 Task: Search one way flight ticket for 5 adults, 1 child, 2 infants in seat and 1 infant on lap in business from Eau Claire: Chippewa Valley Regional Airport to Raleigh: Raleigh-durham International Airport on 8-5-2023. Choice of flights is JetBlue. Number of bags: 1 carry on bag. Price is upto 110000. Outbound departure time preference is 4:45.
Action: Mouse moved to (375, 360)
Screenshot: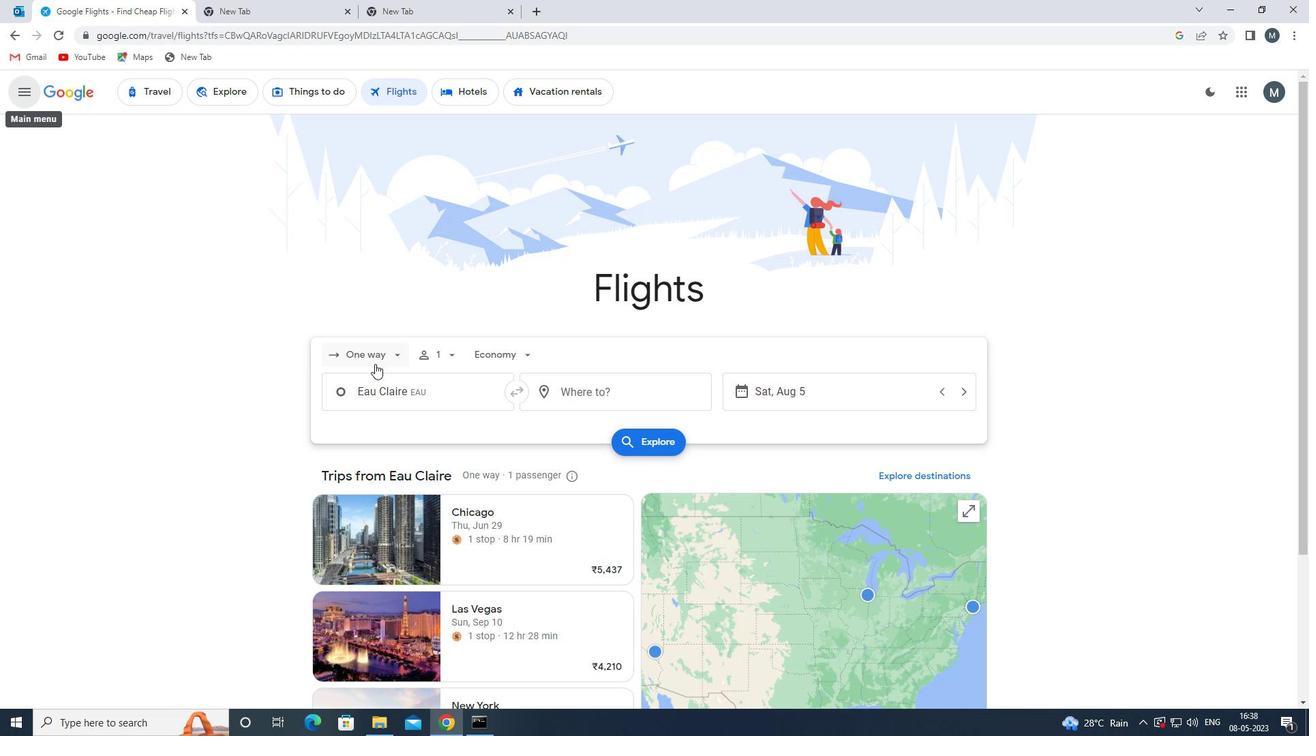 
Action: Mouse pressed left at (375, 360)
Screenshot: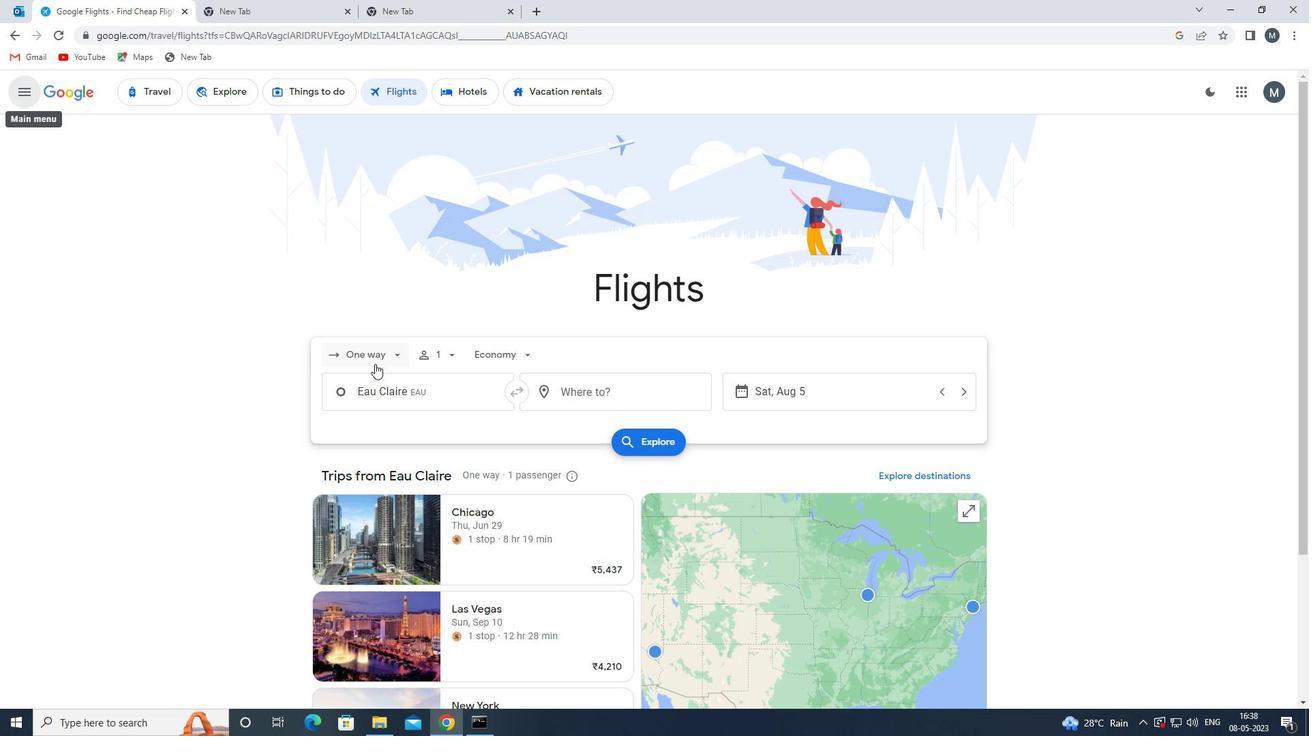 
Action: Mouse moved to (385, 422)
Screenshot: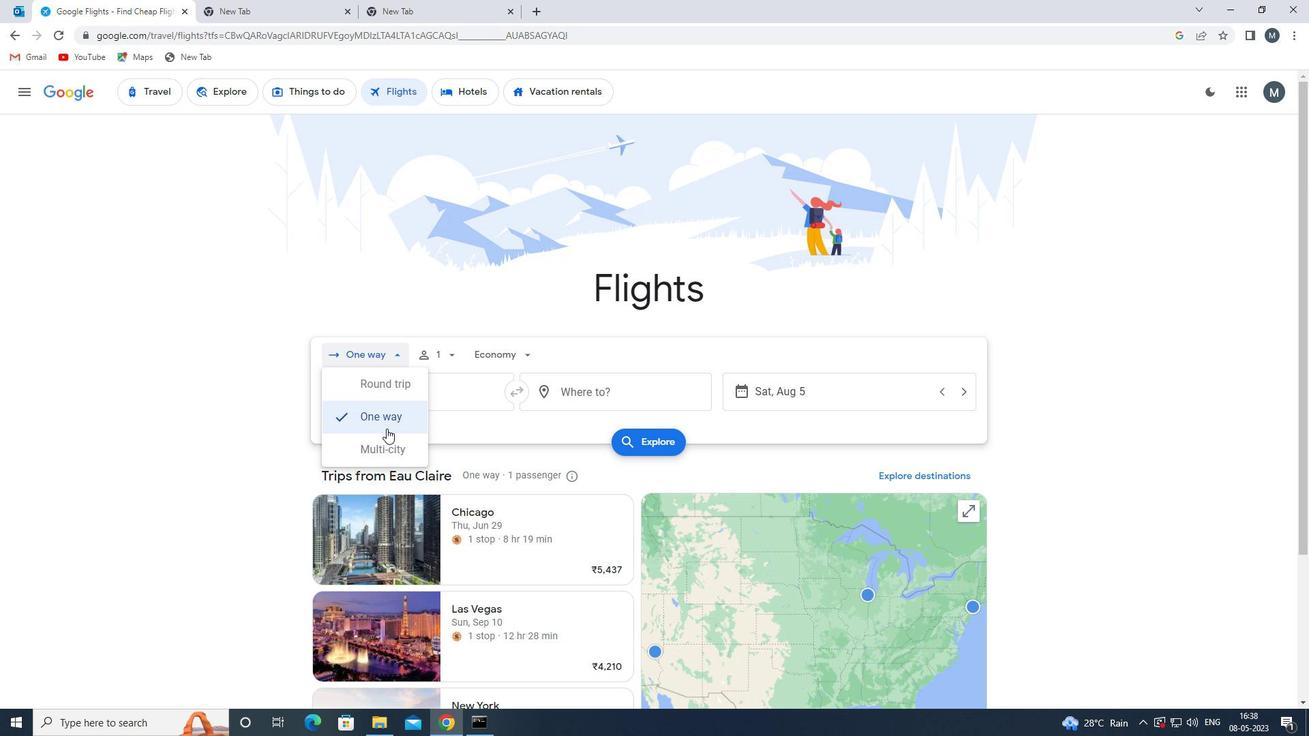 
Action: Mouse pressed left at (385, 422)
Screenshot: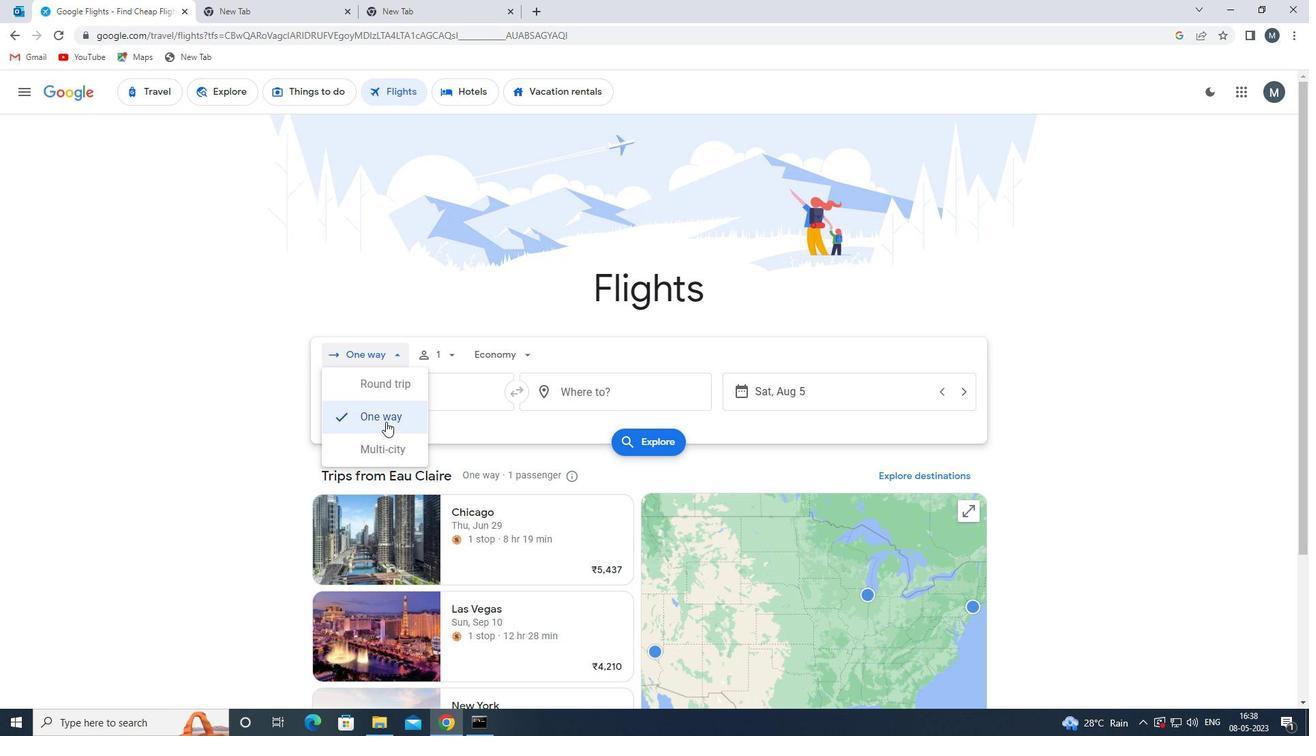 
Action: Mouse moved to (451, 357)
Screenshot: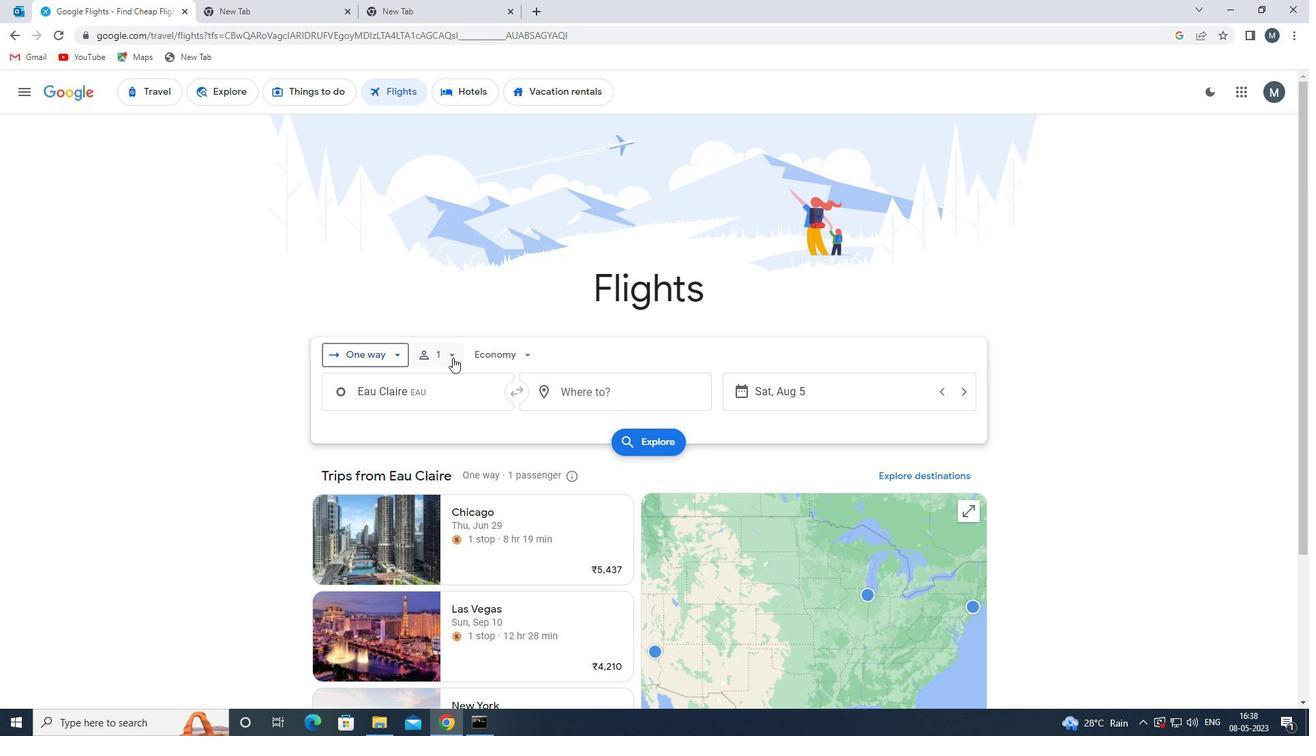 
Action: Mouse pressed left at (451, 357)
Screenshot: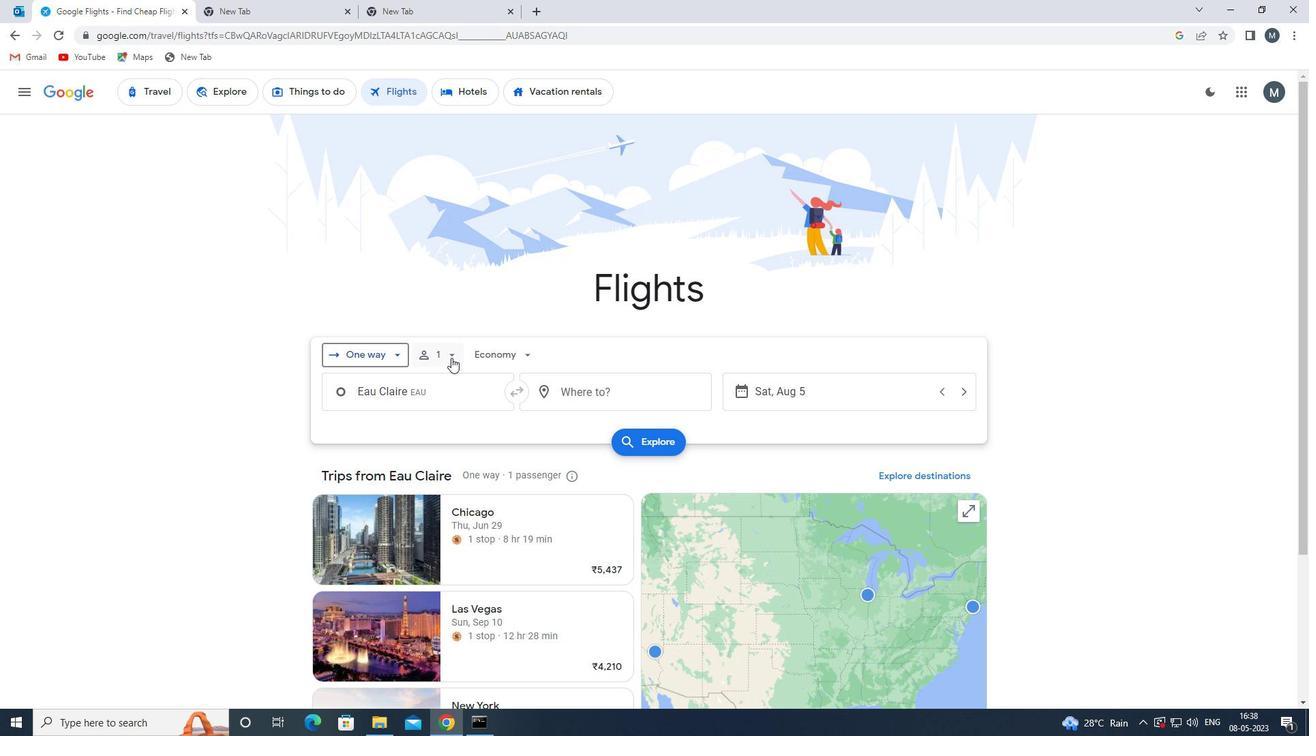 
Action: Mouse moved to (557, 387)
Screenshot: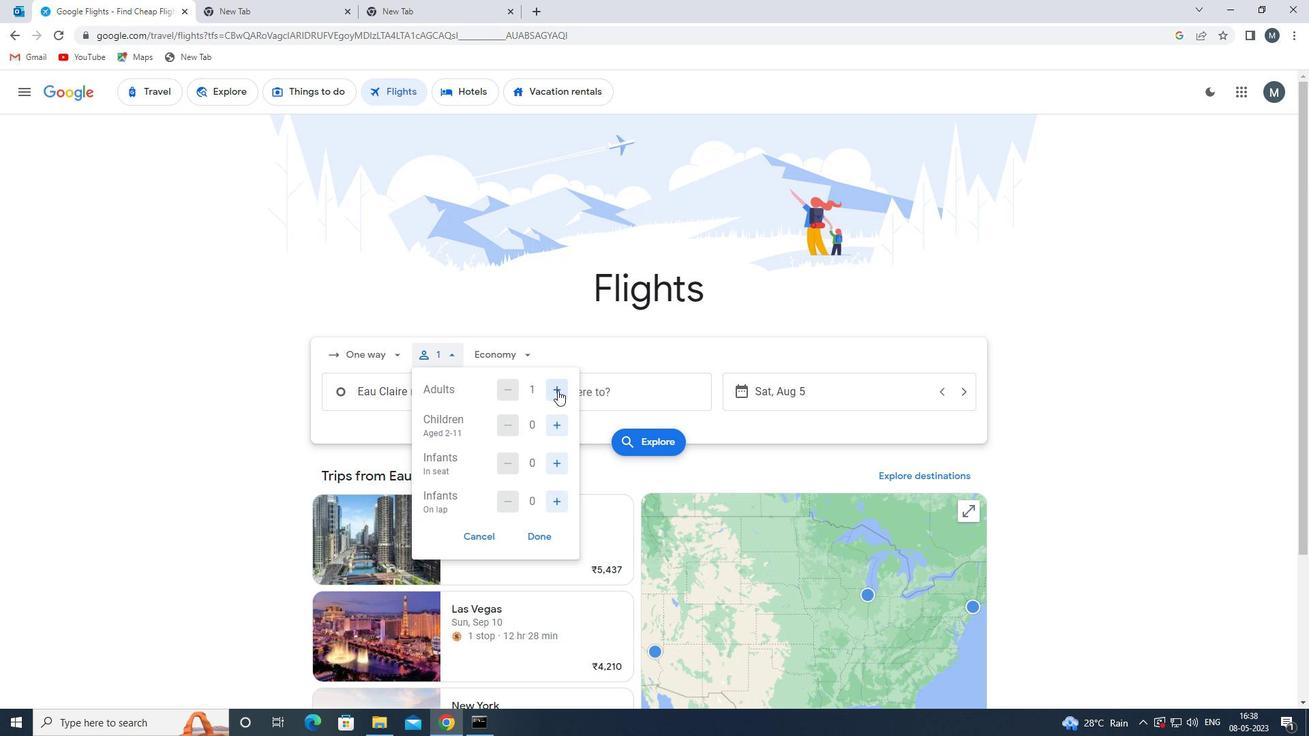 
Action: Mouse pressed left at (557, 387)
Screenshot: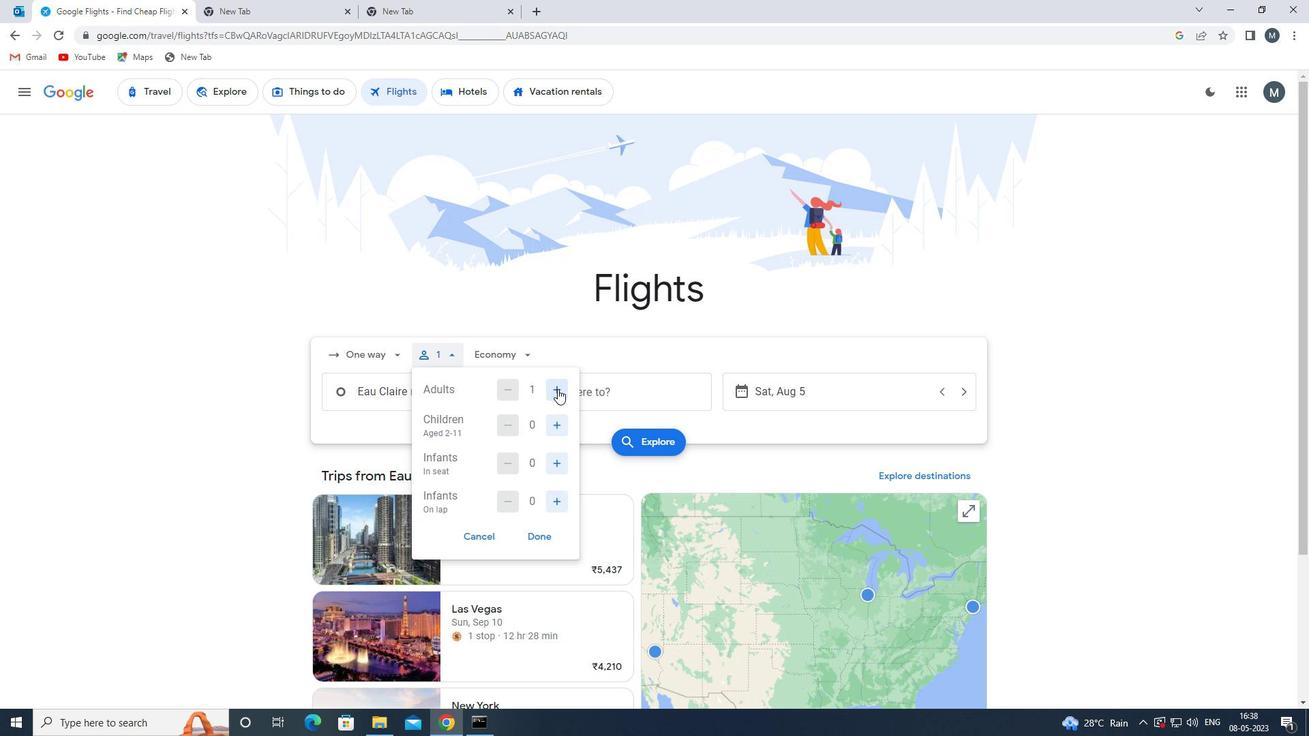 
Action: Mouse pressed left at (557, 387)
Screenshot: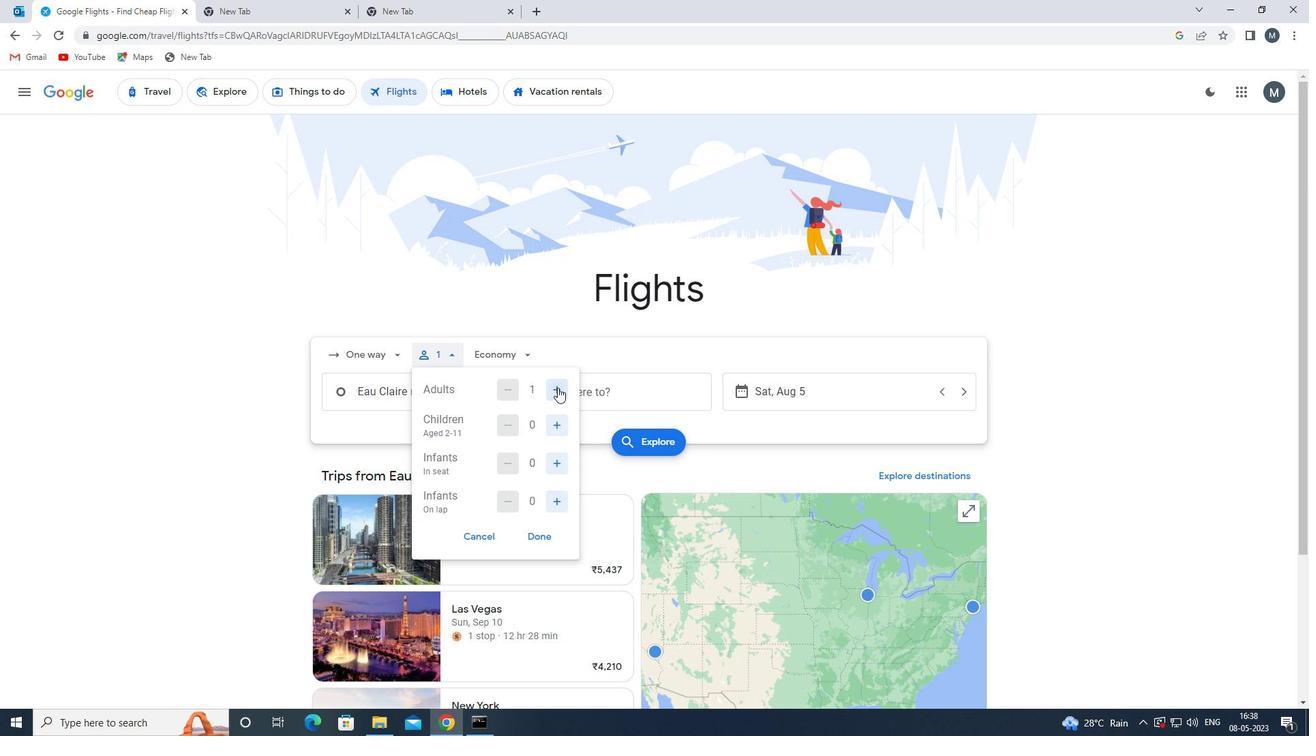 
Action: Mouse pressed left at (557, 387)
Screenshot: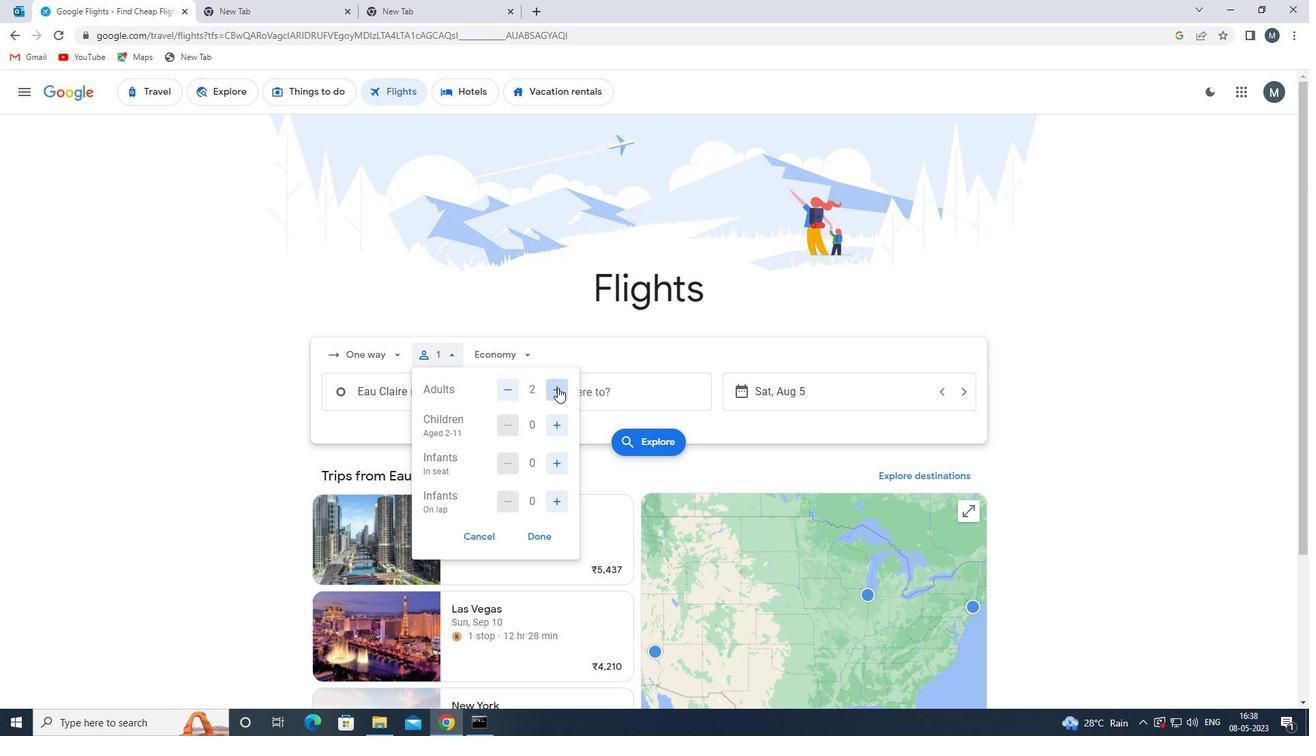 
Action: Mouse pressed left at (557, 387)
Screenshot: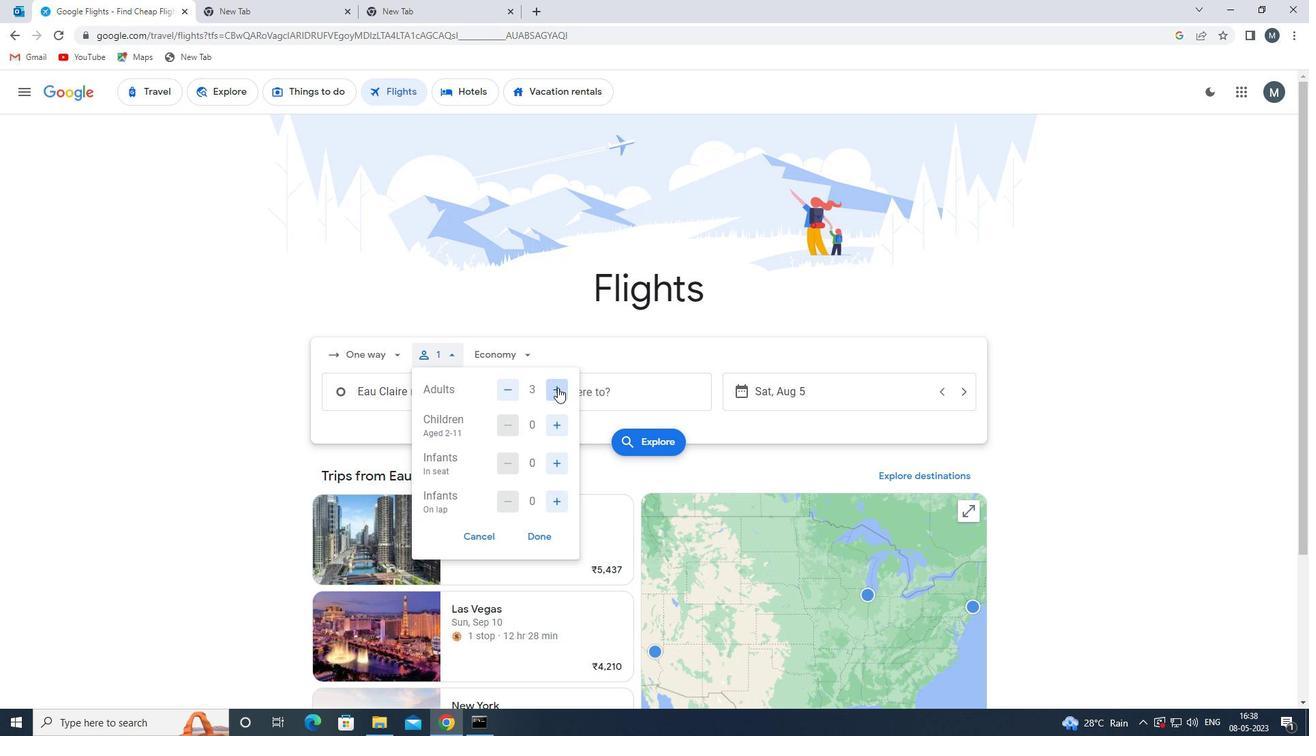 
Action: Mouse moved to (559, 429)
Screenshot: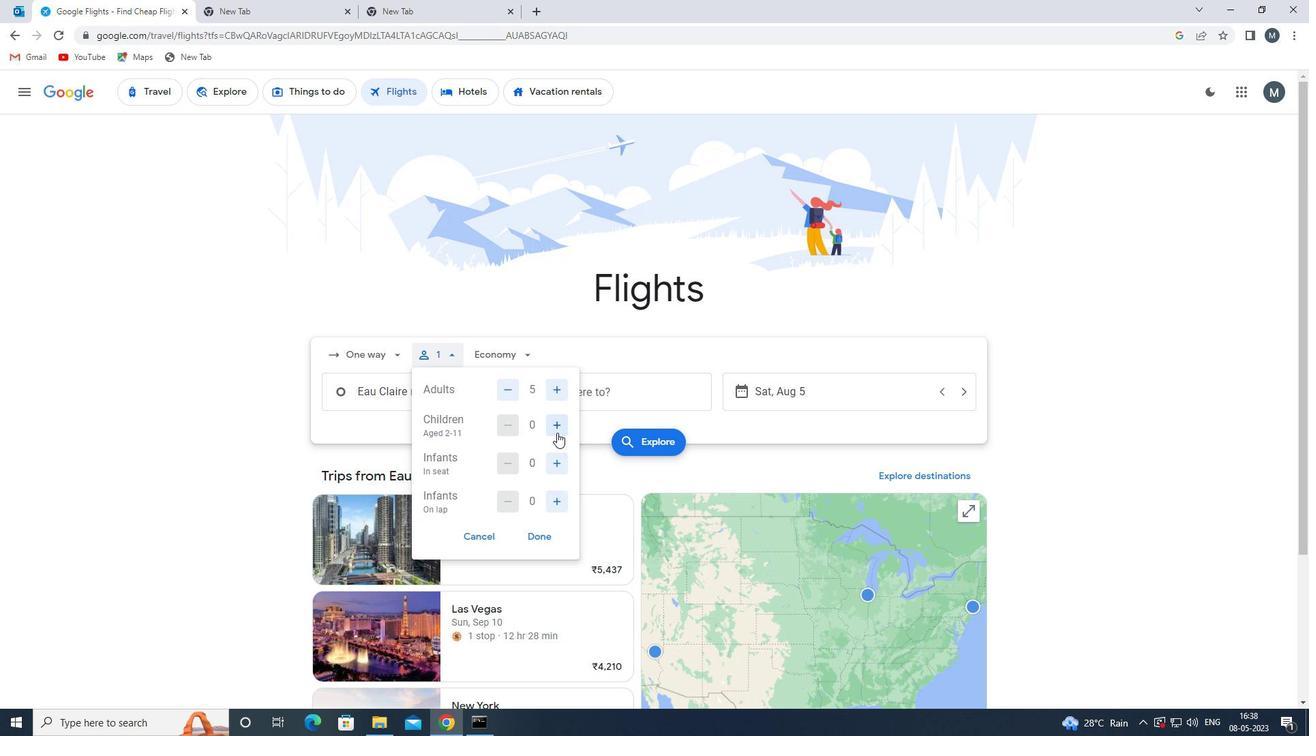 
Action: Mouse pressed left at (559, 429)
Screenshot: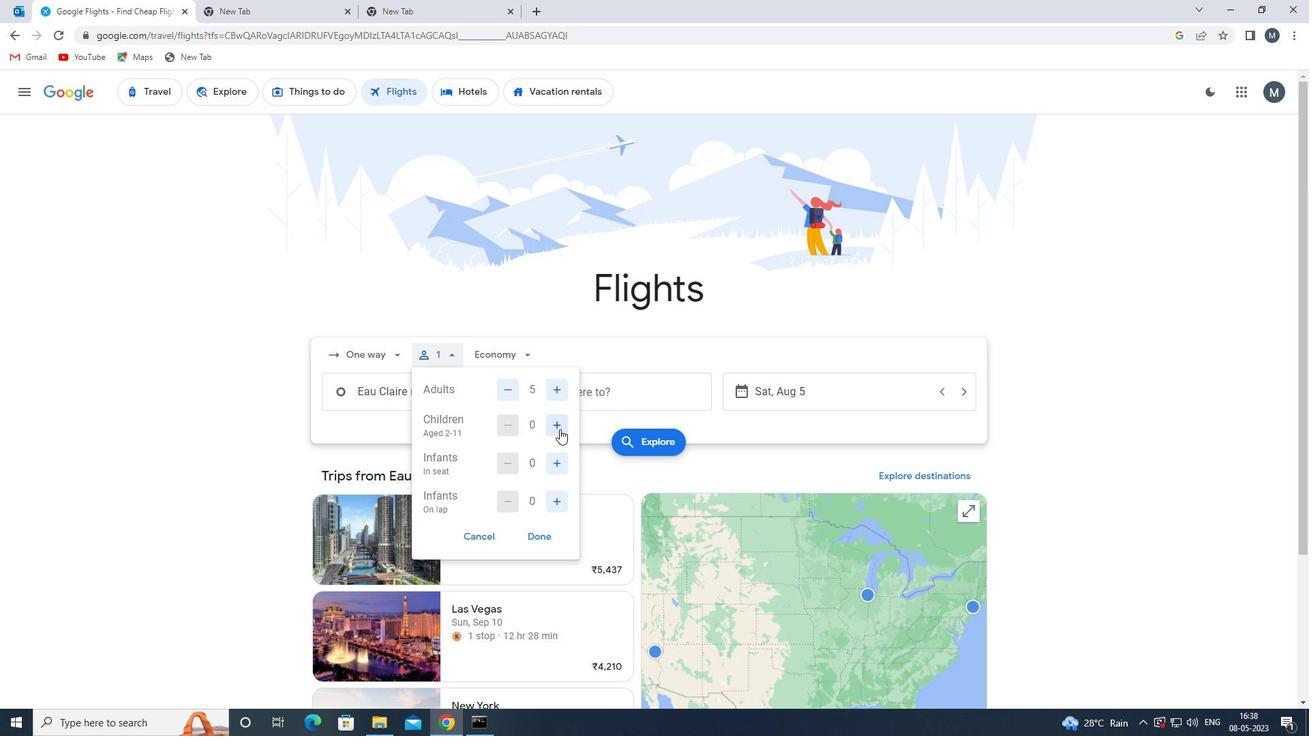 
Action: Mouse moved to (558, 458)
Screenshot: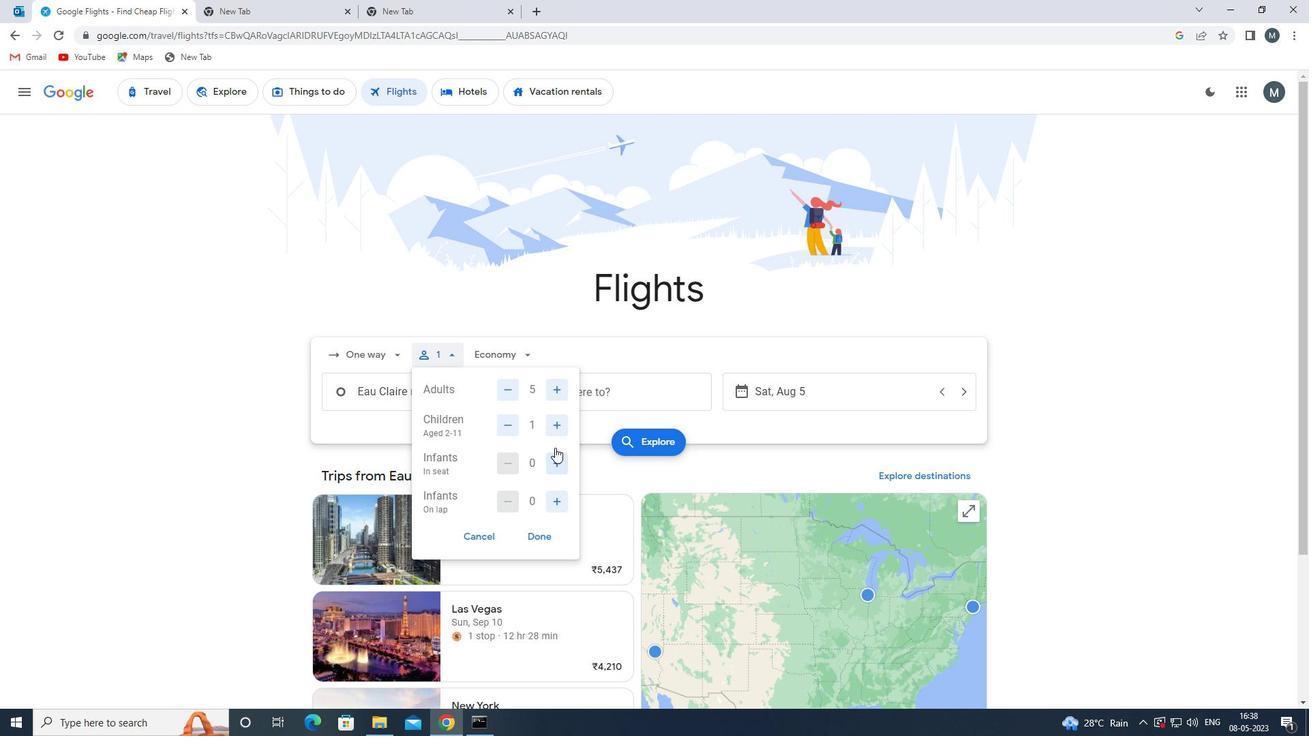 
Action: Mouse pressed left at (558, 458)
Screenshot: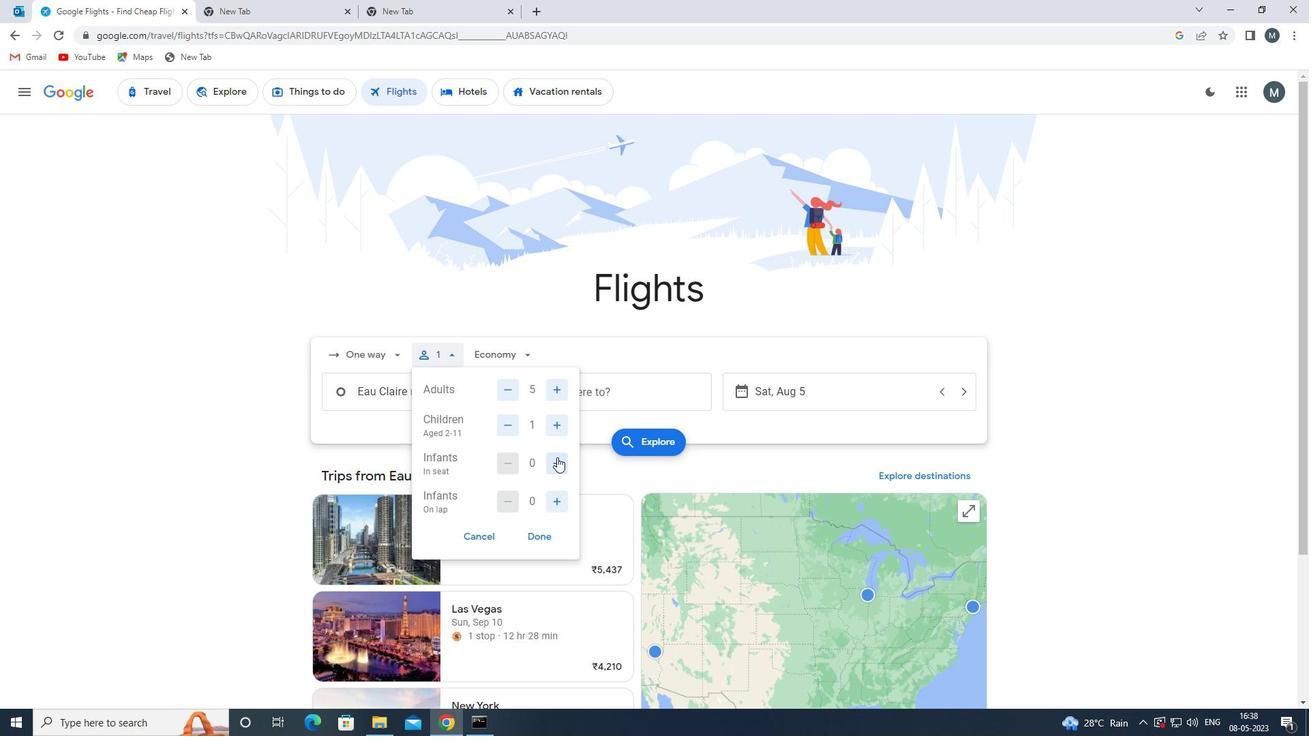 
Action: Mouse pressed left at (558, 458)
Screenshot: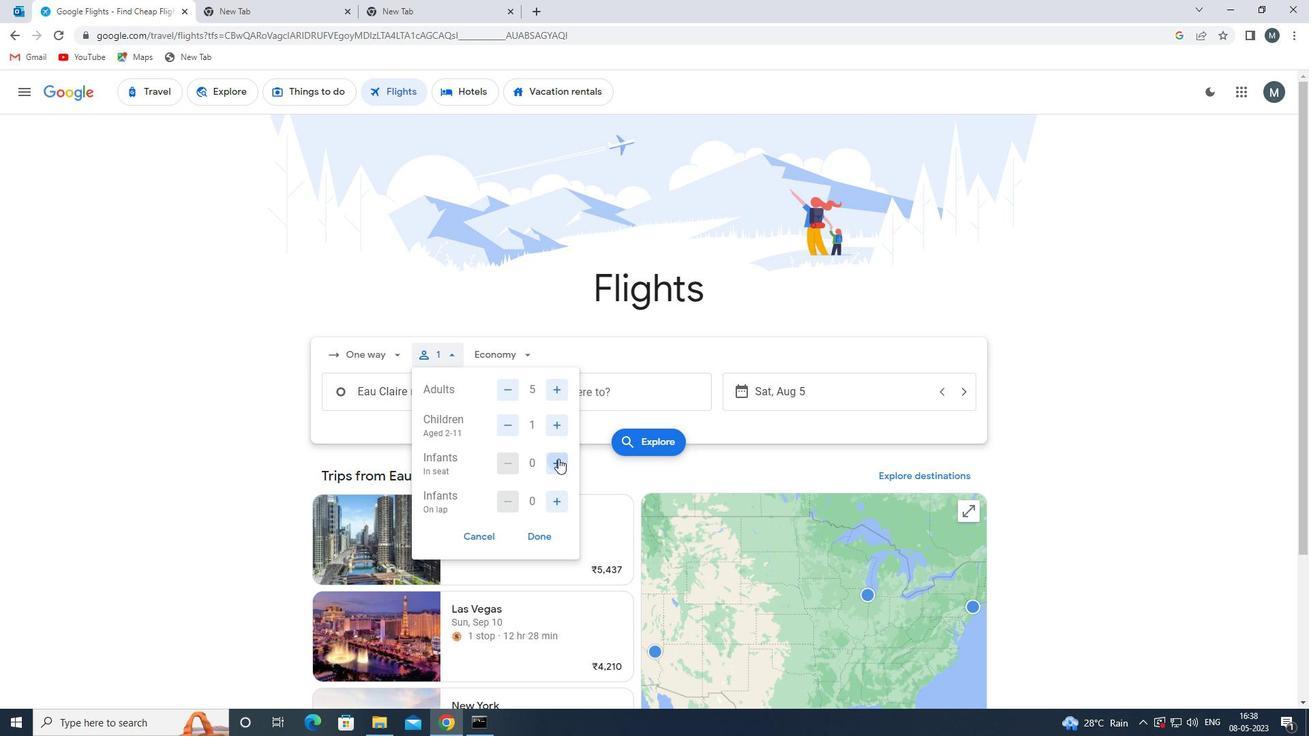 
Action: Mouse moved to (551, 497)
Screenshot: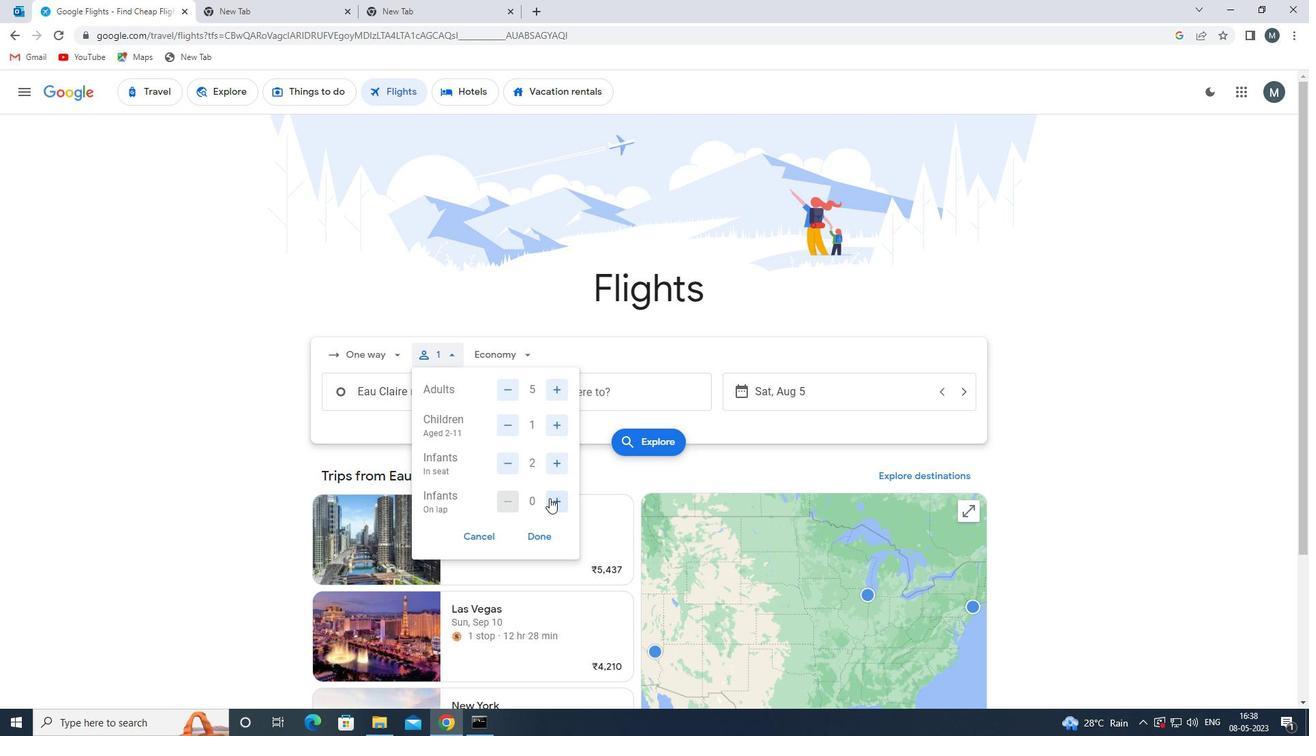 
Action: Mouse pressed left at (551, 497)
Screenshot: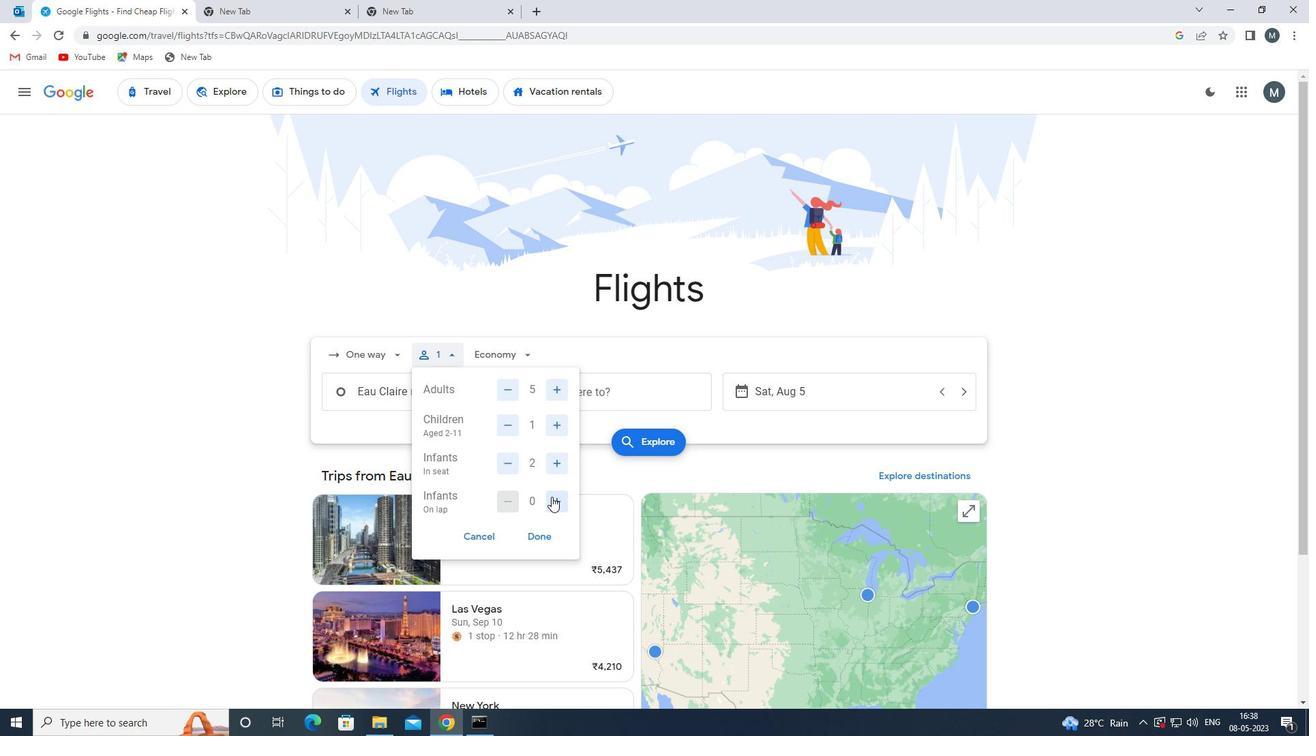 
Action: Mouse moved to (546, 538)
Screenshot: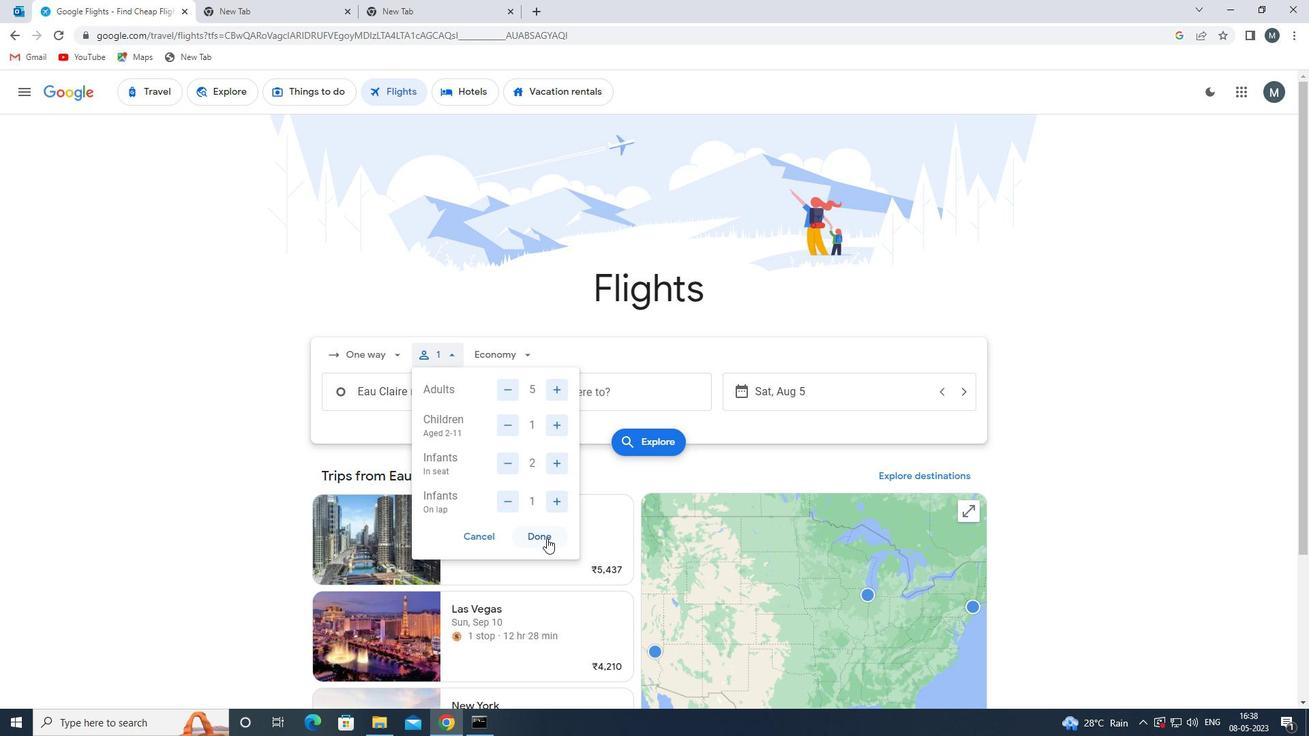 
Action: Mouse pressed left at (546, 538)
Screenshot: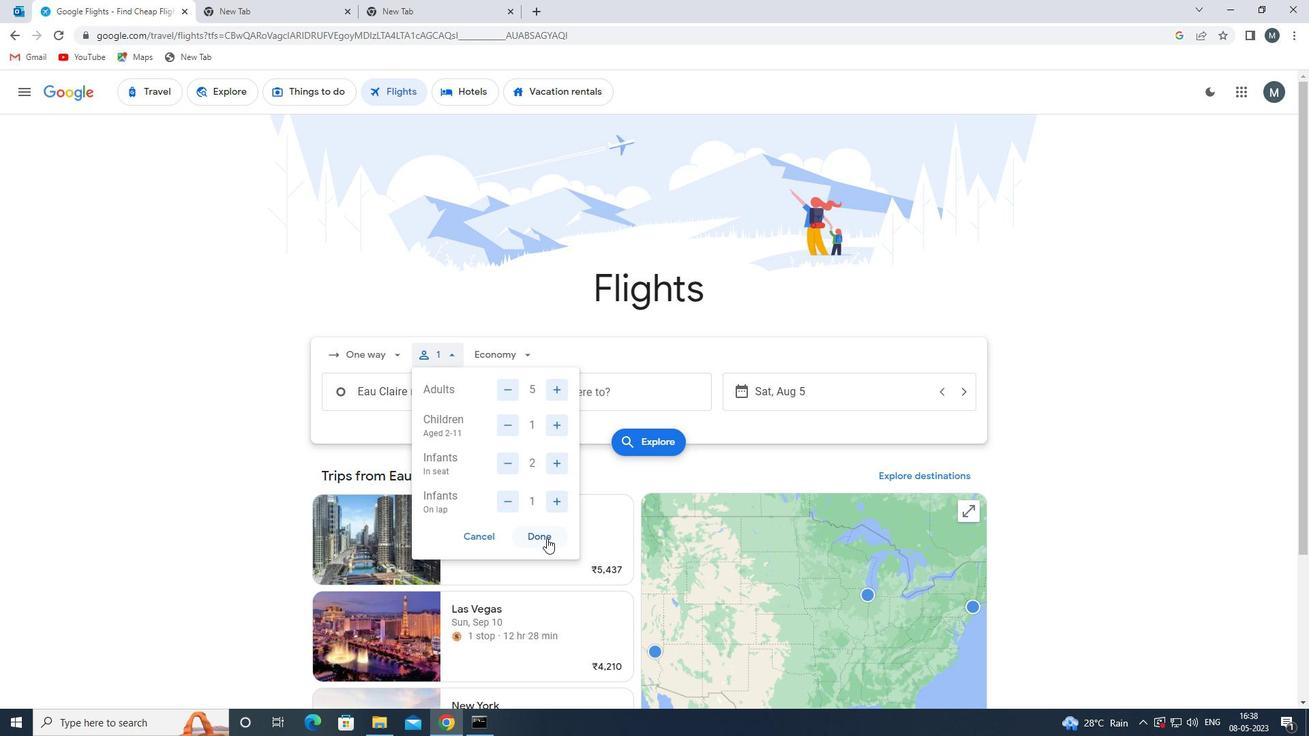 
Action: Mouse moved to (488, 353)
Screenshot: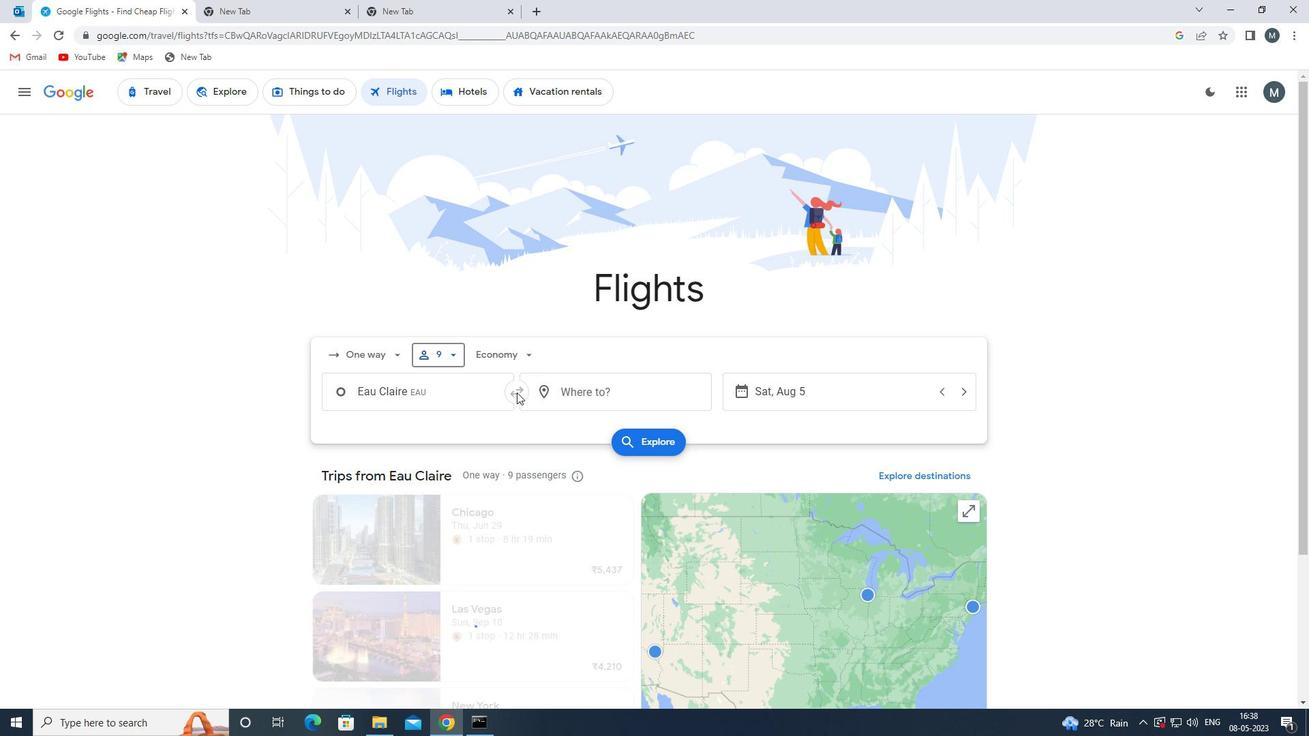 
Action: Mouse pressed left at (488, 353)
Screenshot: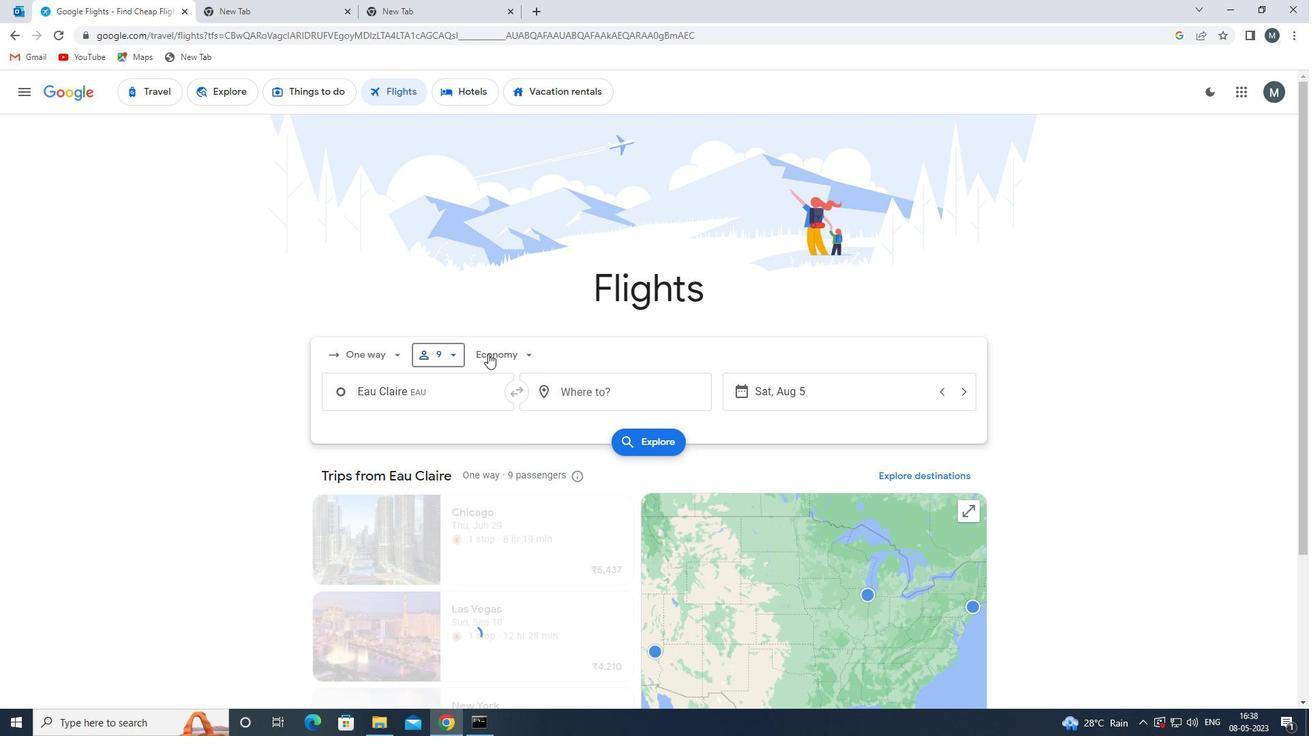
Action: Mouse moved to (535, 445)
Screenshot: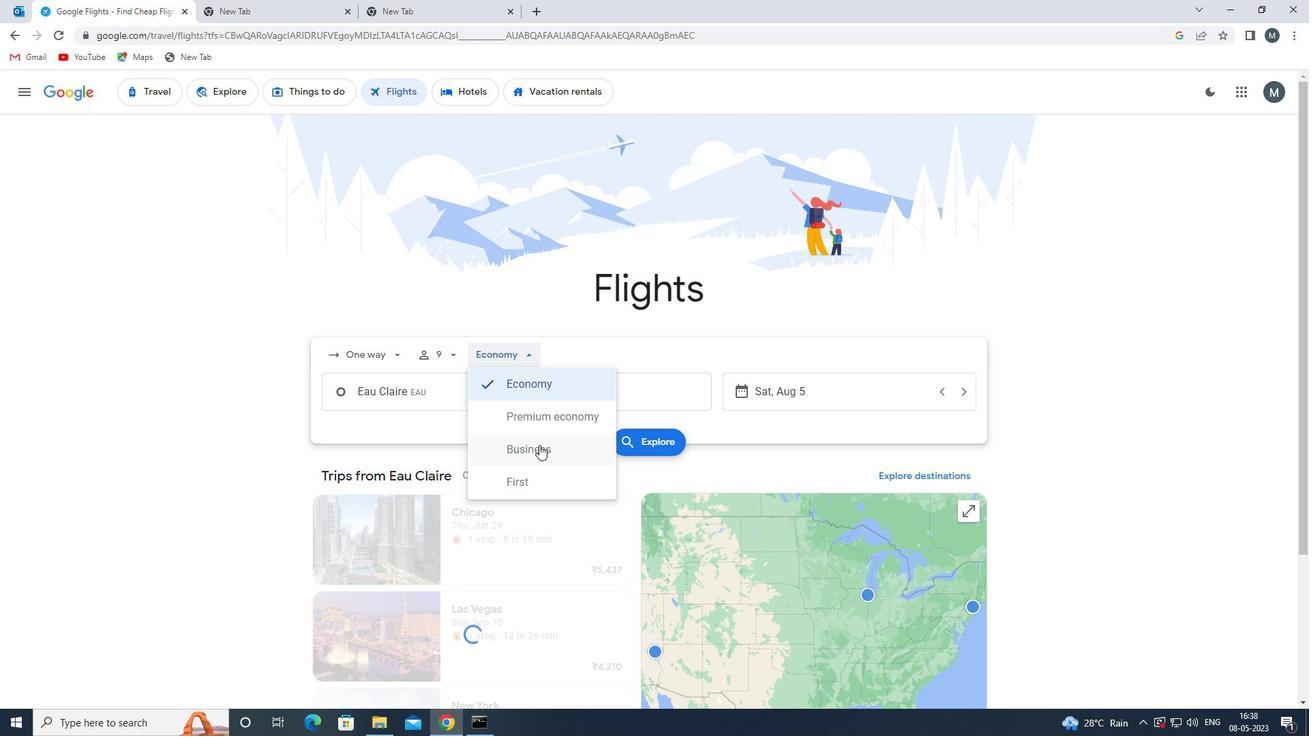 
Action: Mouse pressed left at (535, 445)
Screenshot: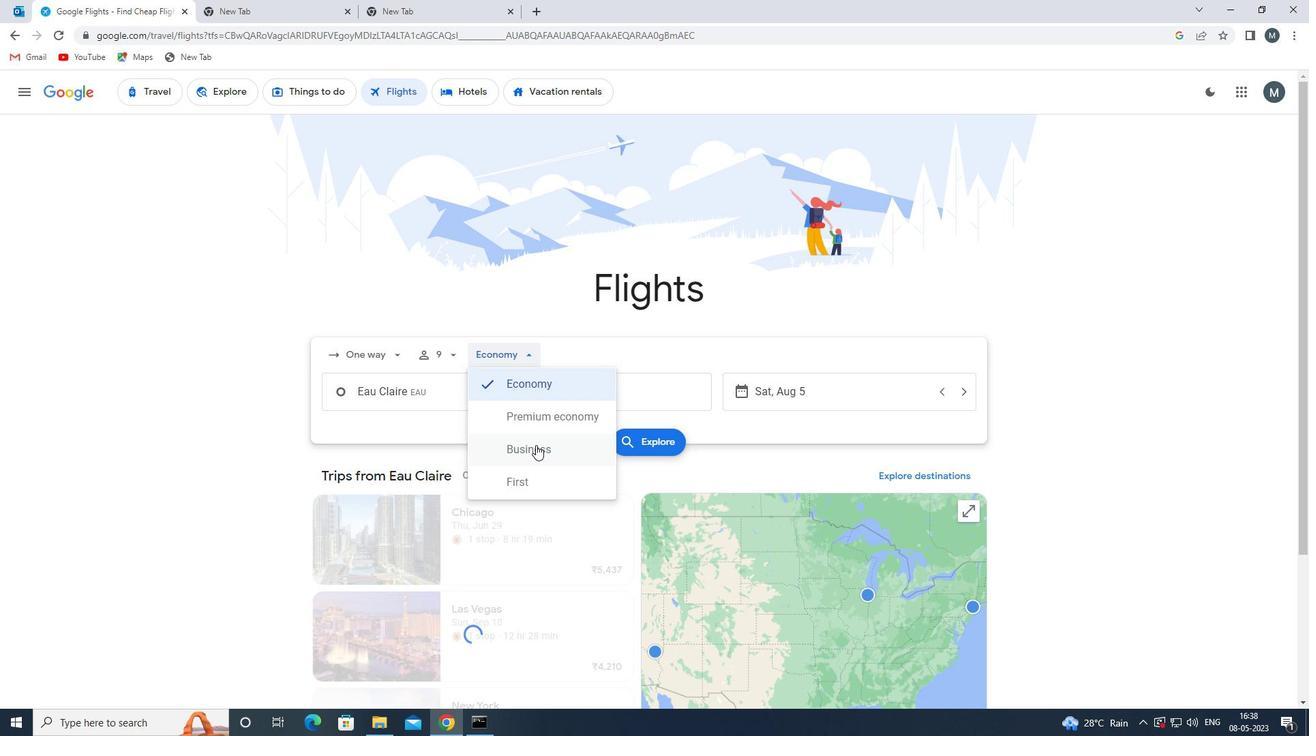 
Action: Mouse moved to (422, 392)
Screenshot: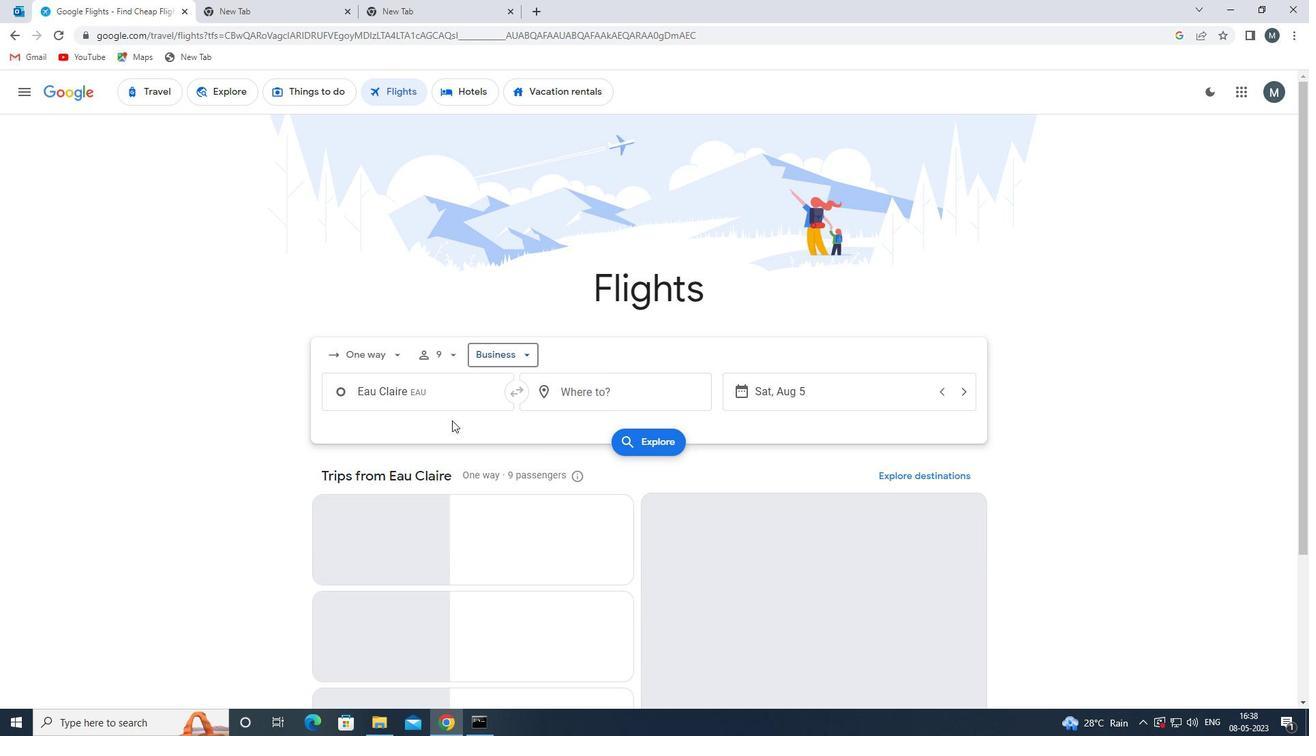 
Action: Mouse pressed left at (422, 392)
Screenshot: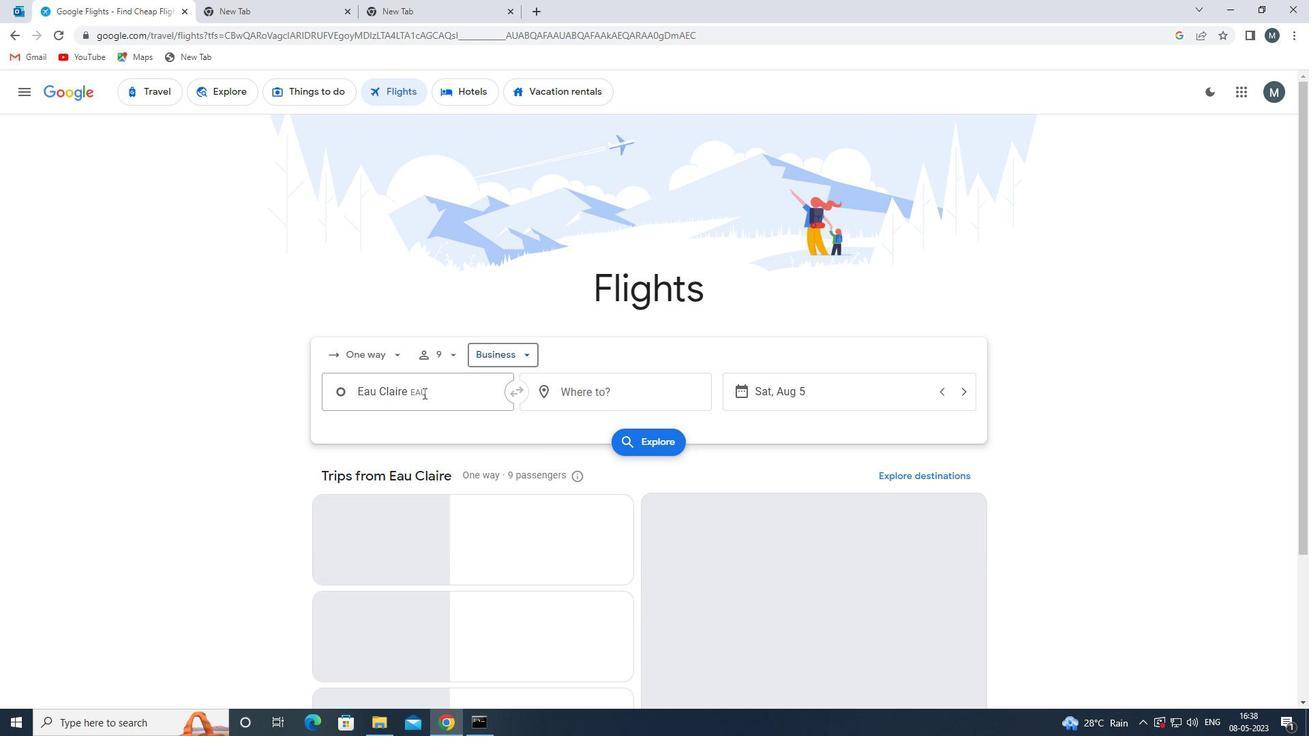 
Action: Mouse moved to (441, 507)
Screenshot: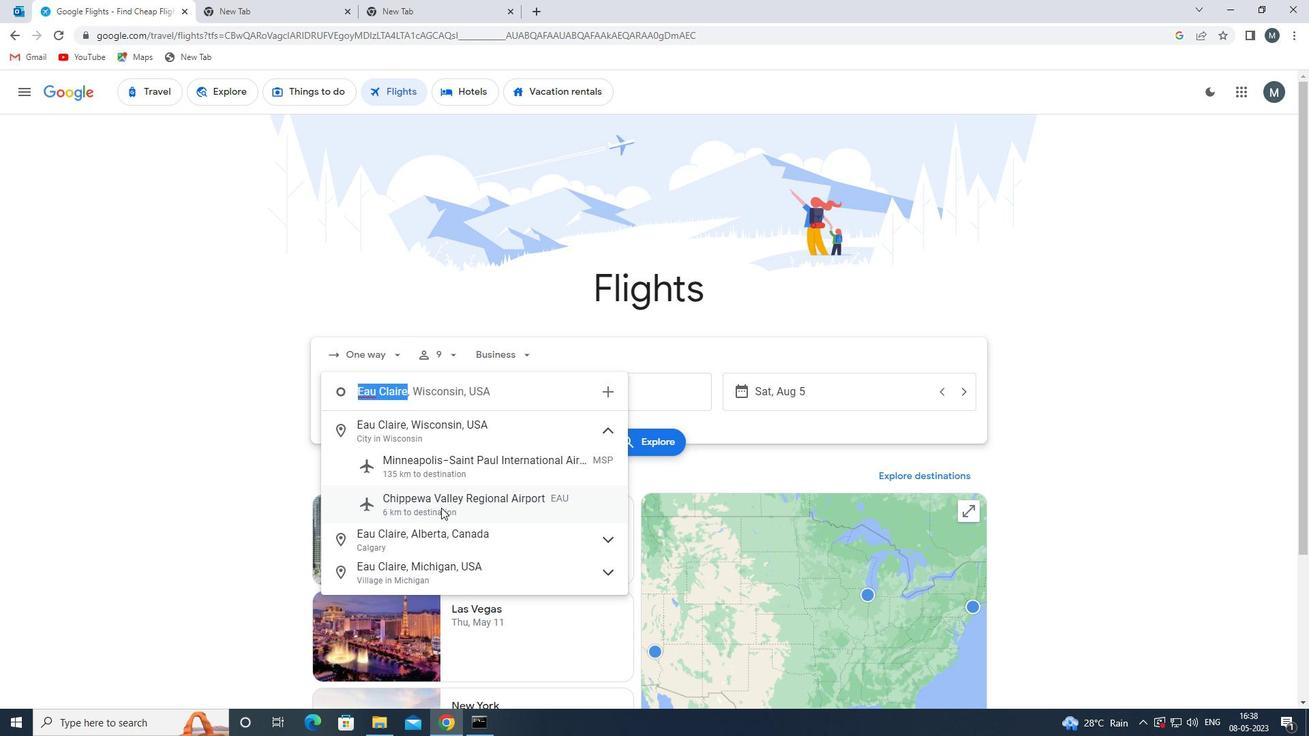 
Action: Mouse pressed left at (441, 507)
Screenshot: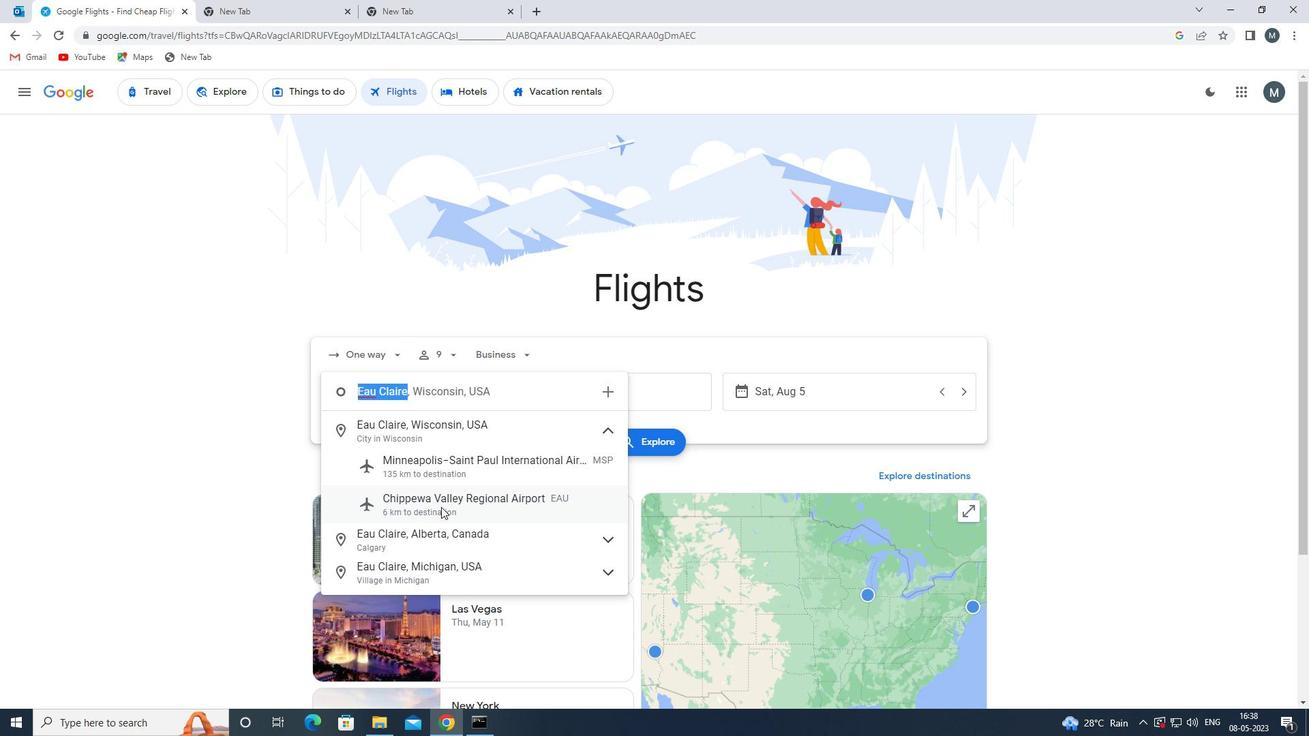
Action: Mouse moved to (596, 392)
Screenshot: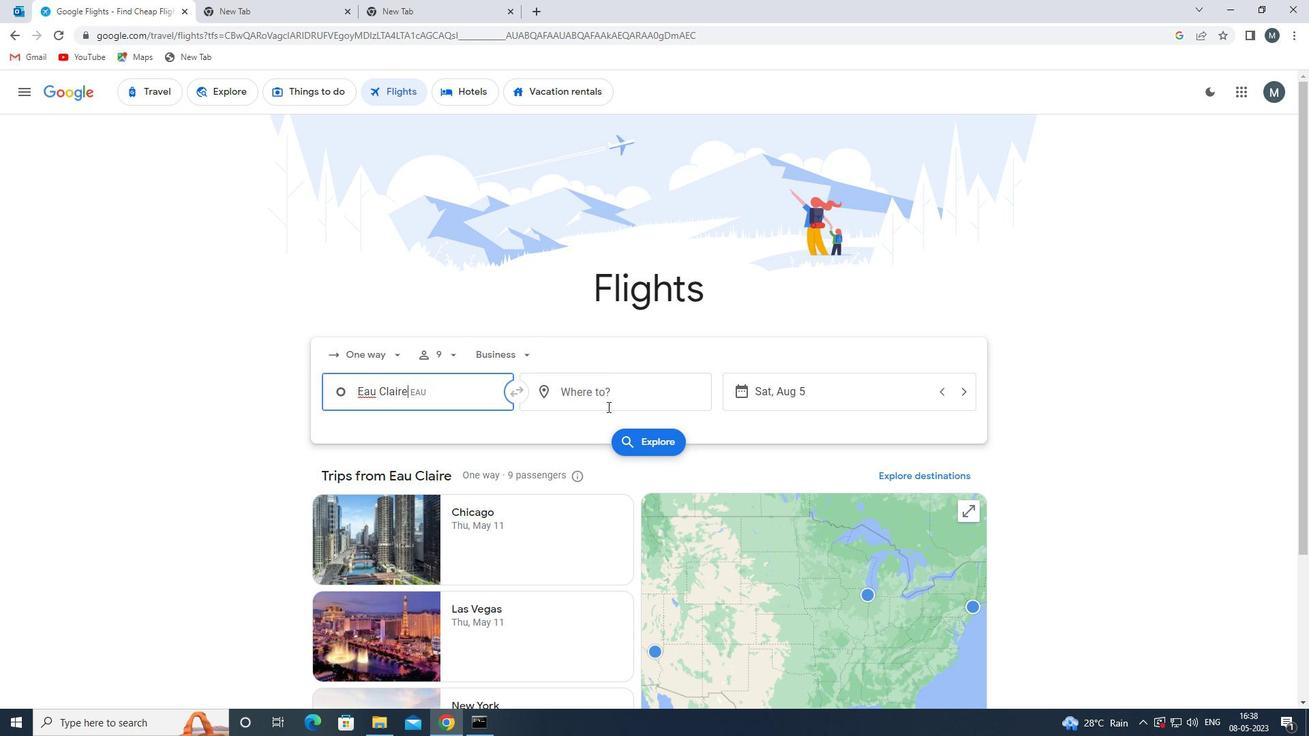 
Action: Mouse pressed left at (596, 392)
Screenshot: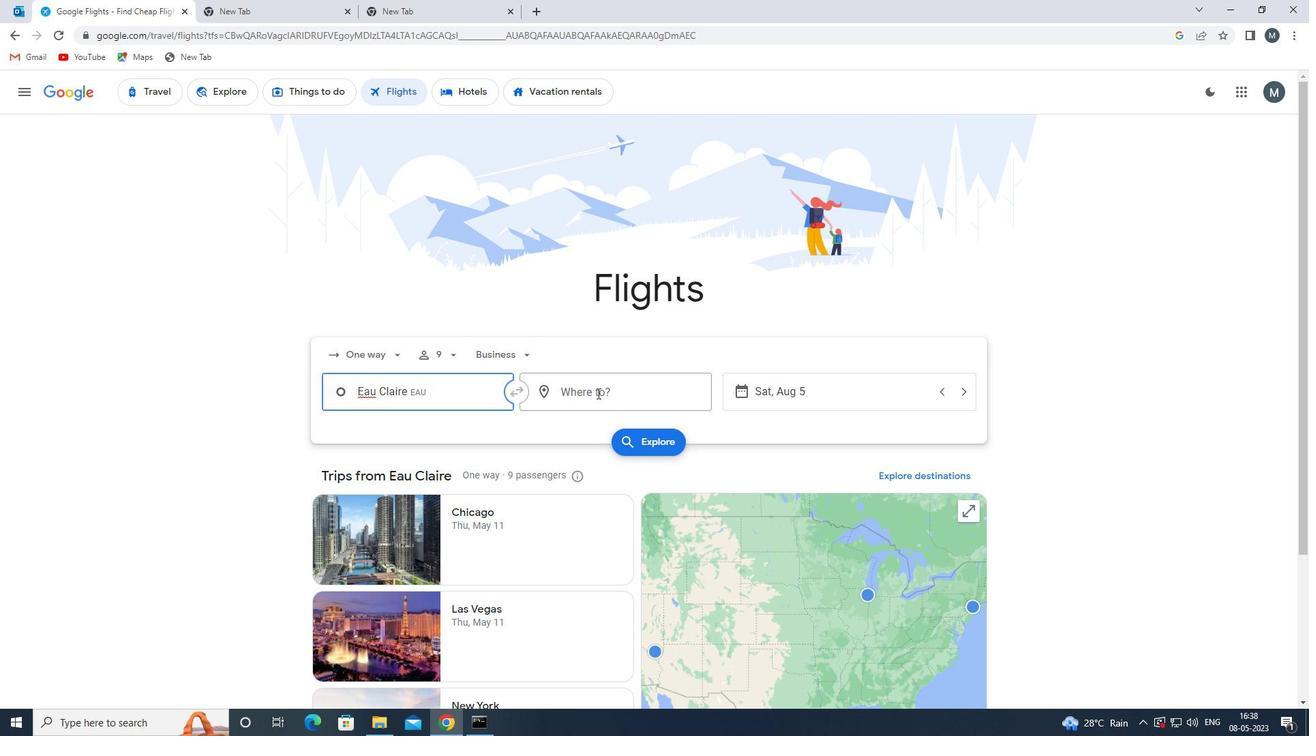 
Action: Mouse moved to (589, 394)
Screenshot: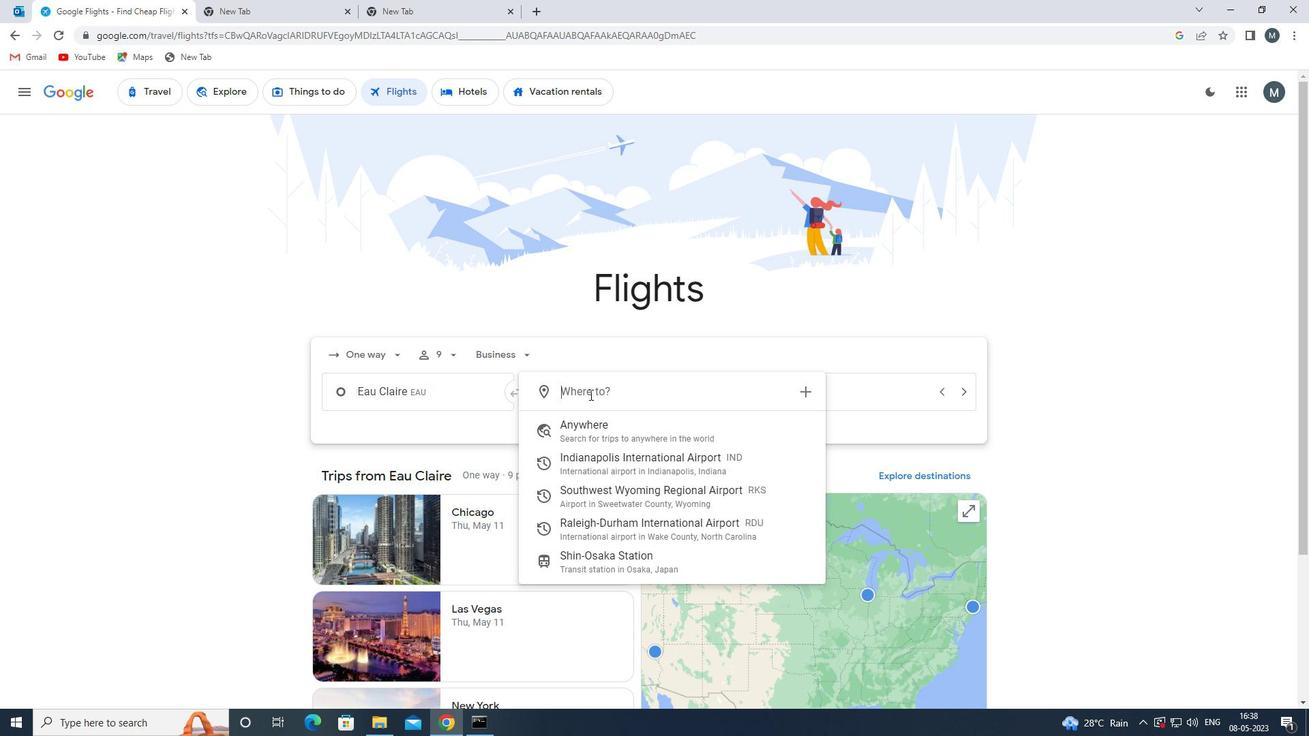 
Action: Key pressed rdu
Screenshot: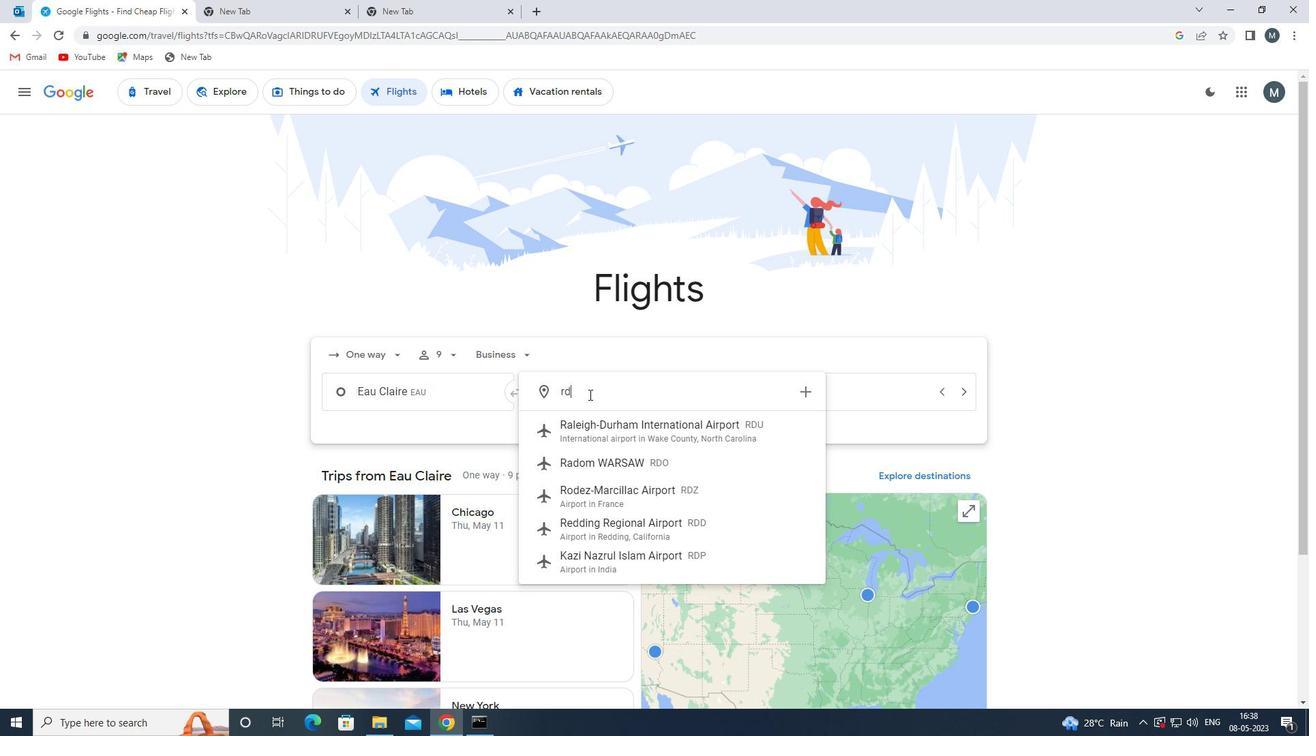 
Action: Mouse moved to (596, 432)
Screenshot: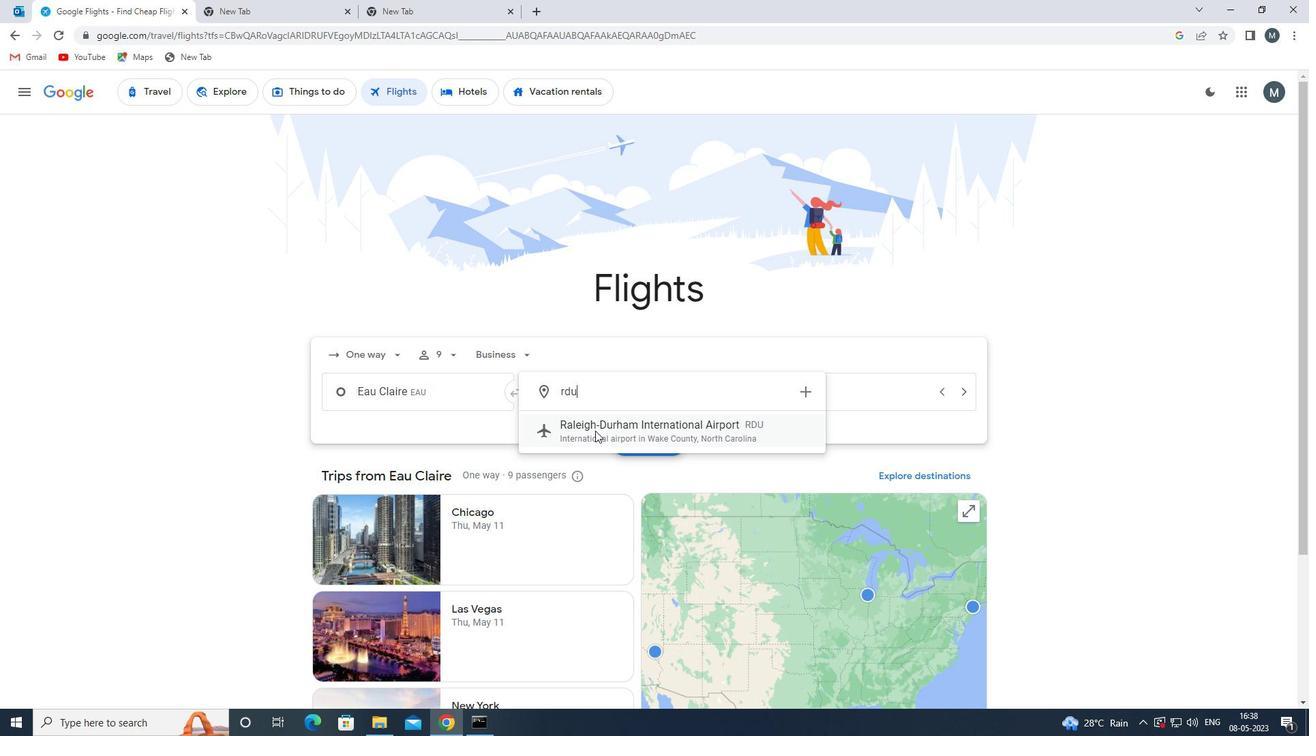 
Action: Mouse pressed left at (596, 432)
Screenshot: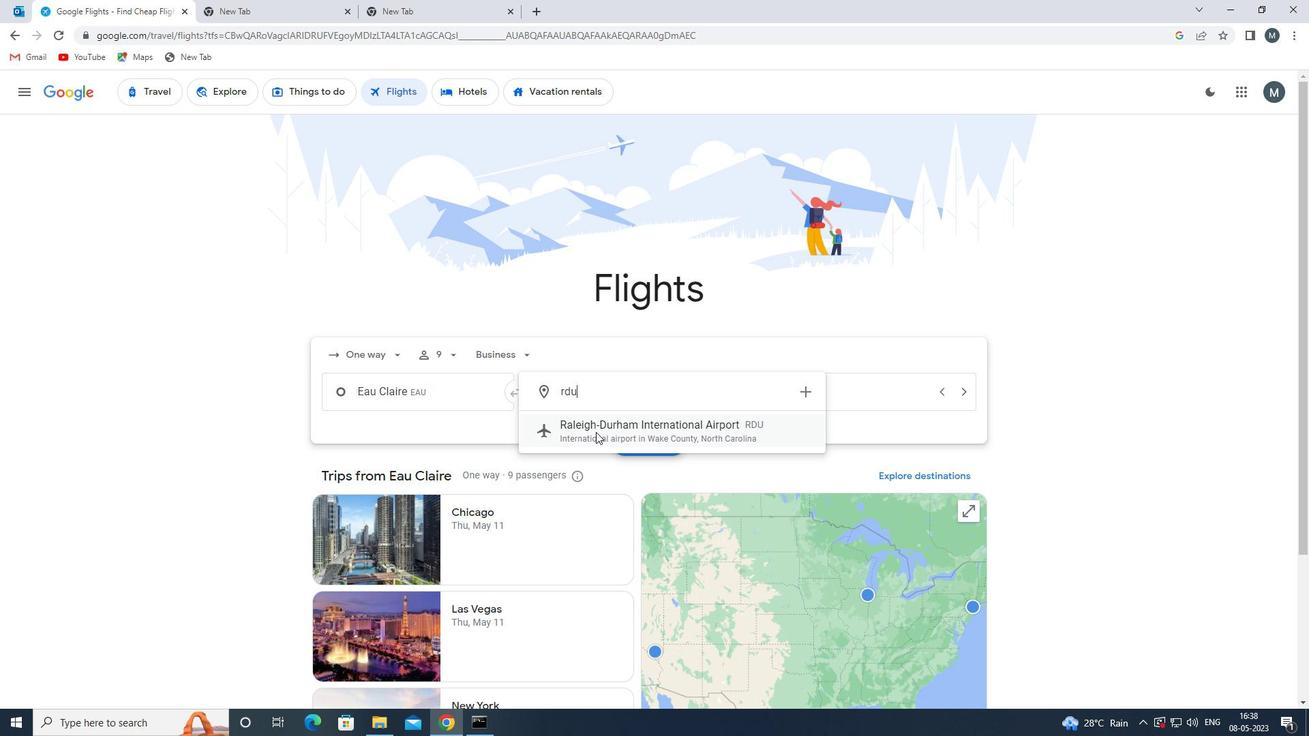 
Action: Mouse moved to (775, 390)
Screenshot: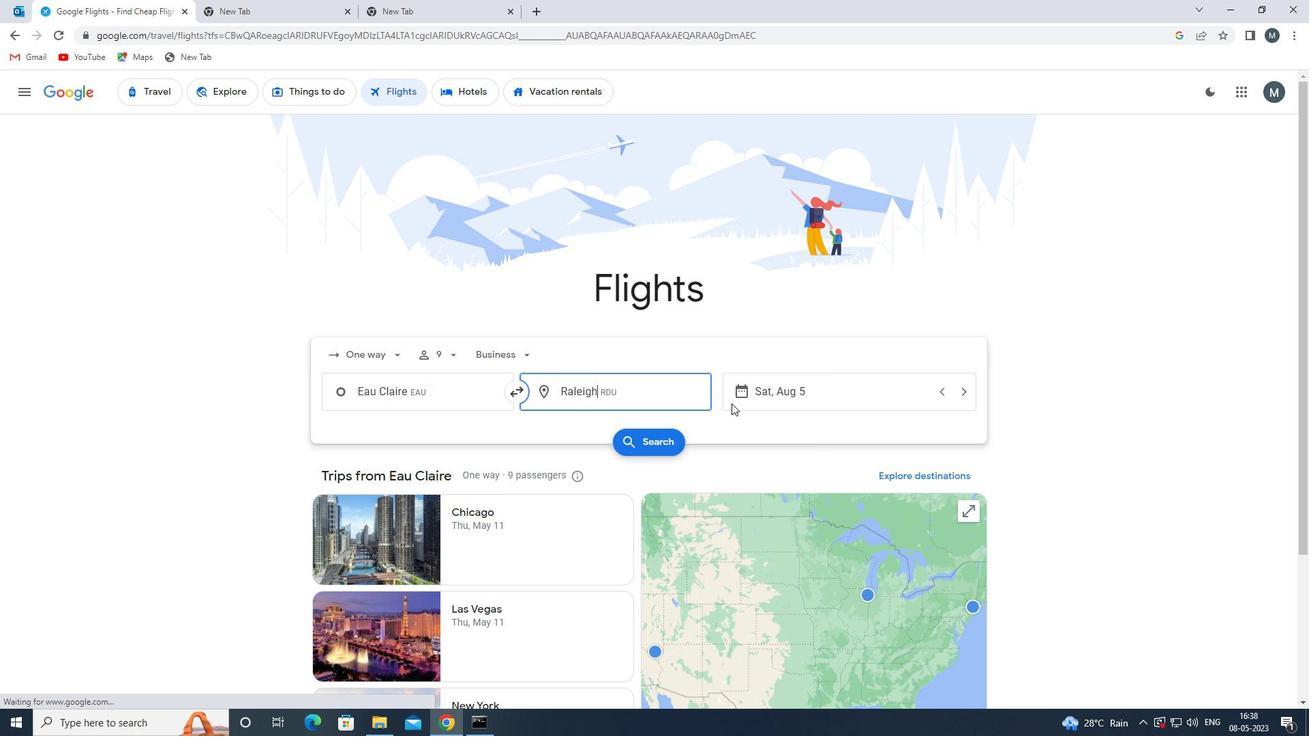 
Action: Mouse pressed left at (775, 390)
Screenshot: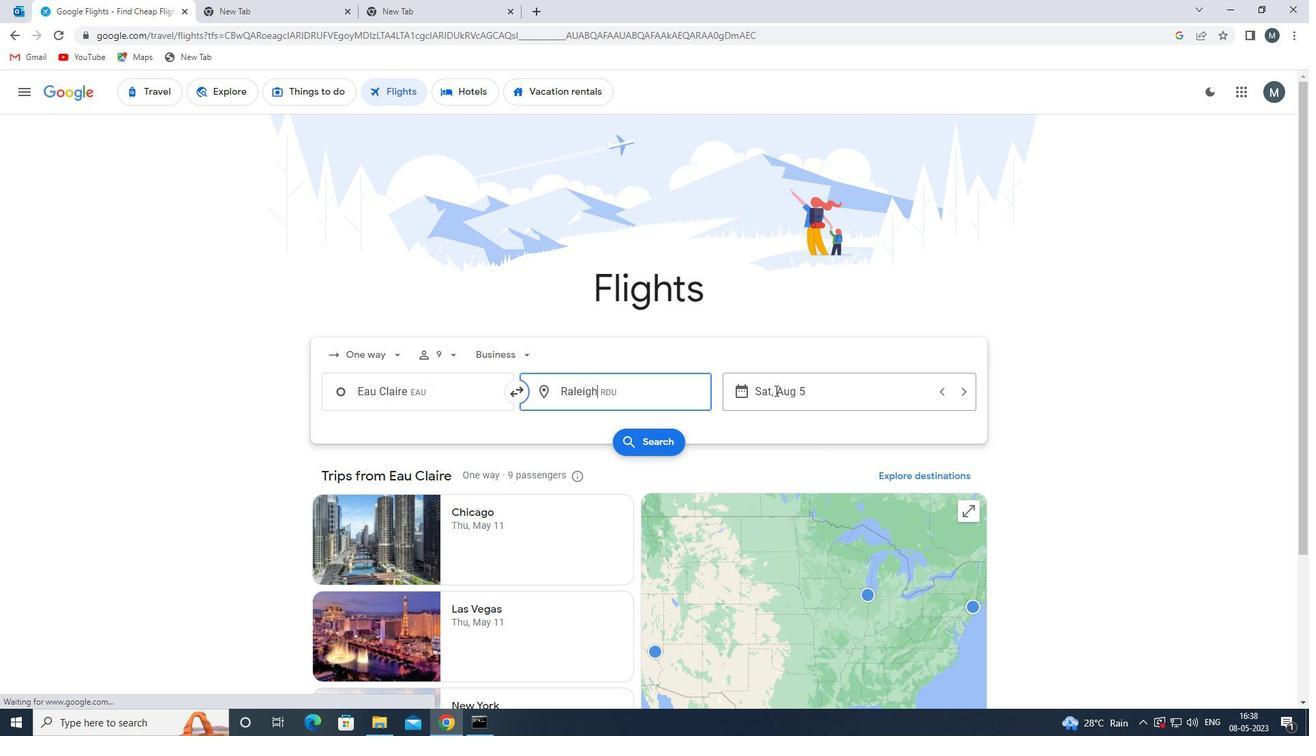 
Action: Mouse moved to (699, 459)
Screenshot: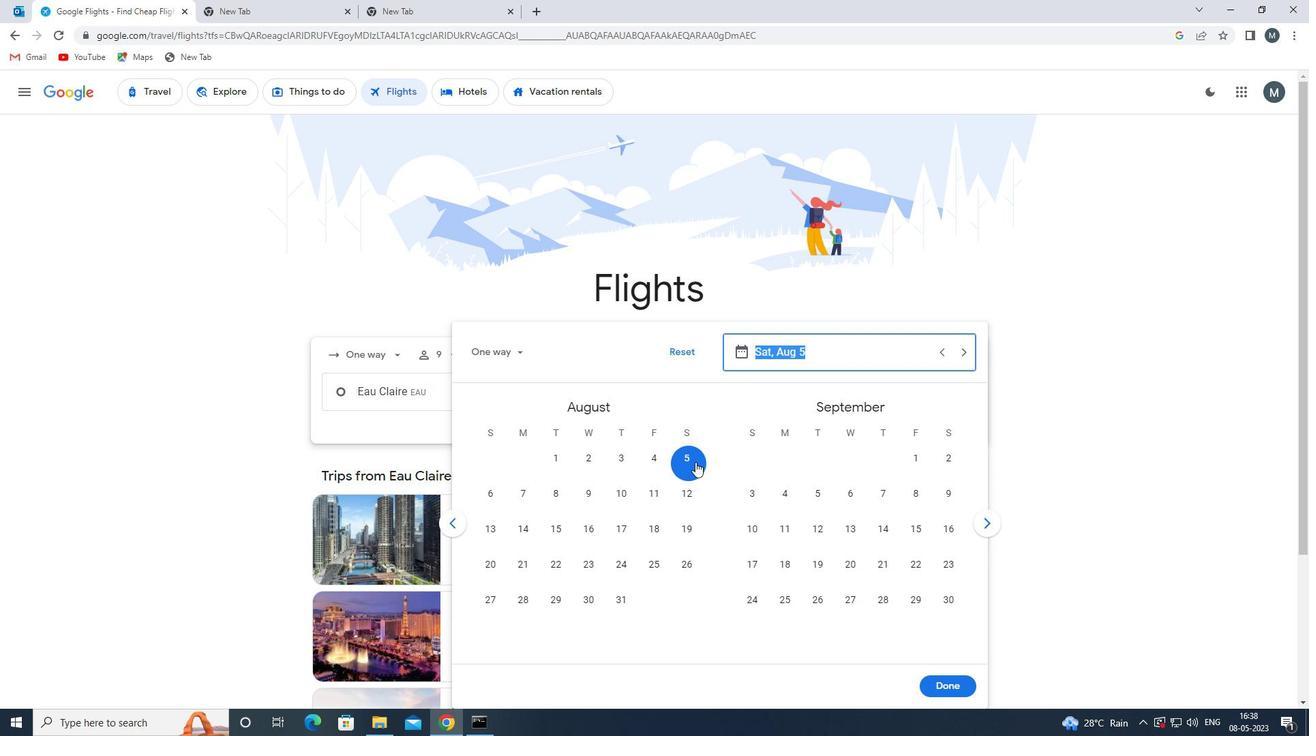 
Action: Mouse pressed left at (699, 459)
Screenshot: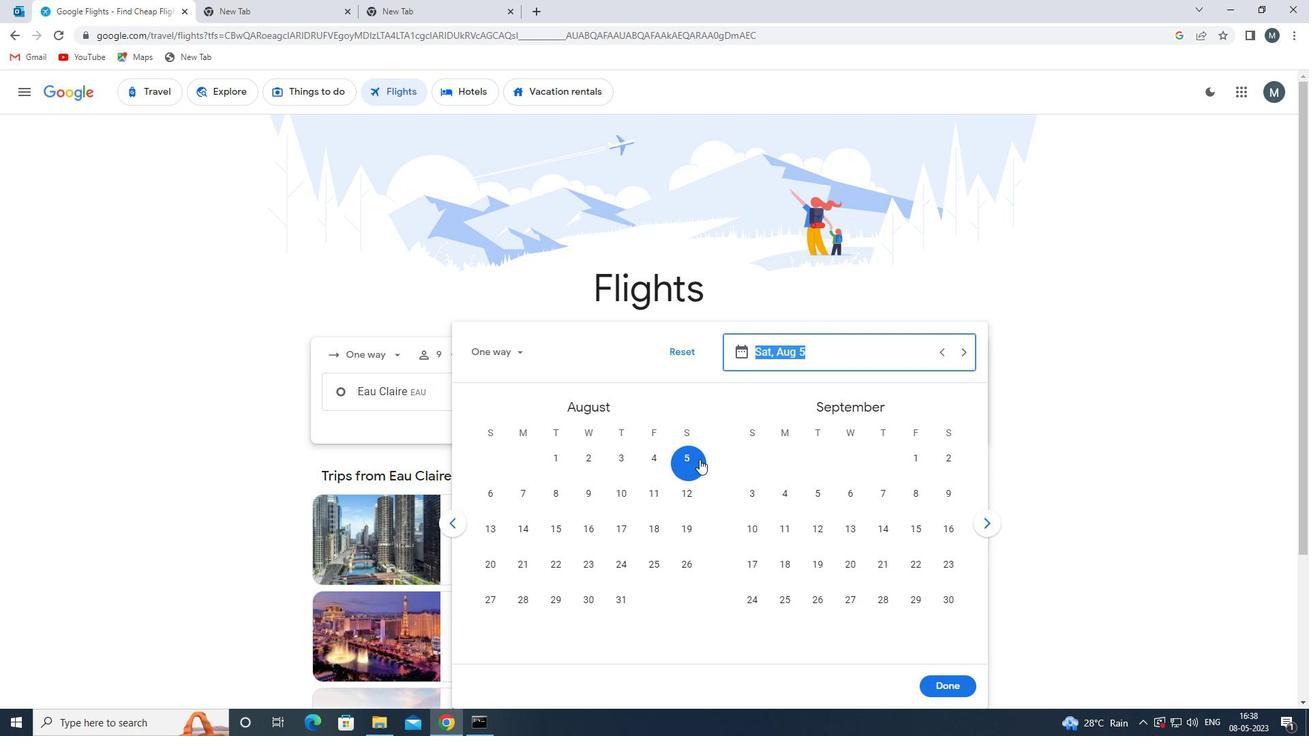 
Action: Mouse moved to (966, 690)
Screenshot: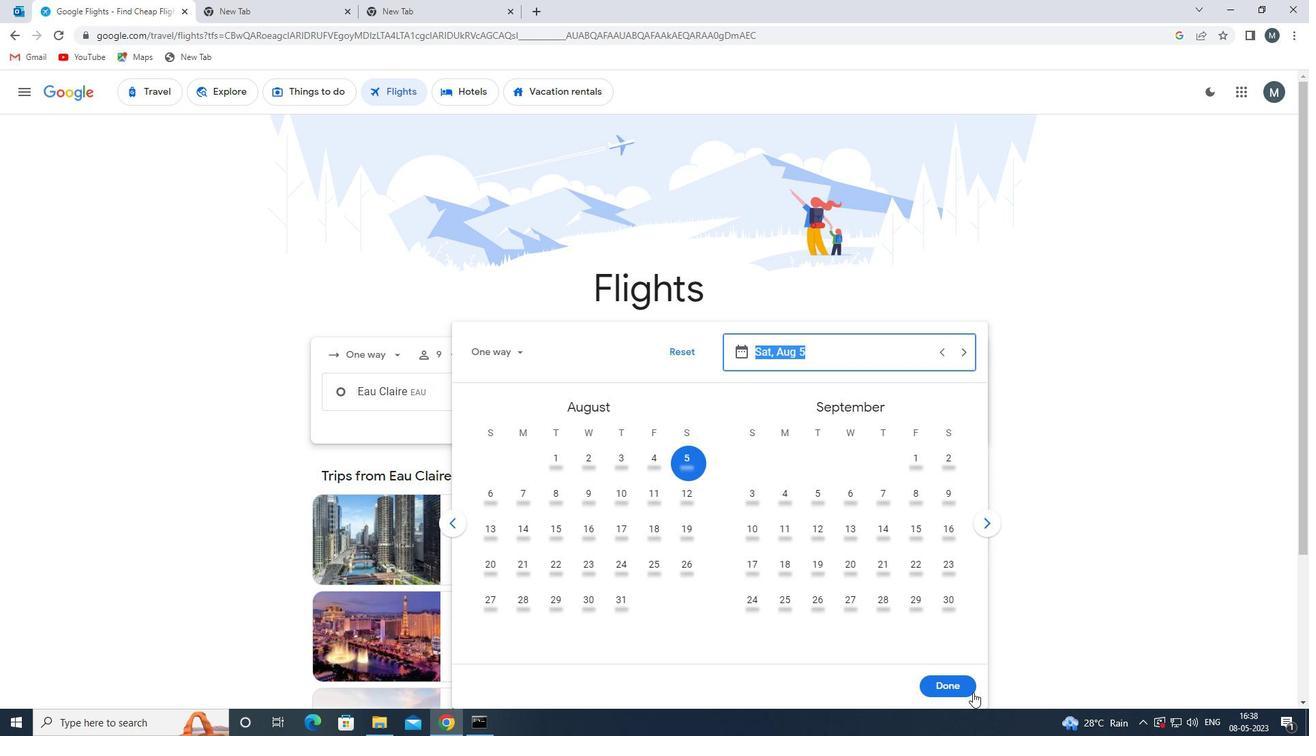 
Action: Mouse pressed left at (966, 690)
Screenshot: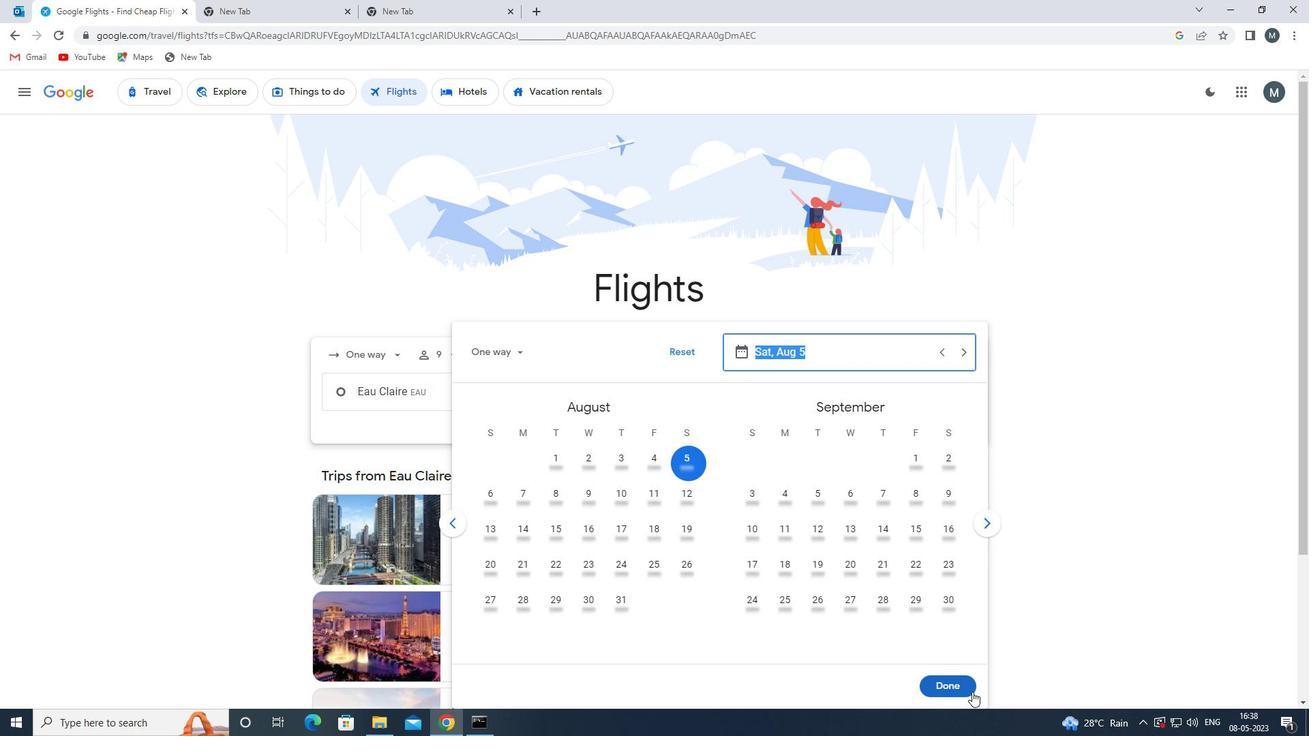 
Action: Mouse moved to (660, 447)
Screenshot: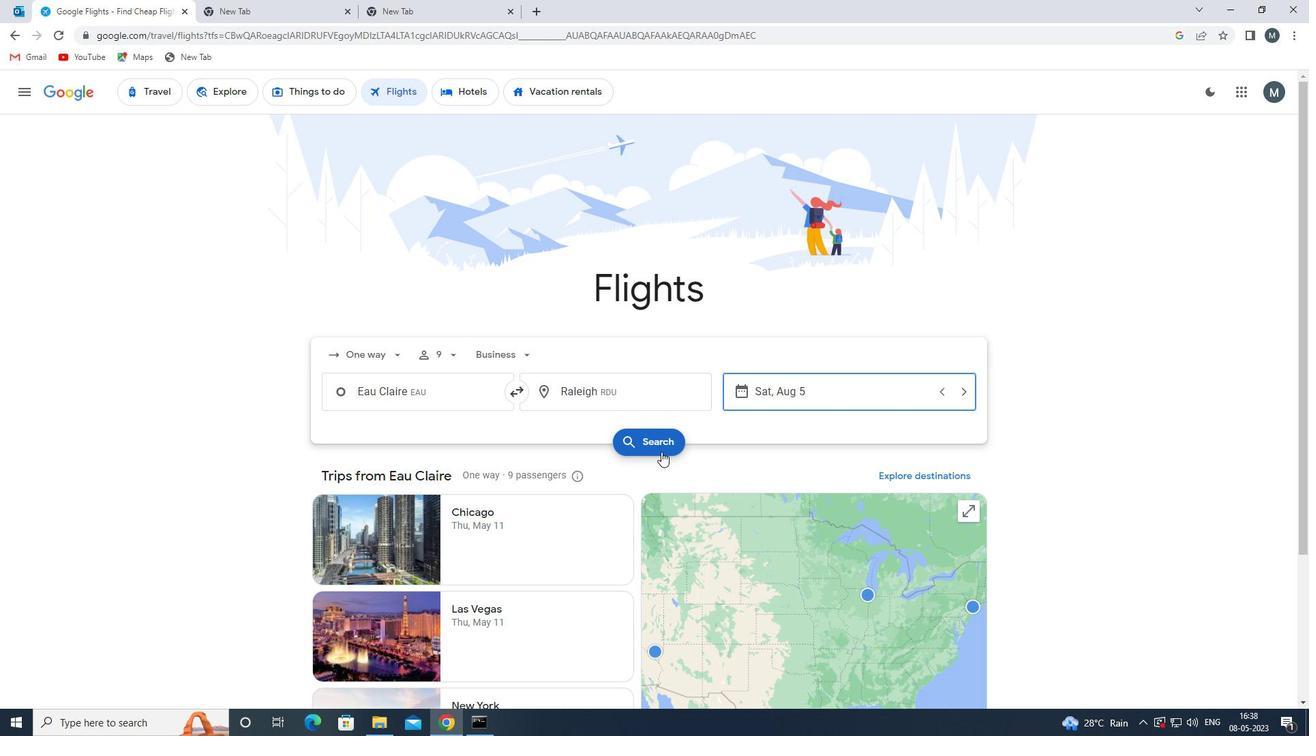 
Action: Mouse pressed left at (660, 447)
Screenshot: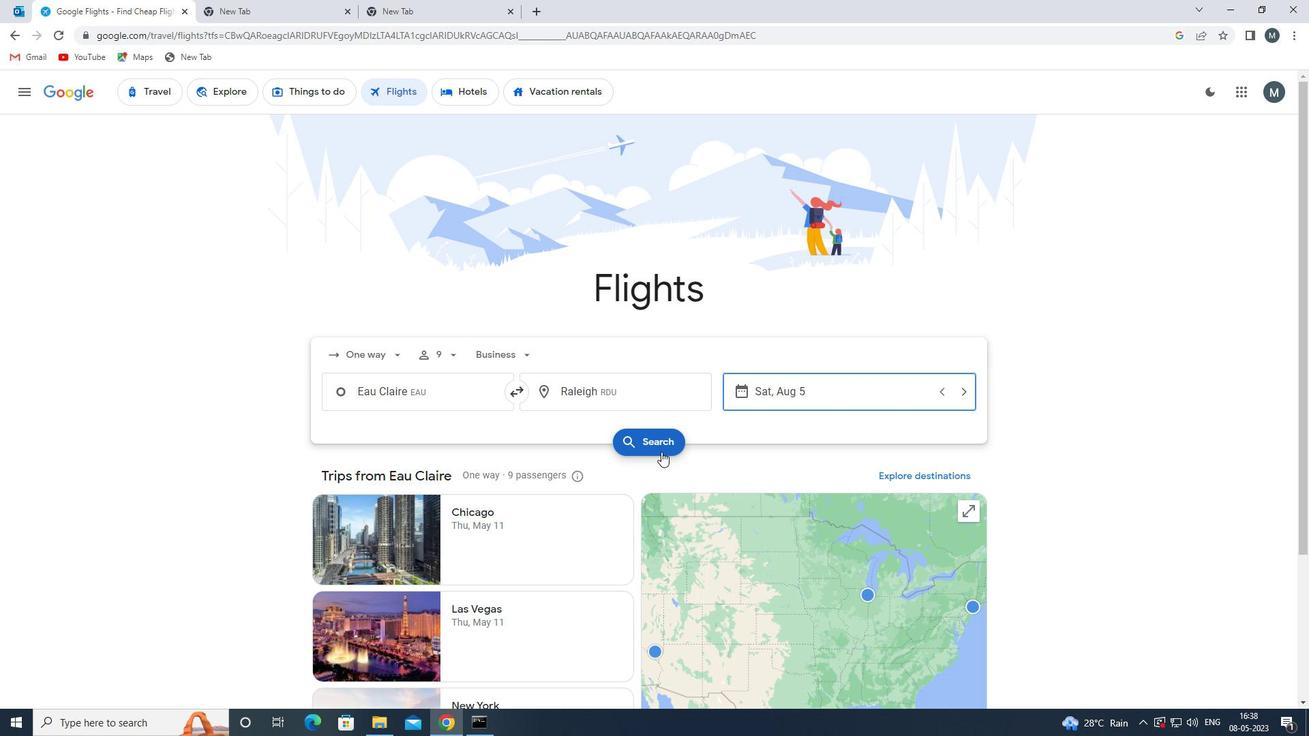 
Action: Mouse moved to (358, 218)
Screenshot: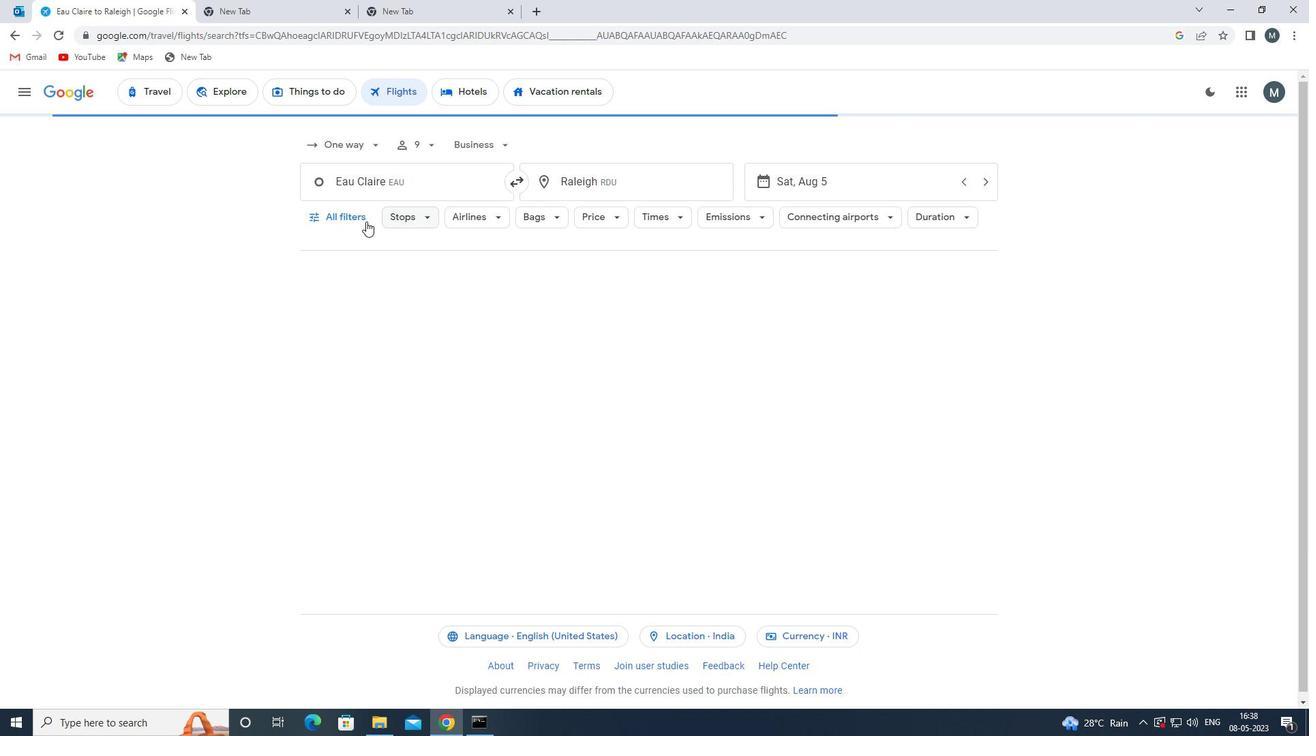 
Action: Mouse pressed left at (358, 218)
Screenshot: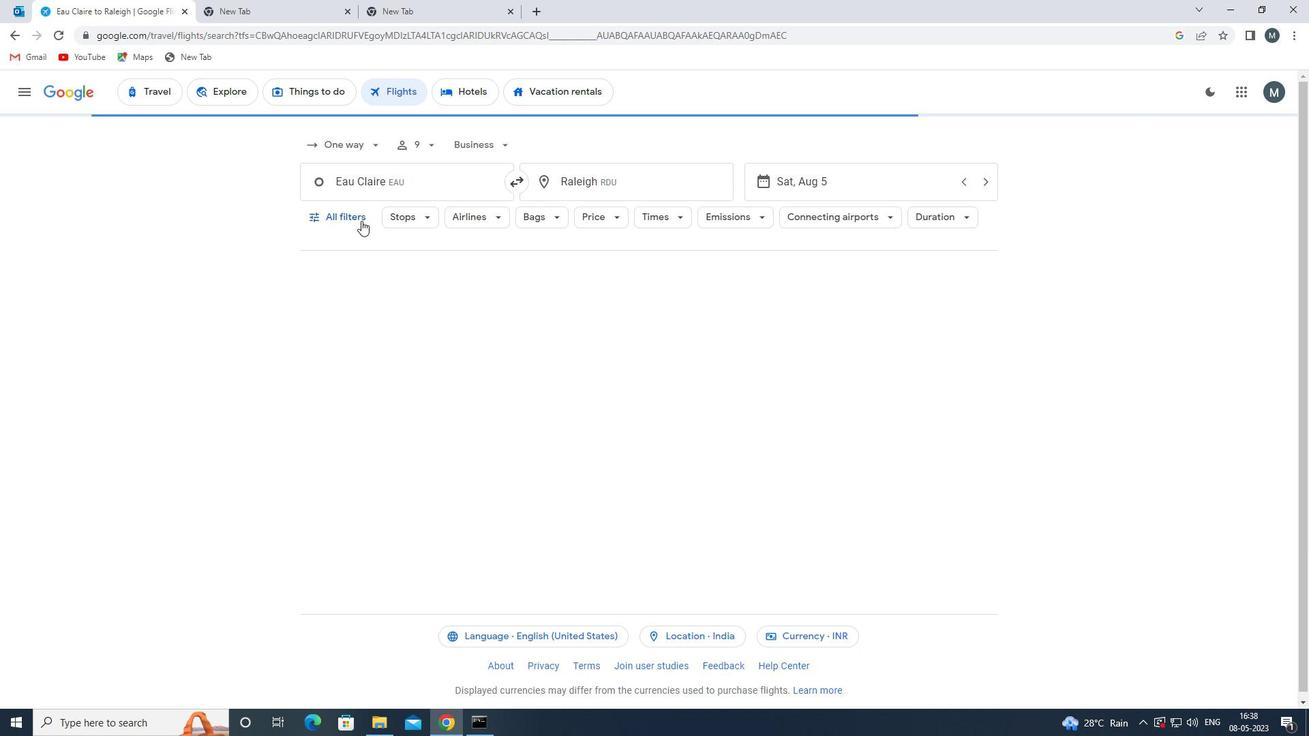 
Action: Mouse moved to (398, 373)
Screenshot: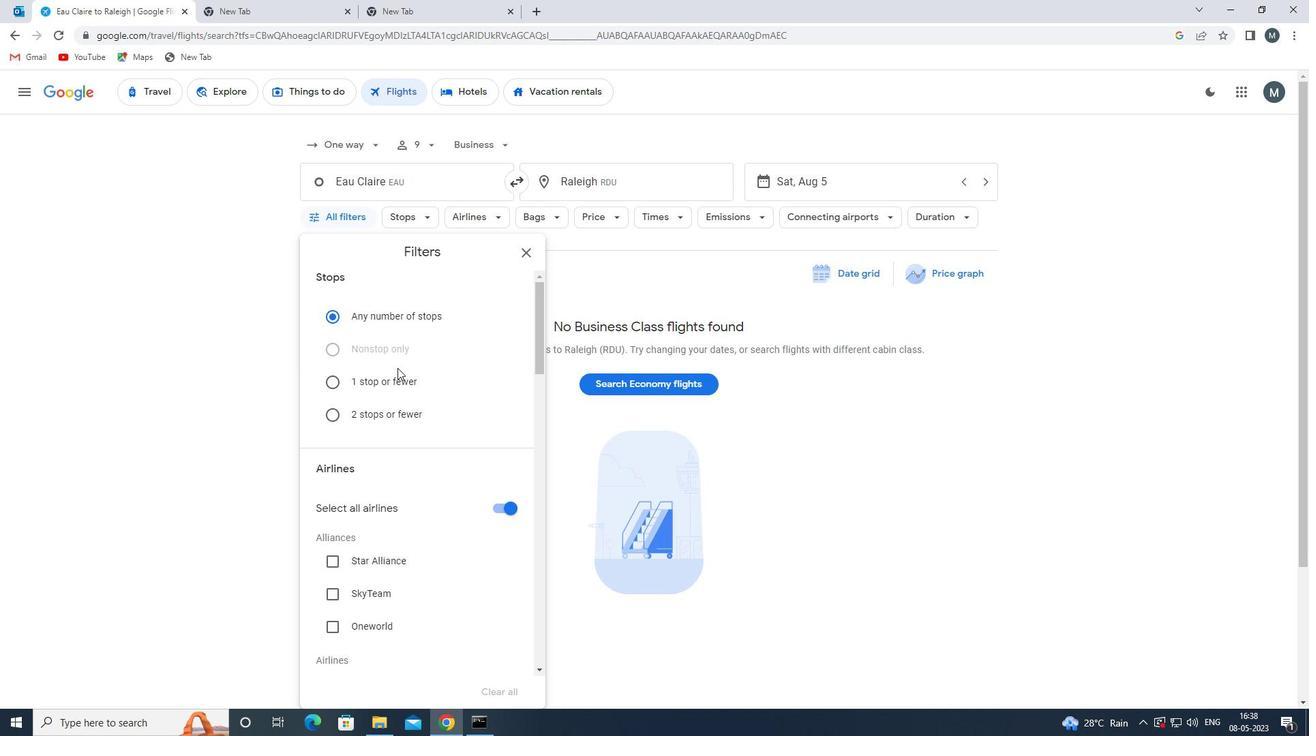 
Action: Mouse scrolled (398, 372) with delta (0, 0)
Screenshot: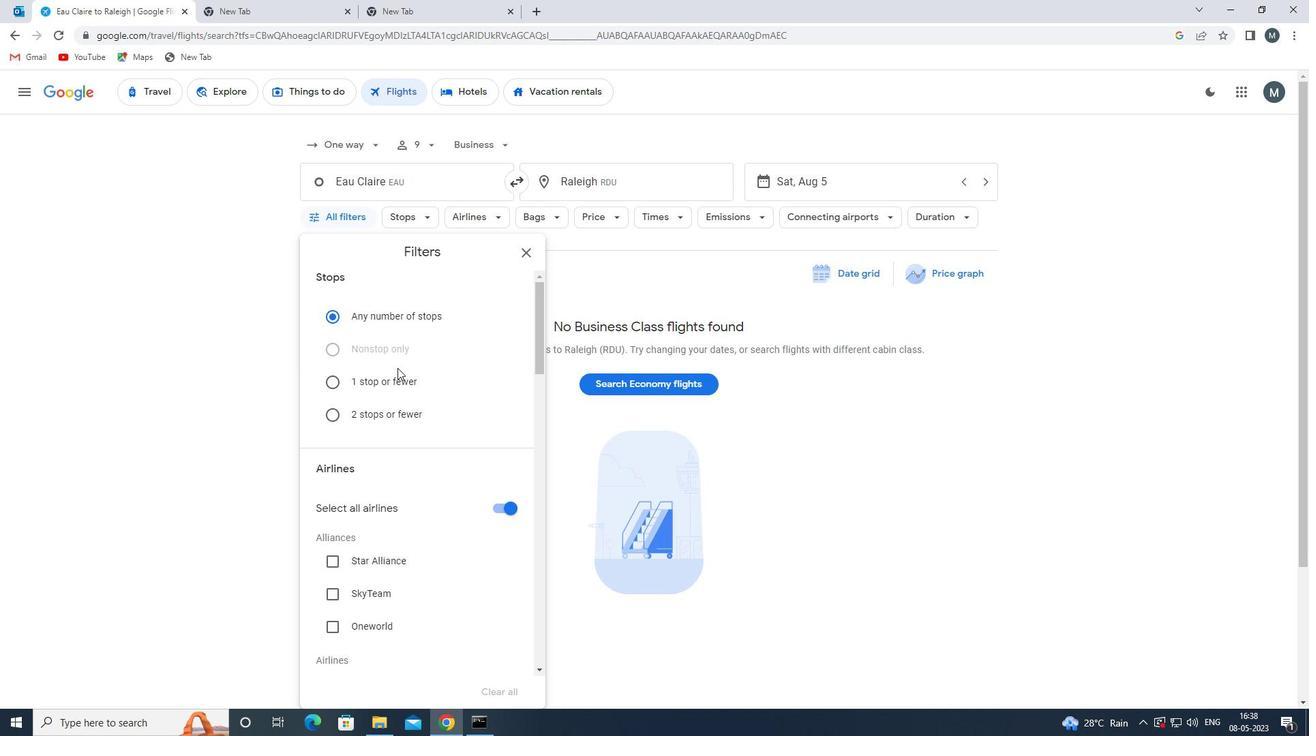 
Action: Mouse moved to (500, 437)
Screenshot: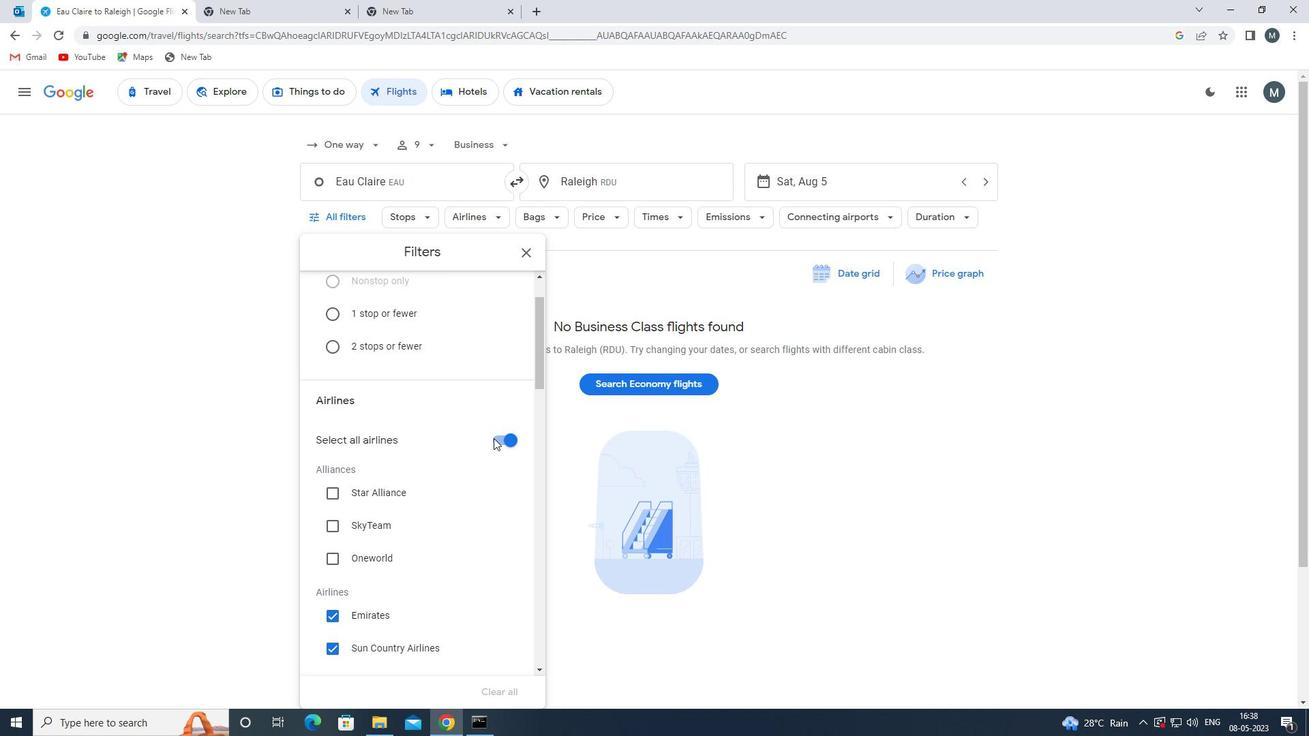 
Action: Mouse pressed left at (500, 437)
Screenshot: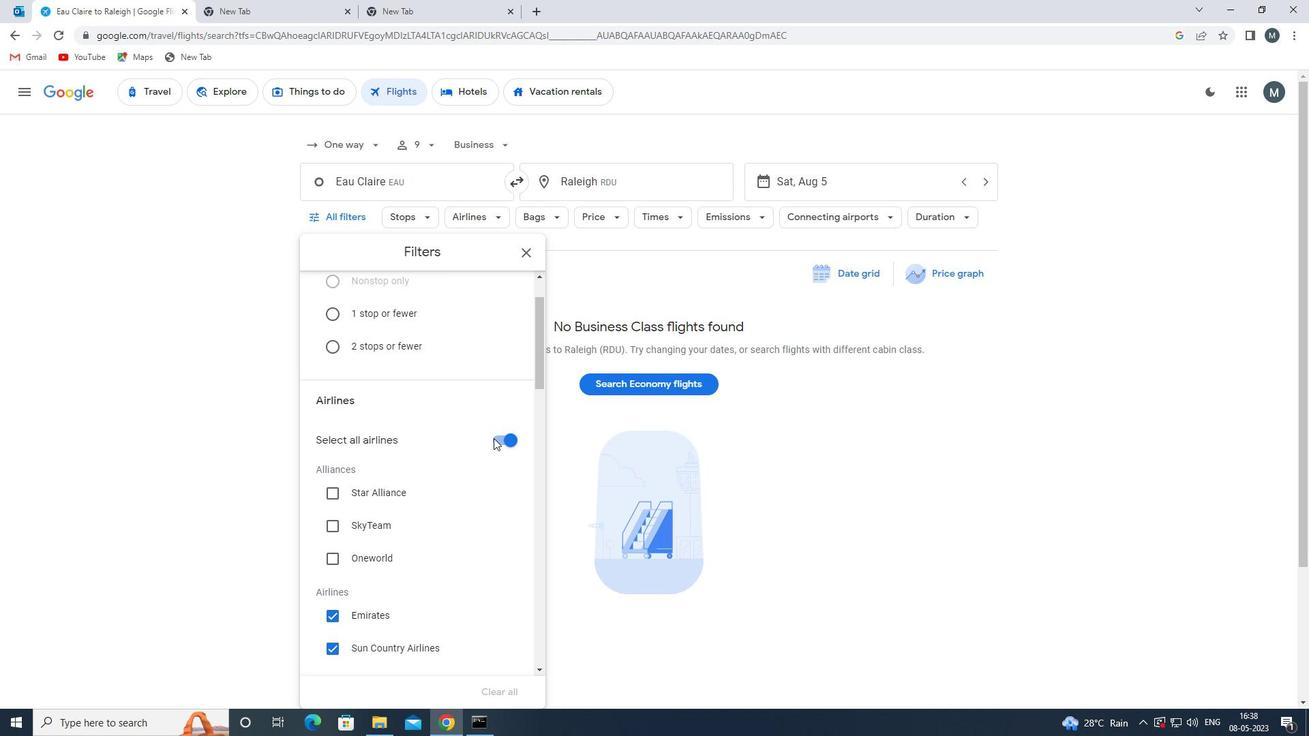 
Action: Mouse moved to (412, 446)
Screenshot: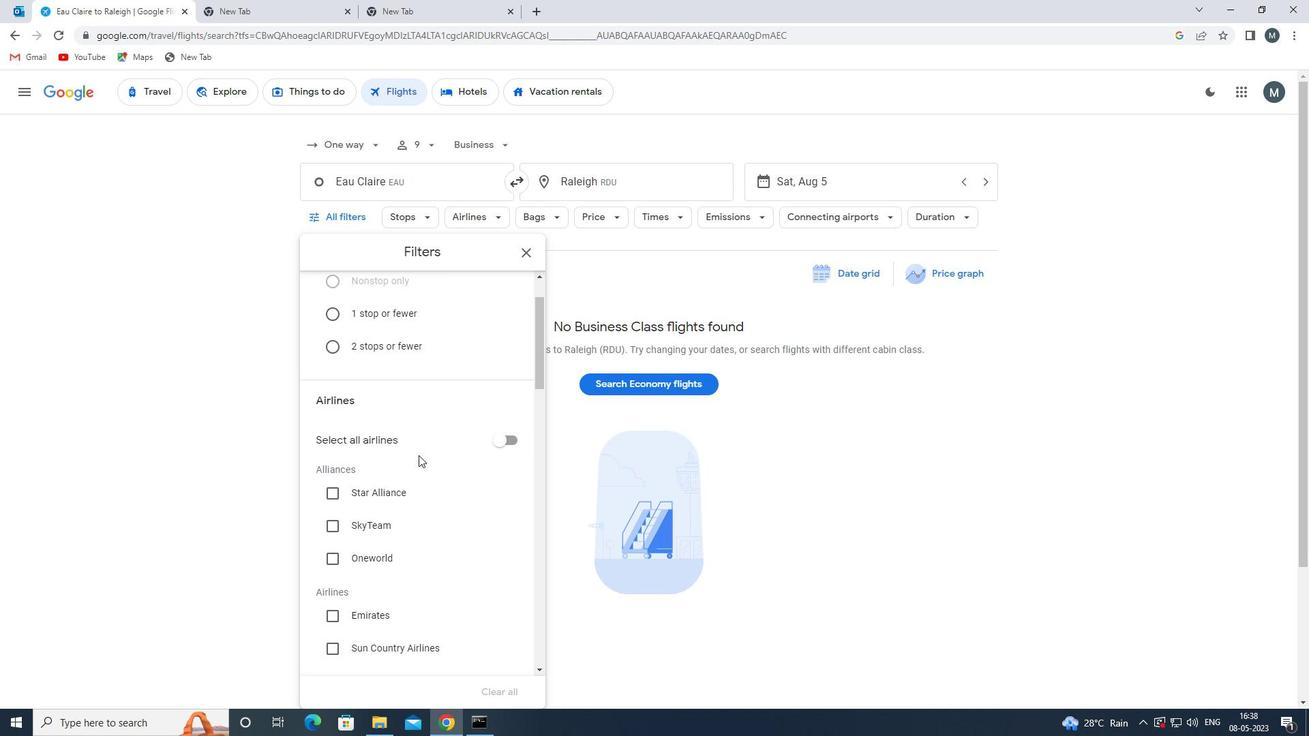 
Action: Mouse scrolled (412, 445) with delta (0, 0)
Screenshot: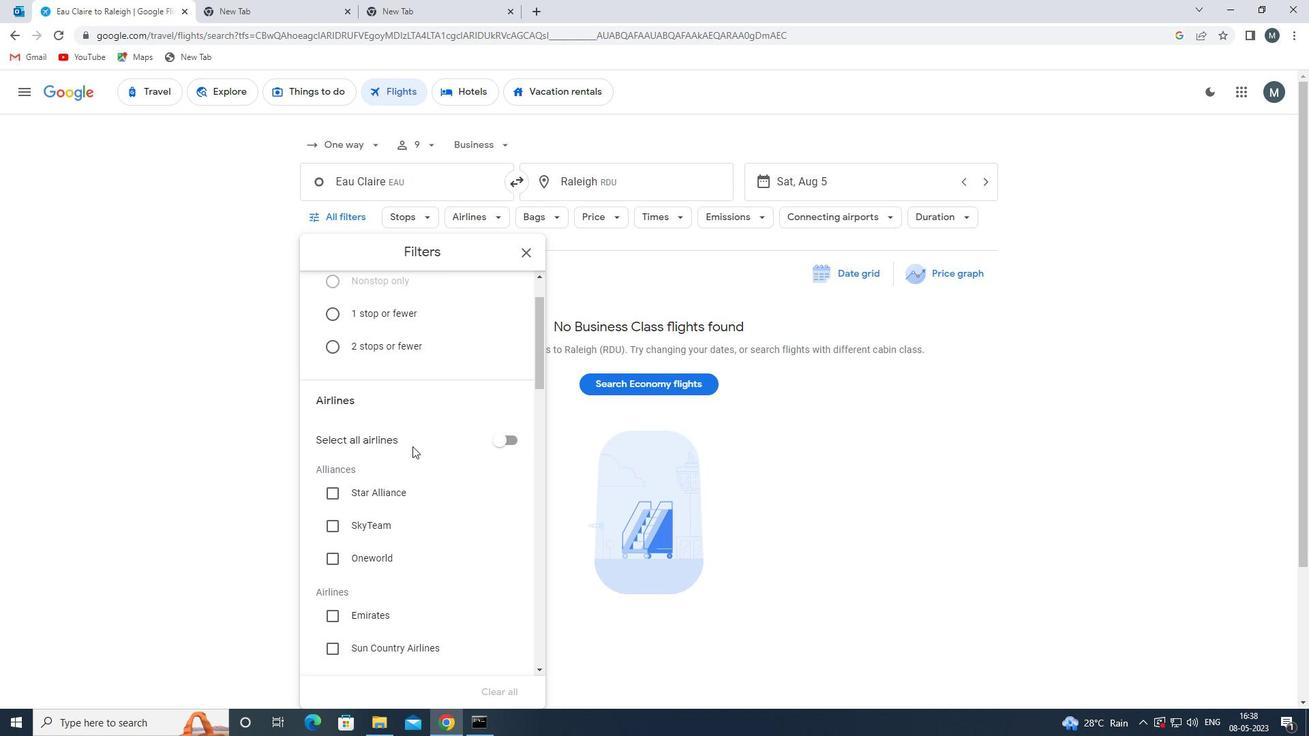 
Action: Mouse scrolled (412, 445) with delta (0, 0)
Screenshot: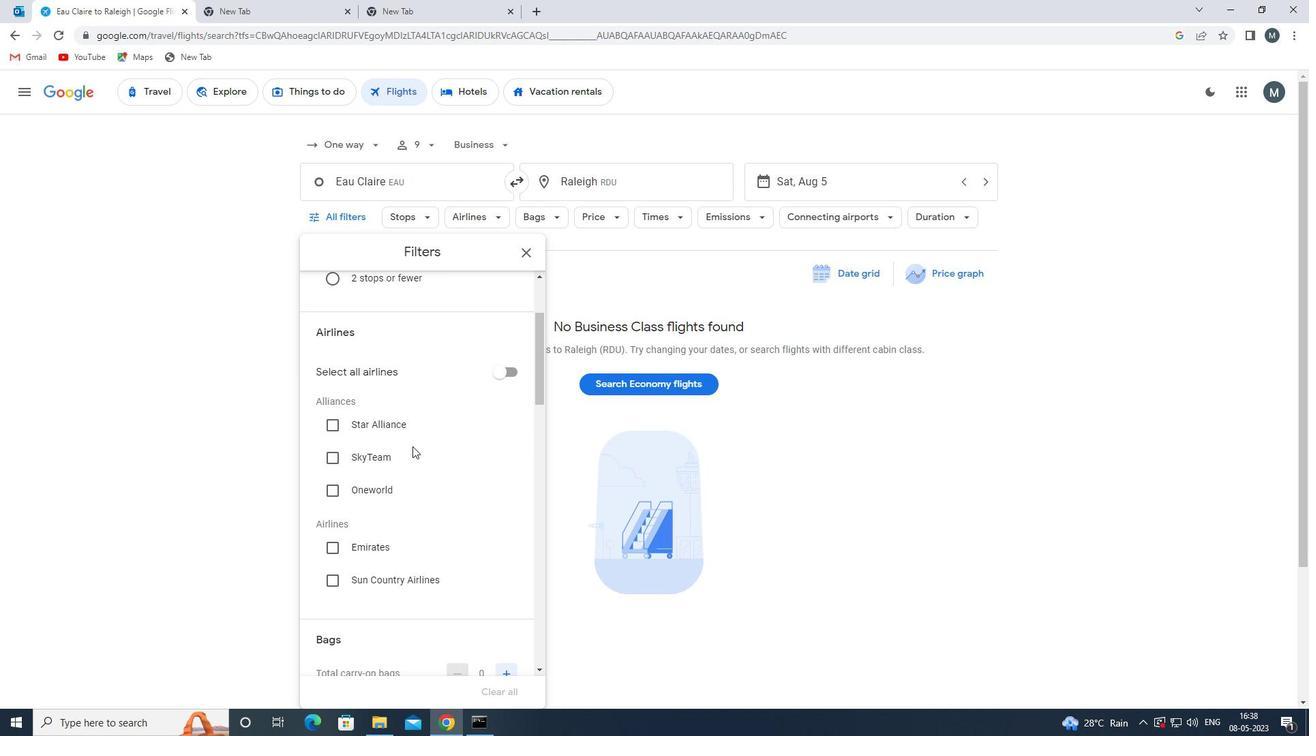 
Action: Mouse moved to (420, 442)
Screenshot: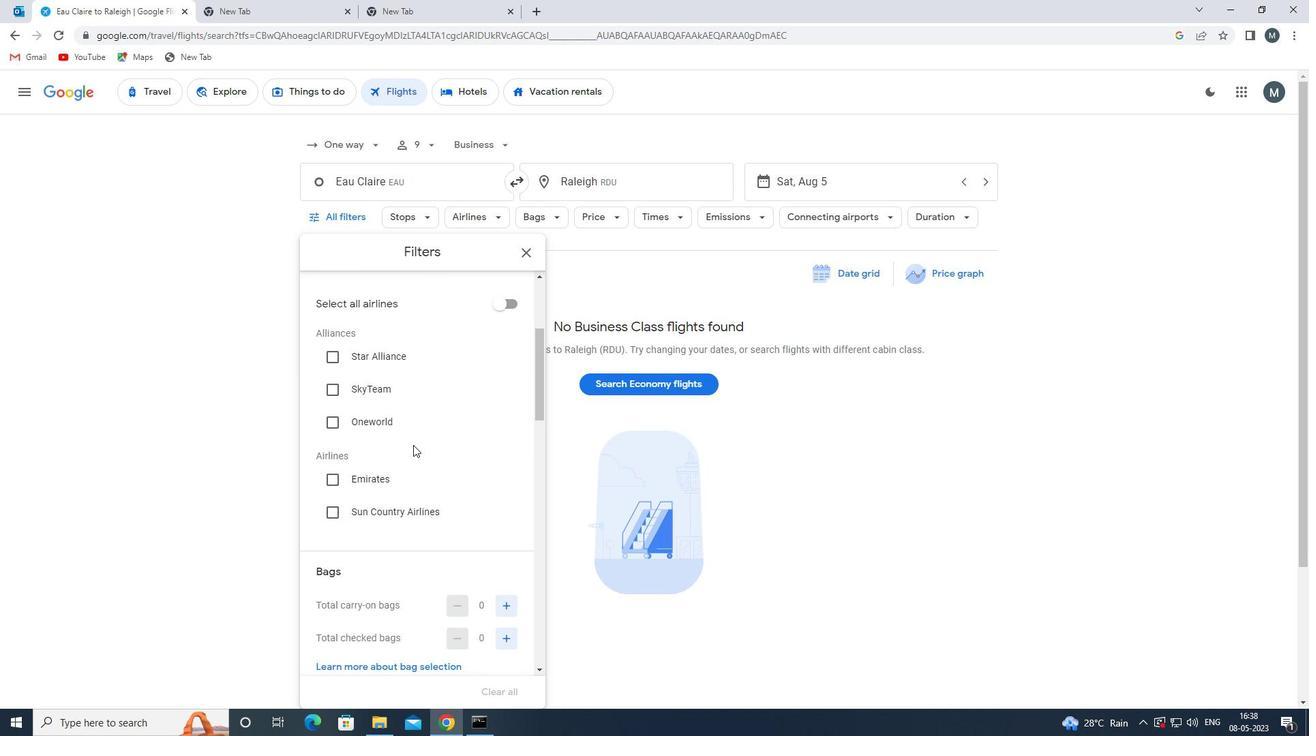 
Action: Mouse scrolled (420, 441) with delta (0, 0)
Screenshot: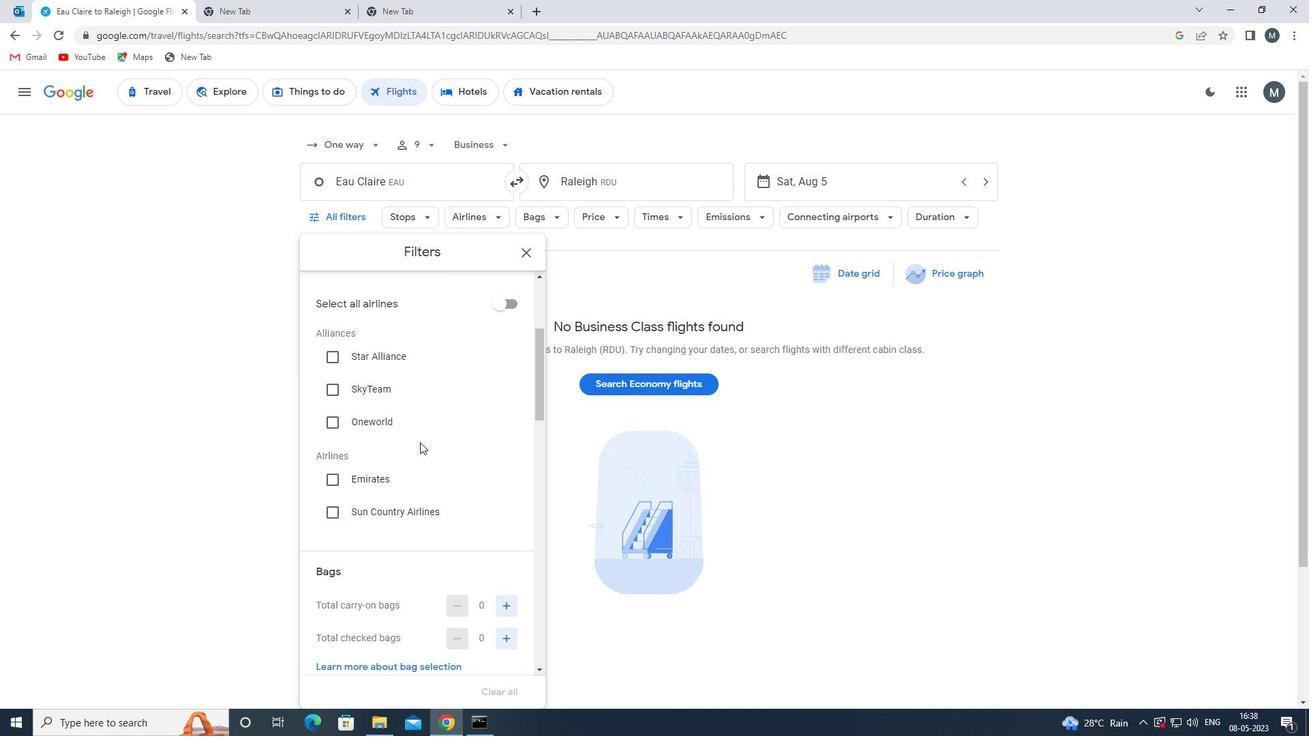 
Action: Mouse scrolled (420, 441) with delta (0, 0)
Screenshot: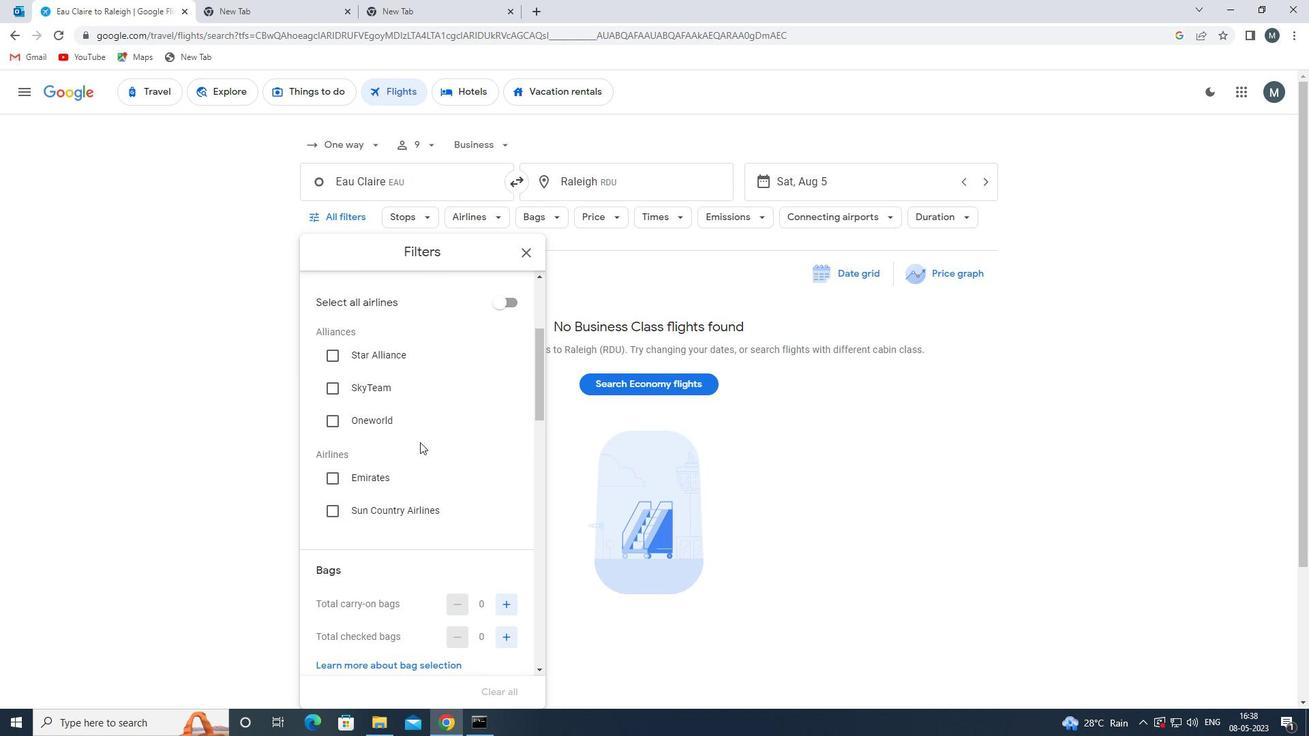 
Action: Mouse moved to (503, 465)
Screenshot: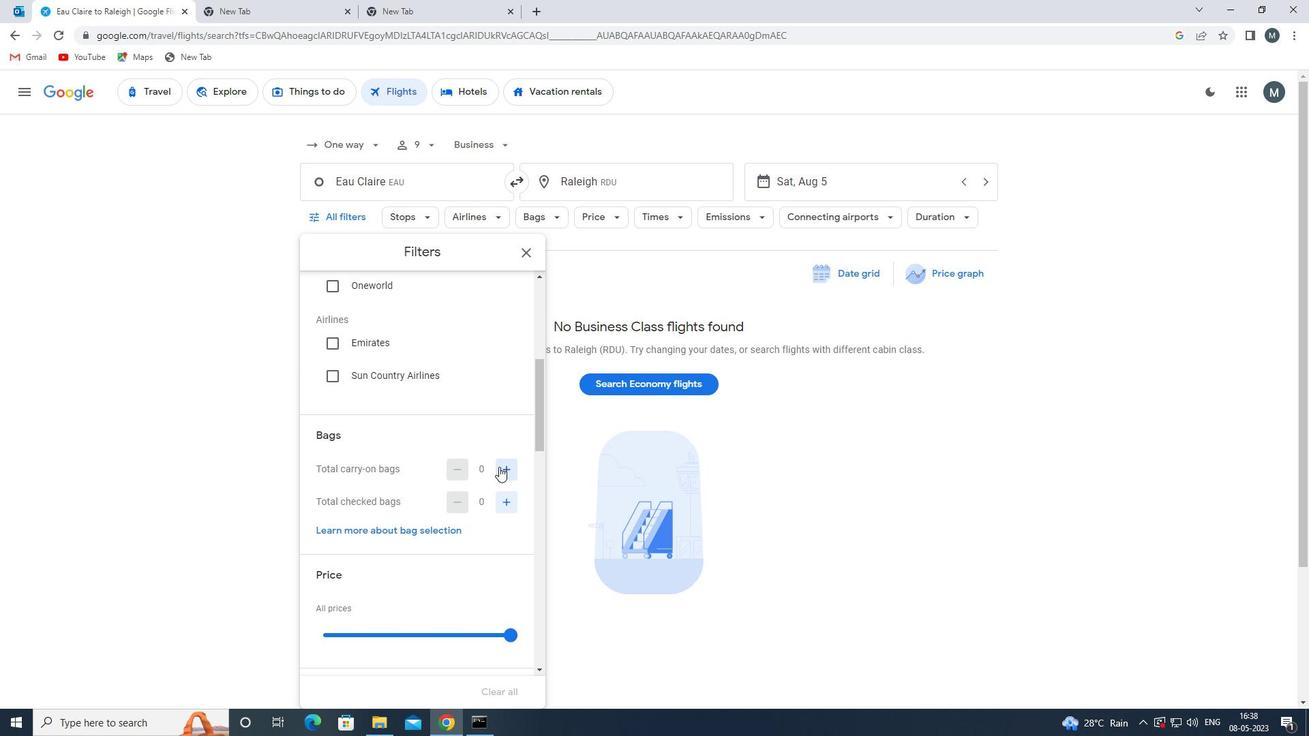 
Action: Mouse pressed left at (503, 465)
Screenshot: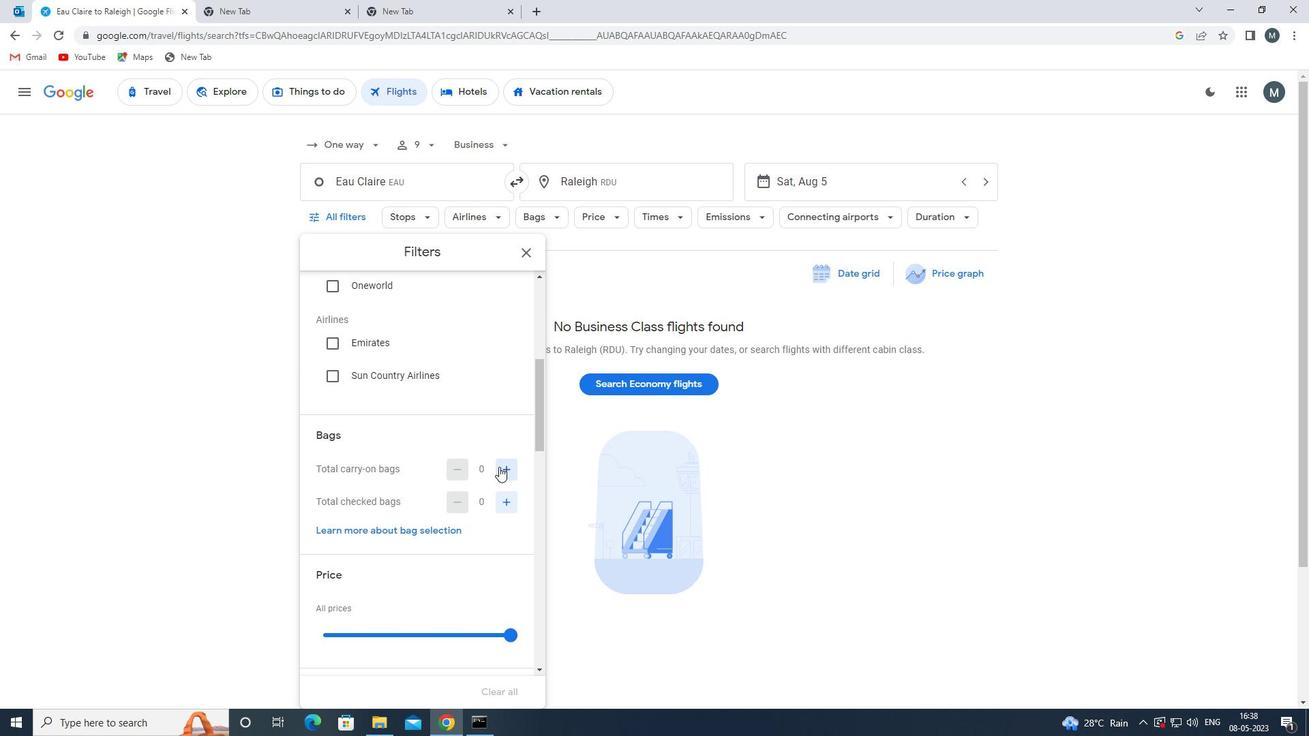 
Action: Mouse moved to (438, 453)
Screenshot: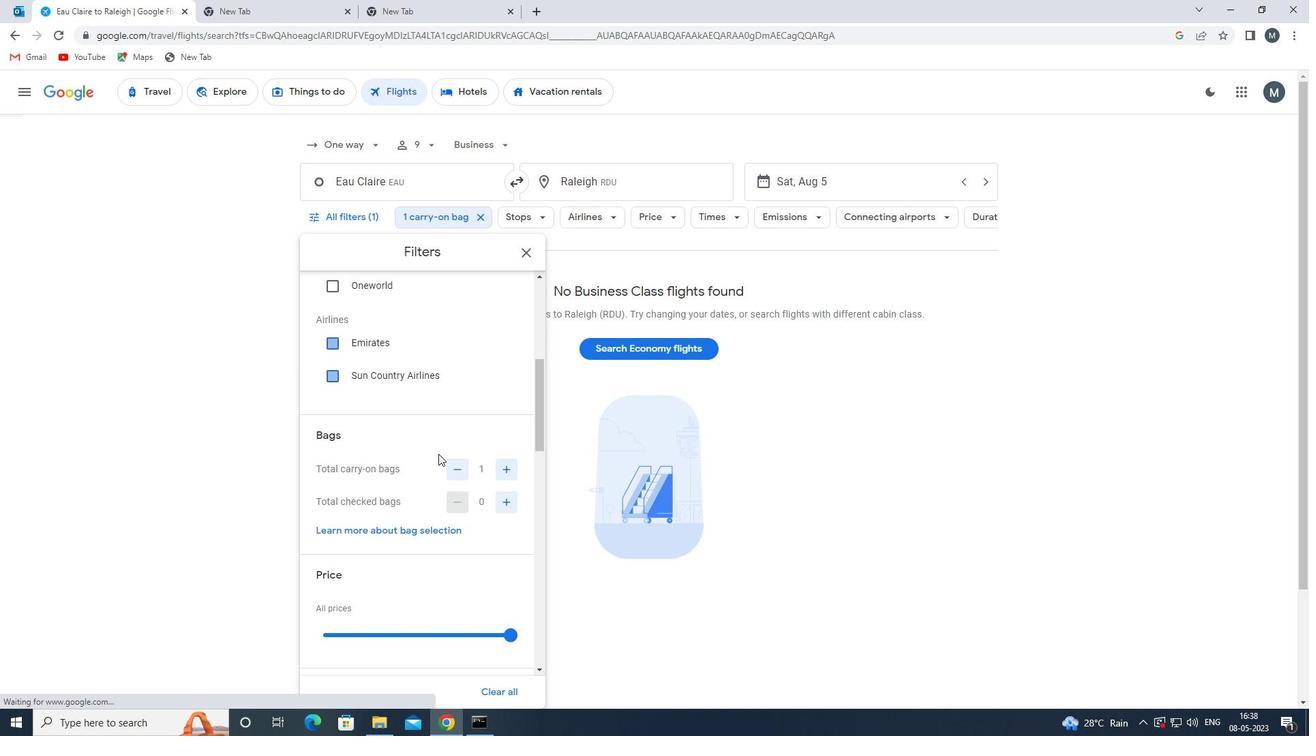 
Action: Mouse scrolled (438, 452) with delta (0, 0)
Screenshot: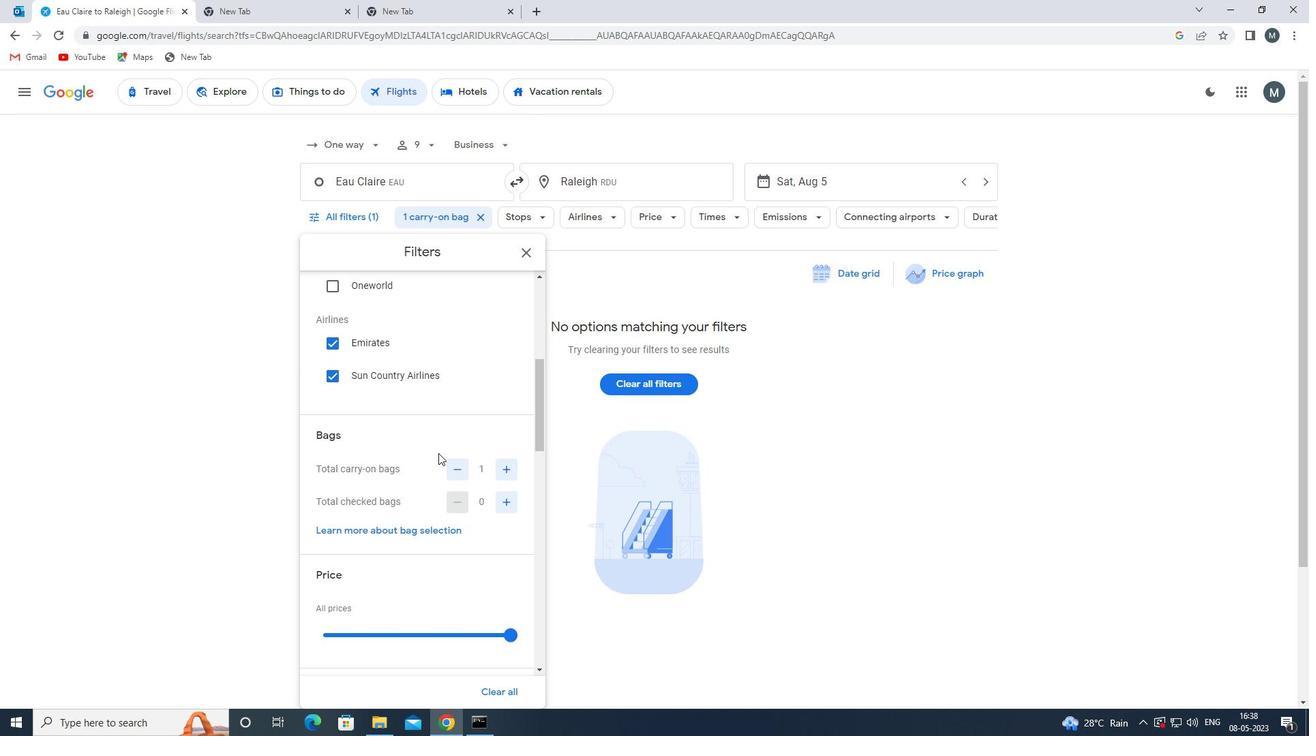 
Action: Mouse moved to (438, 451)
Screenshot: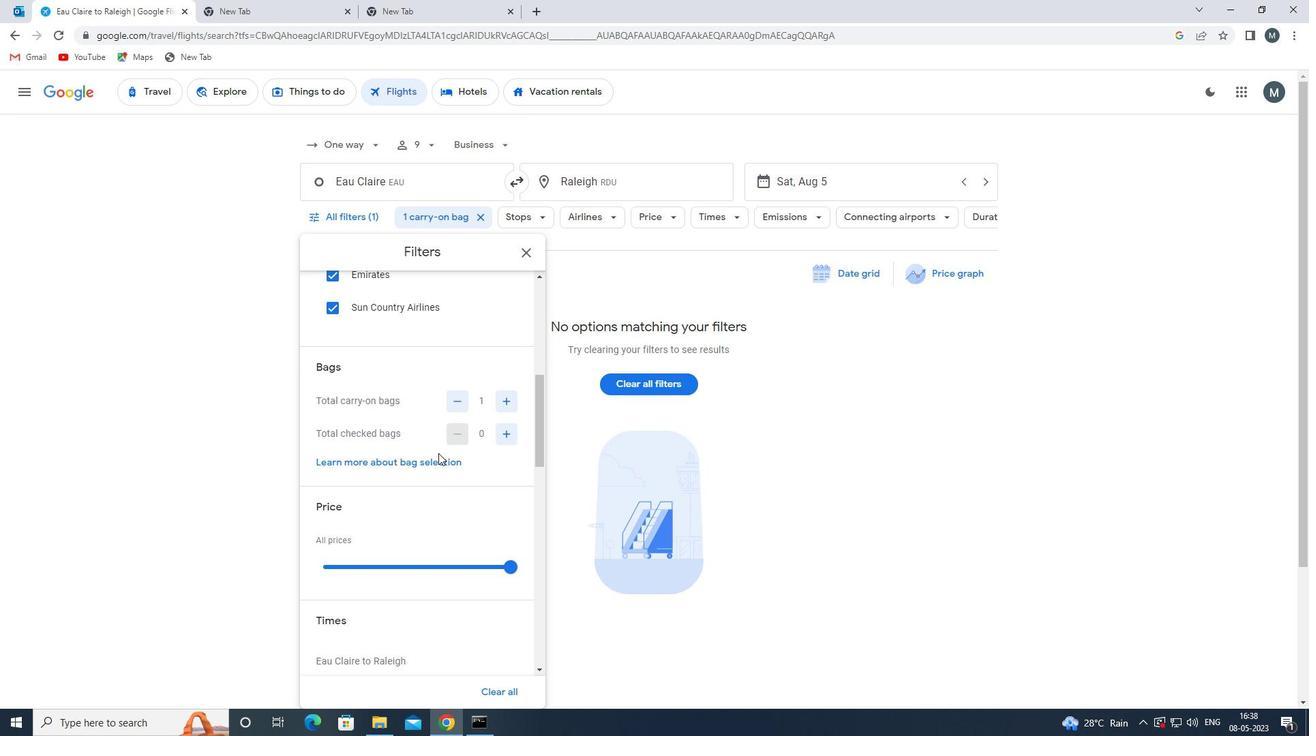 
Action: Mouse scrolled (438, 450) with delta (0, 0)
Screenshot: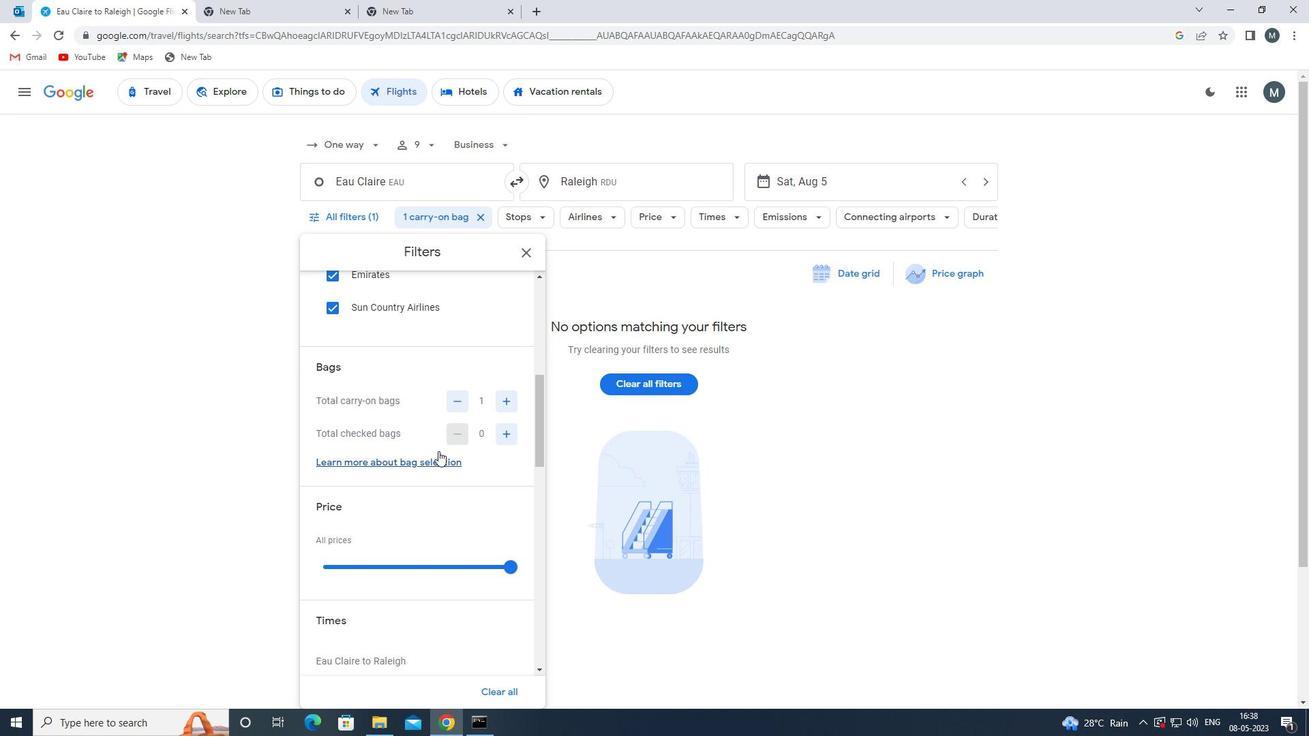 
Action: Mouse moved to (422, 485)
Screenshot: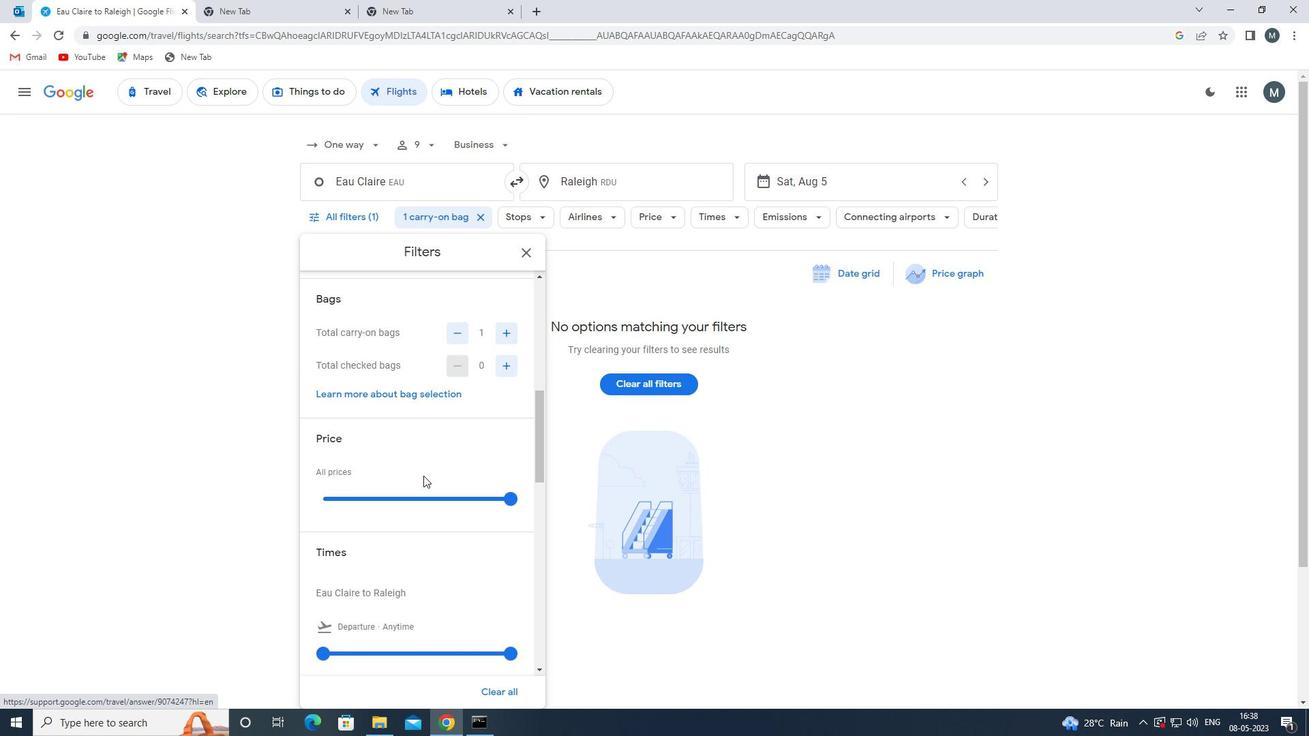 
Action: Mouse pressed left at (422, 485)
Screenshot: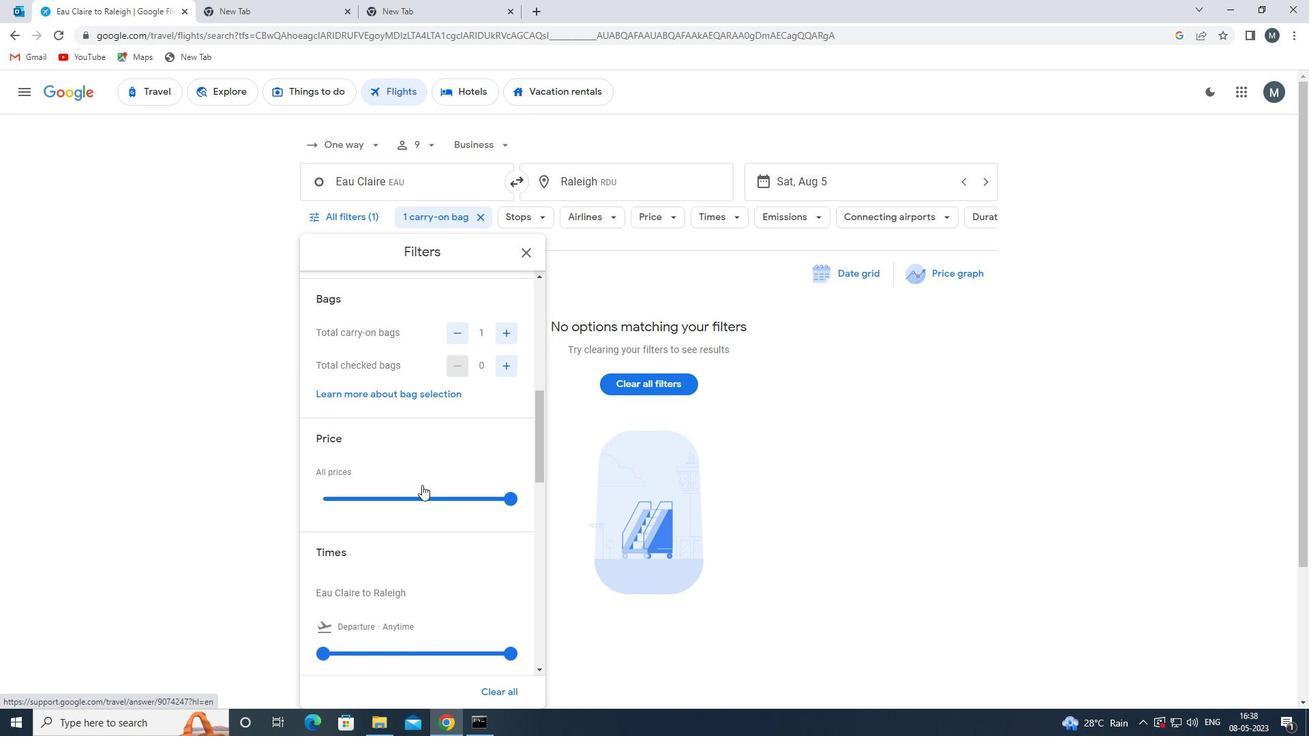 
Action: Mouse moved to (422, 486)
Screenshot: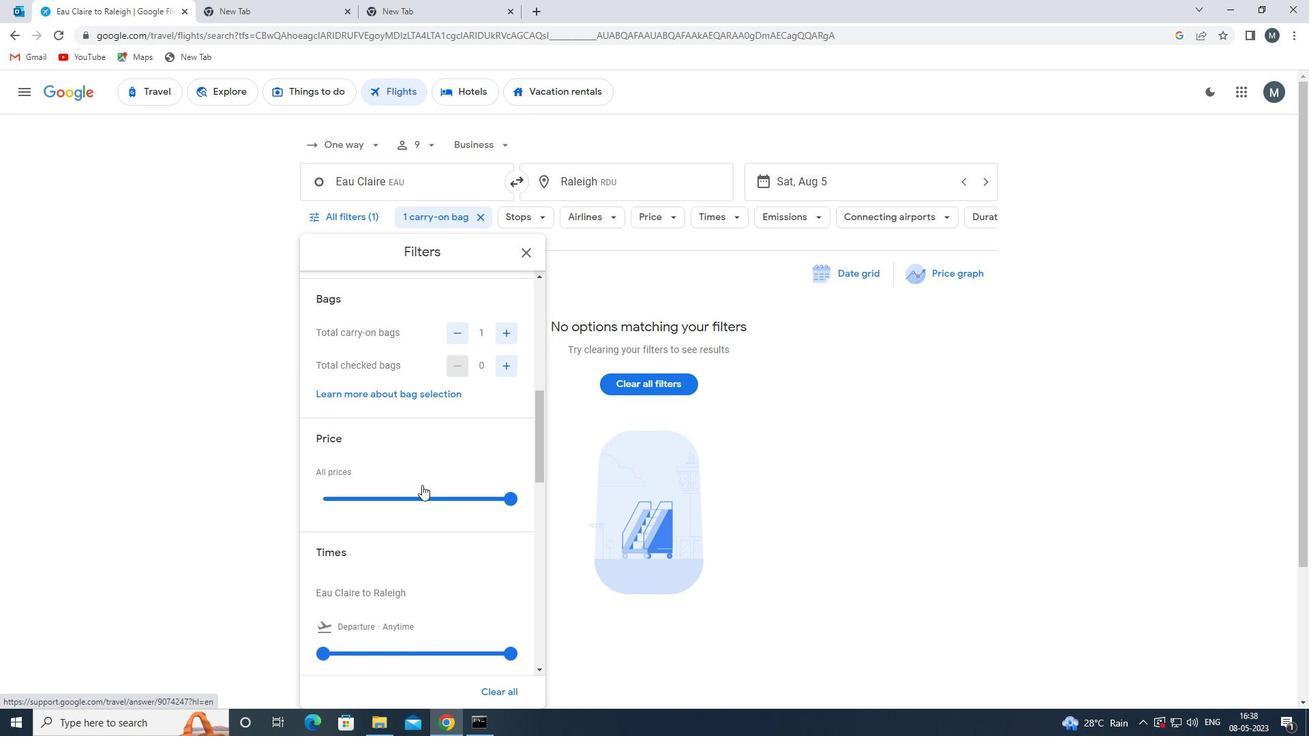 
Action: Mouse pressed left at (422, 486)
Screenshot: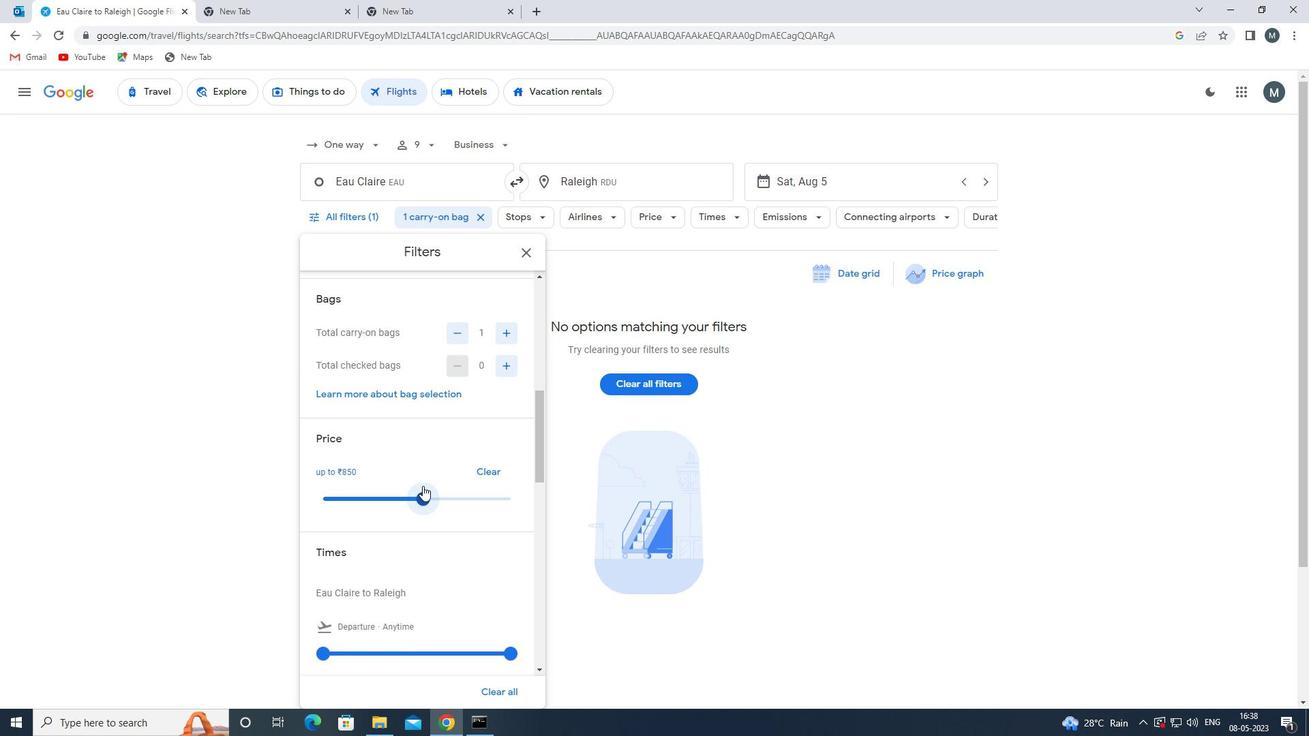 
Action: Mouse moved to (454, 470)
Screenshot: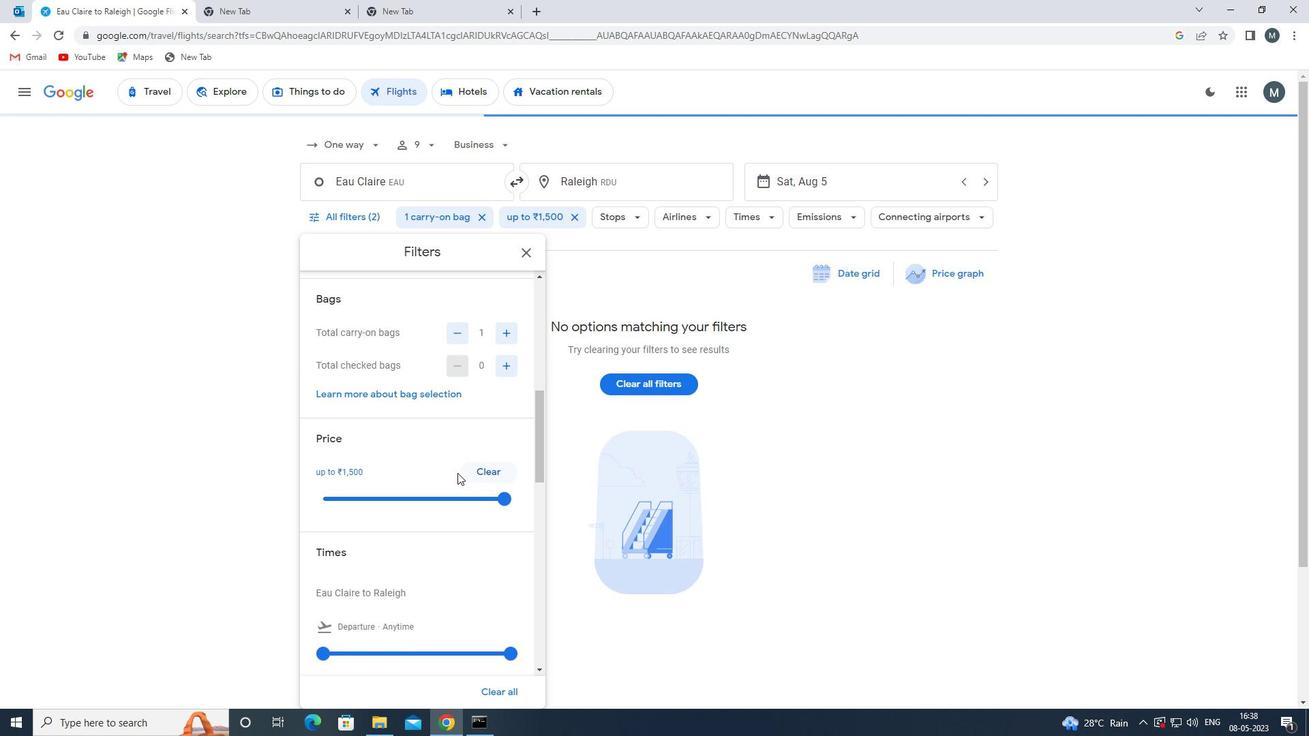 
Action: Mouse scrolled (454, 469) with delta (0, 0)
Screenshot: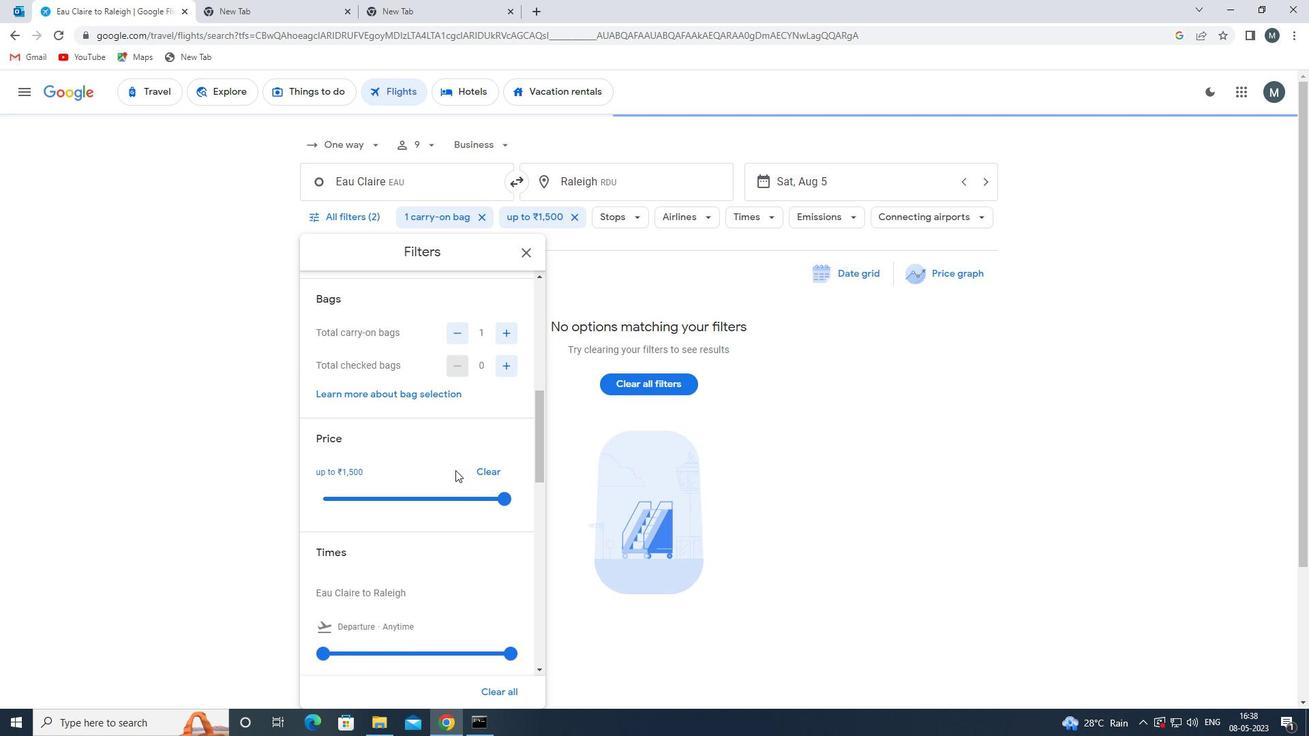 
Action: Mouse moved to (449, 469)
Screenshot: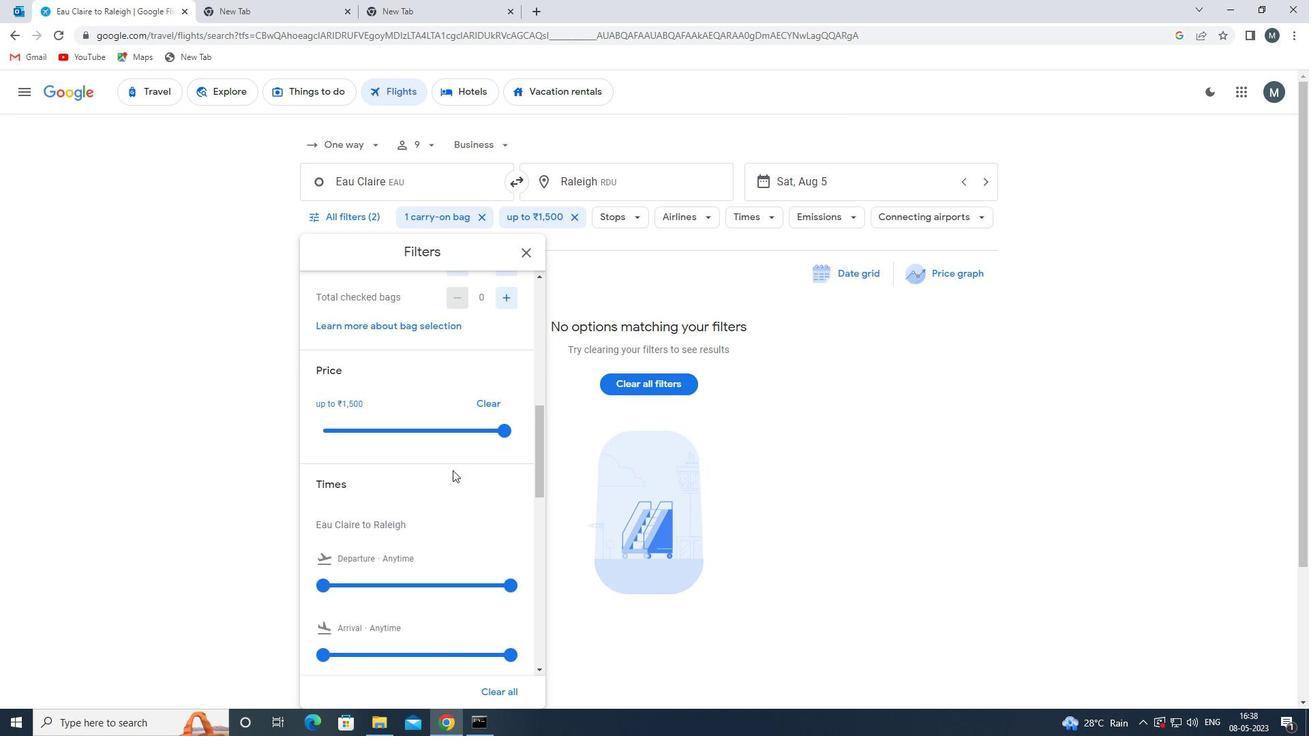 
Action: Mouse scrolled (449, 469) with delta (0, 0)
Screenshot: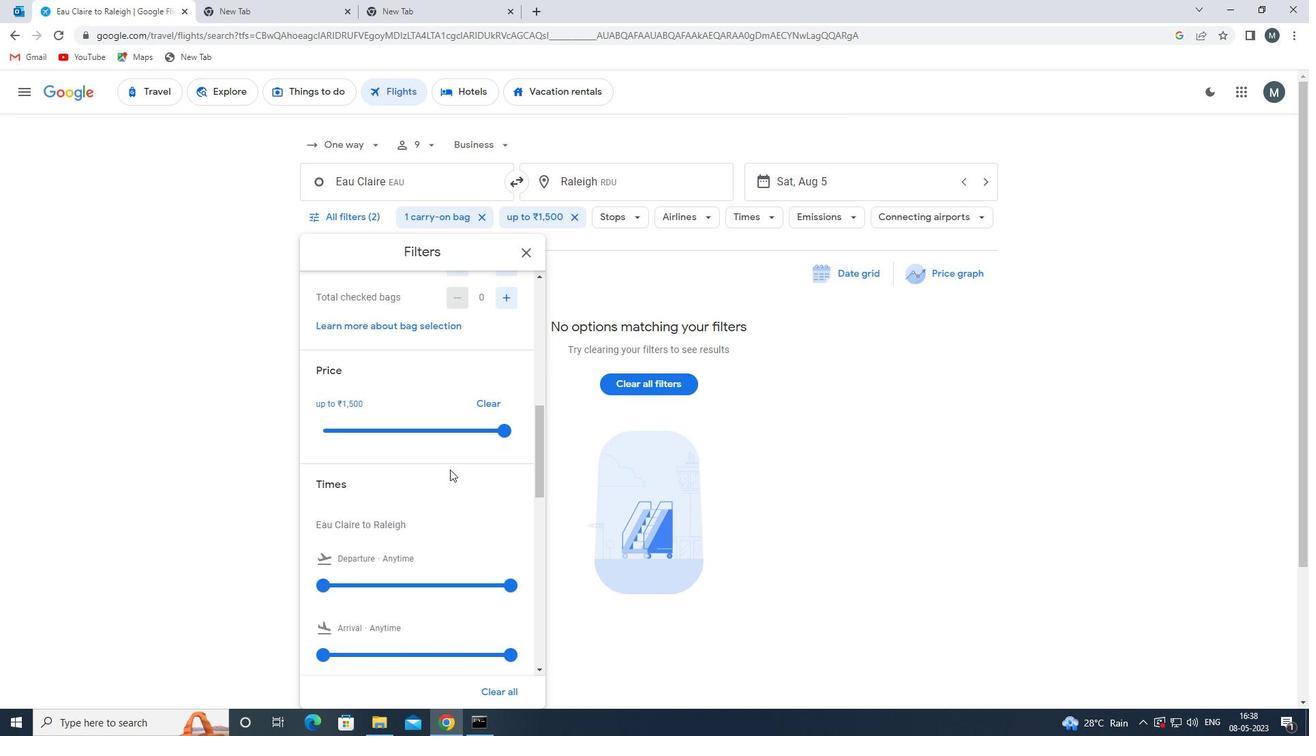 
Action: Mouse moved to (332, 509)
Screenshot: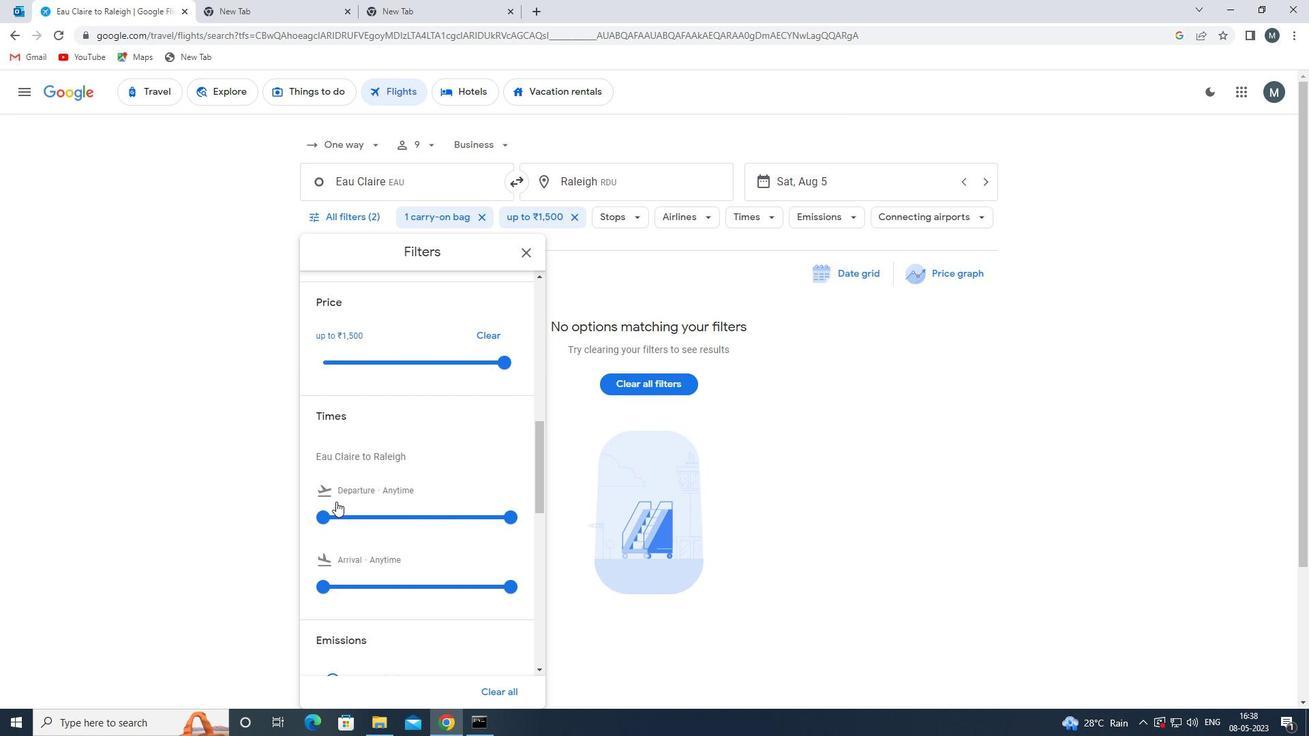 
Action: Mouse pressed left at (332, 509)
Screenshot: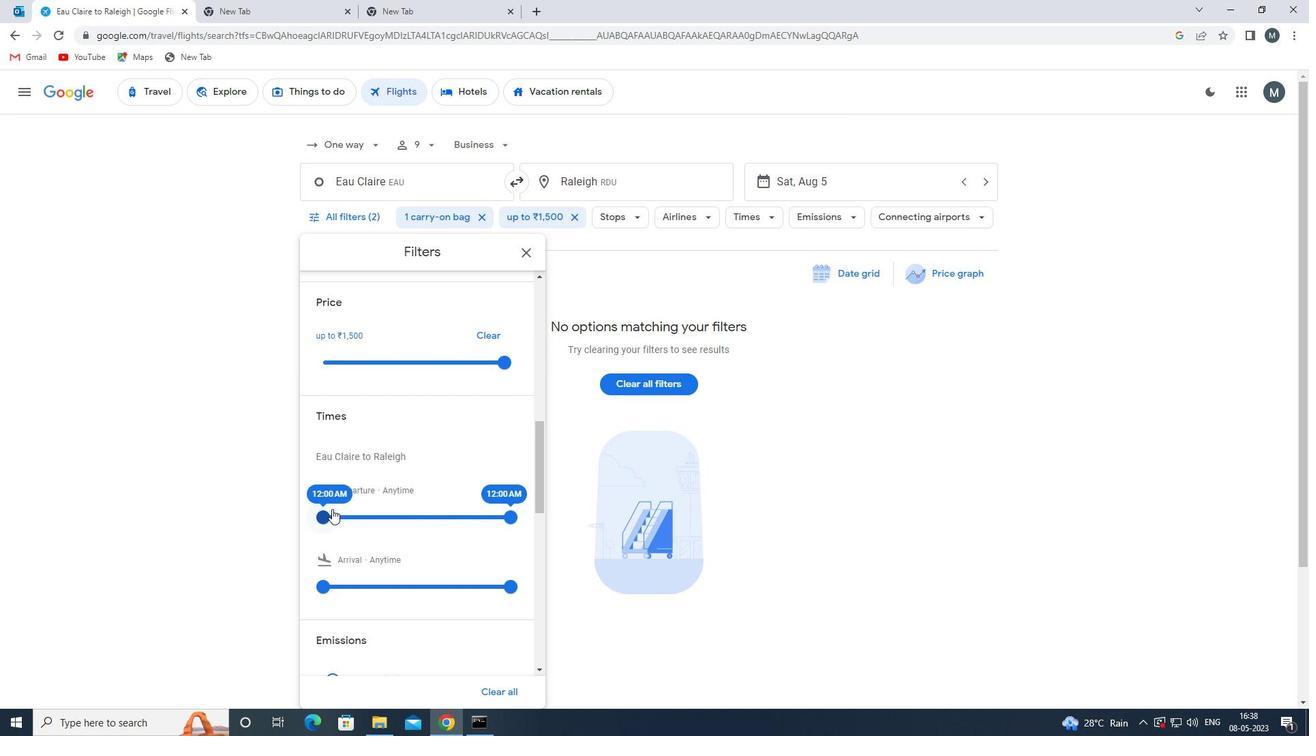 
Action: Mouse moved to (501, 517)
Screenshot: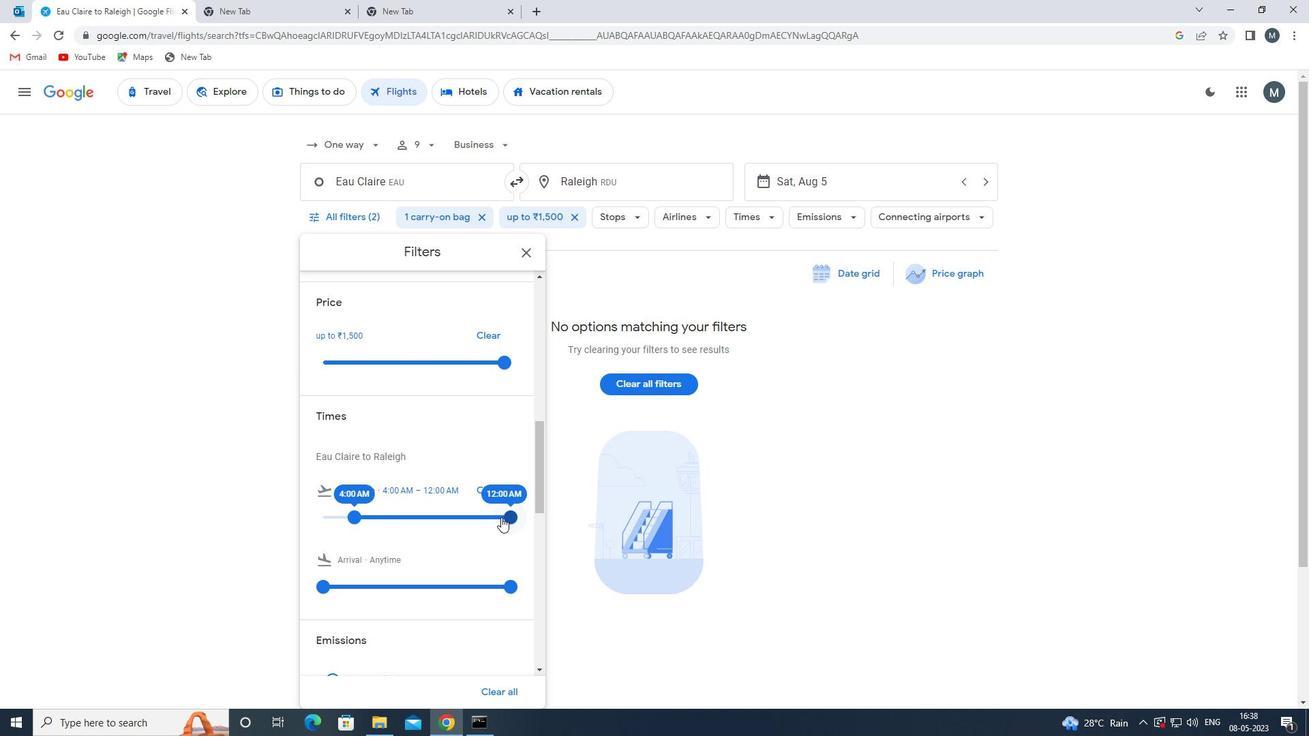 
Action: Mouse pressed left at (501, 517)
Screenshot: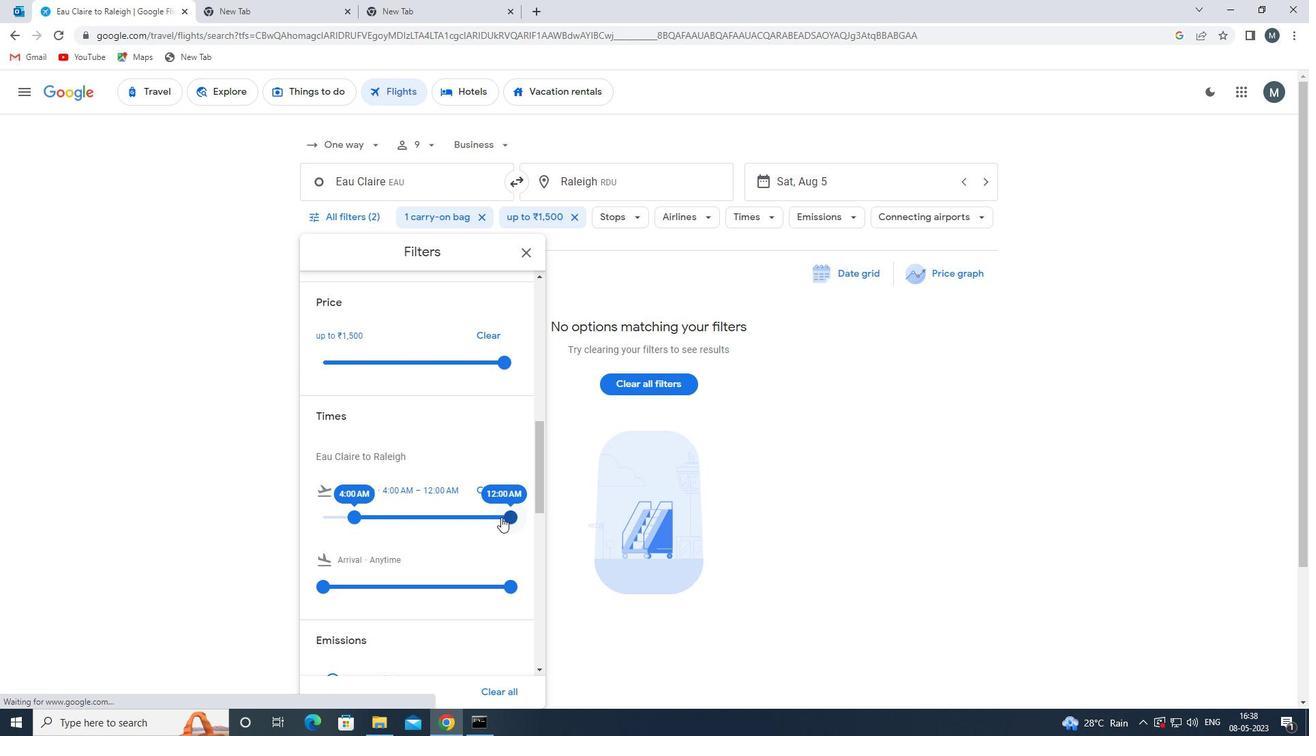 
Action: Mouse moved to (527, 256)
Screenshot: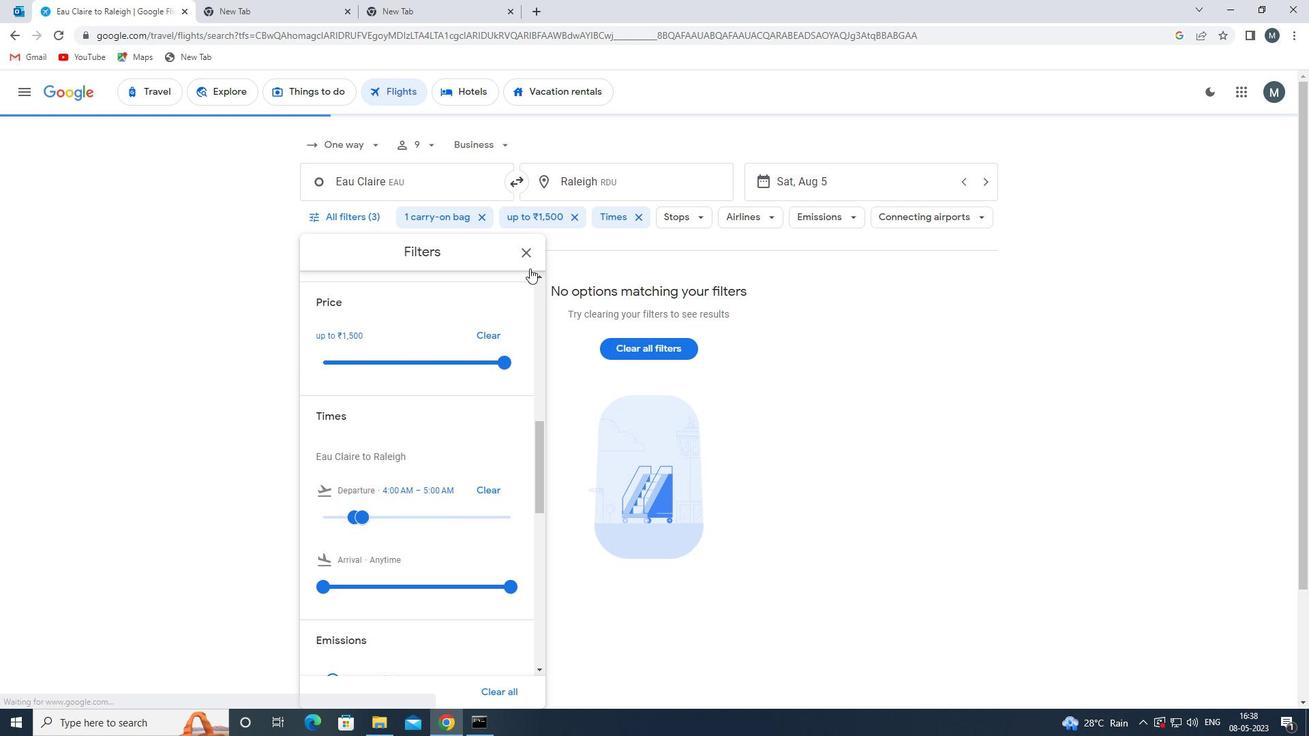 
Action: Mouse pressed left at (527, 256)
Screenshot: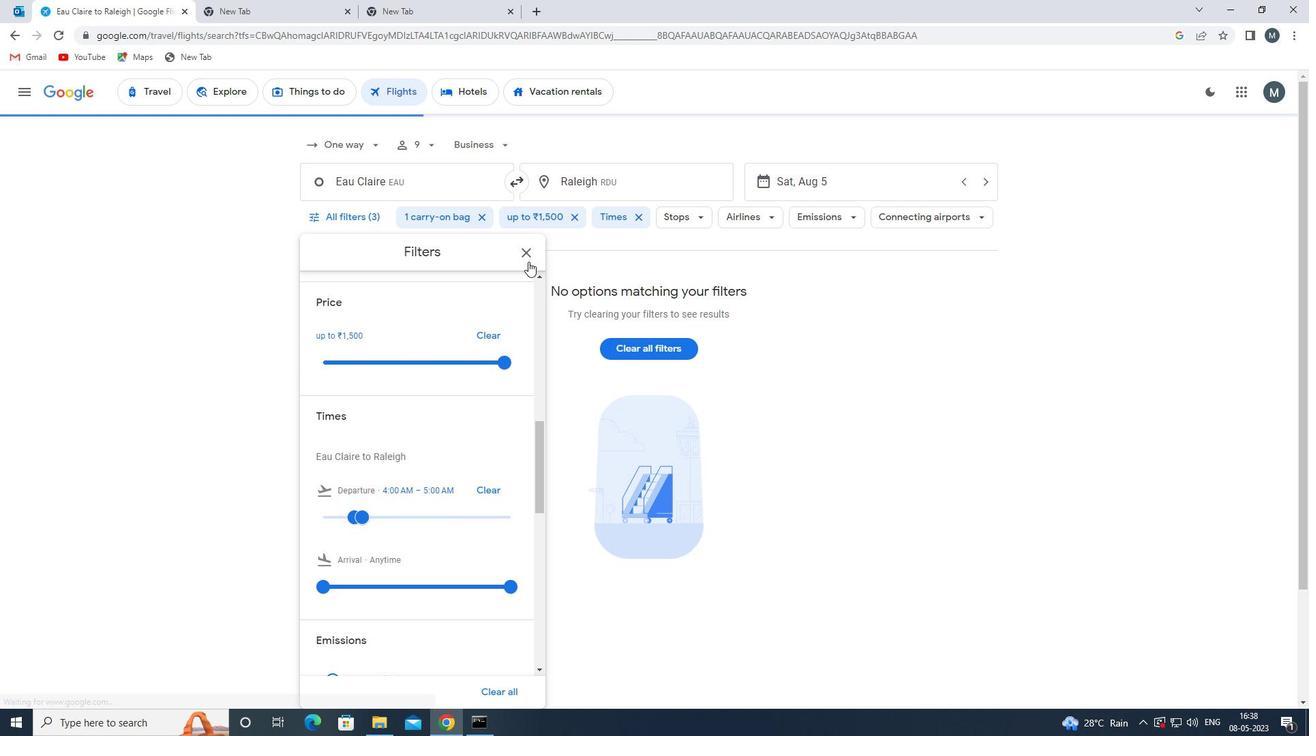
Action: Mouse moved to (524, 258)
Screenshot: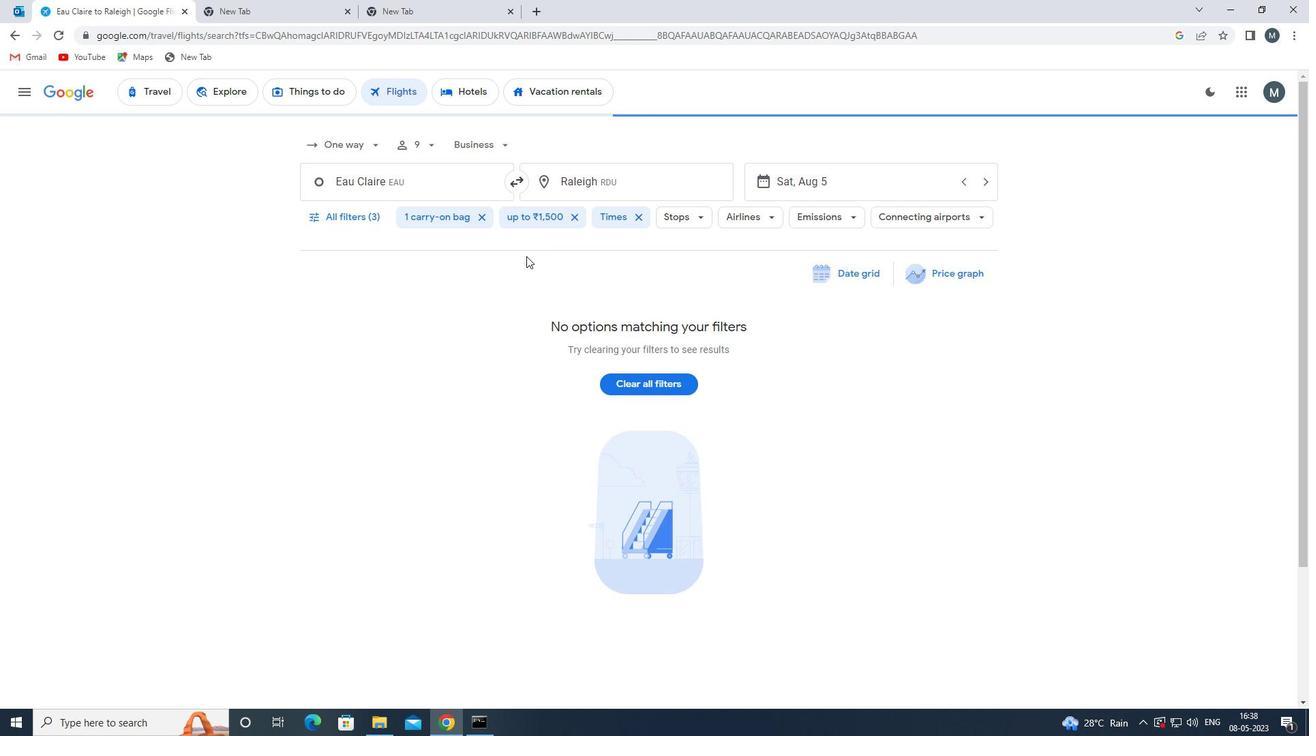 
